 Task: Look for space in Kuta, Indonesia from 26th August, 2023 to 10th September, 2023 for 6 adults, 2 children in price range Rs.10000 to Rs.15000. Place can be entire place or shared room with 6 bedrooms having 6 beds and 6 bathrooms. Property type can be house, flat, guest house. Amenities needed are: wifi, TV, free parkinig on premises, gym, breakfast. Booking option can be shelf check-in. Required host language is English.
Action: Mouse pressed left at (443, 91)
Screenshot: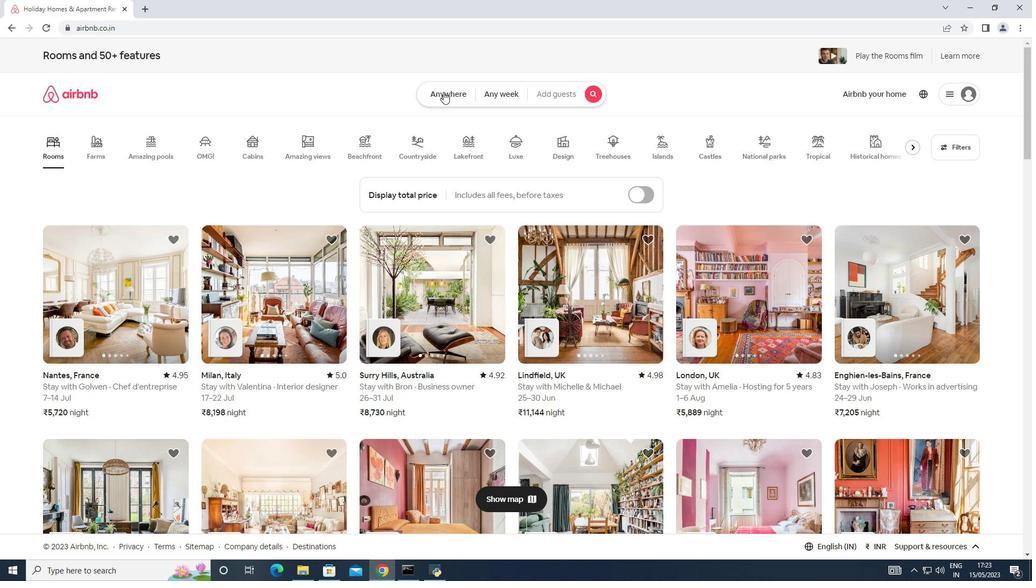 
Action: Mouse moved to (365, 135)
Screenshot: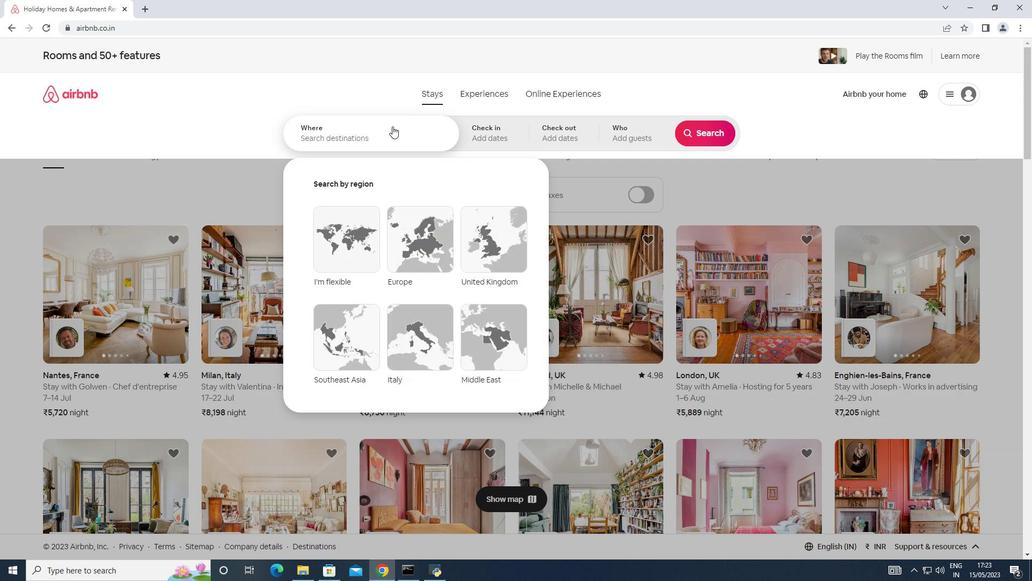 
Action: Mouse pressed left at (365, 135)
Screenshot: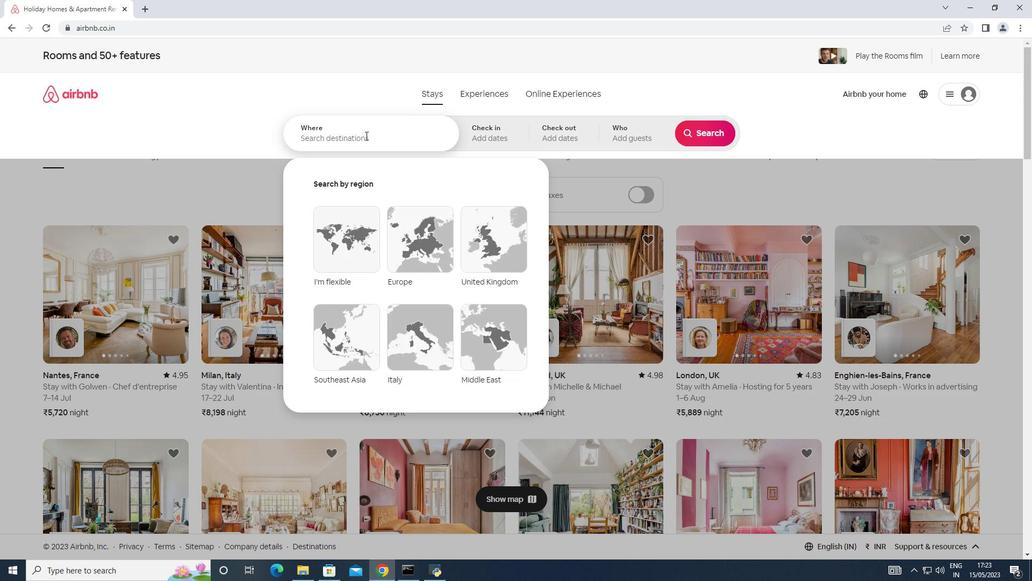 
Action: Mouse moved to (182, 237)
Screenshot: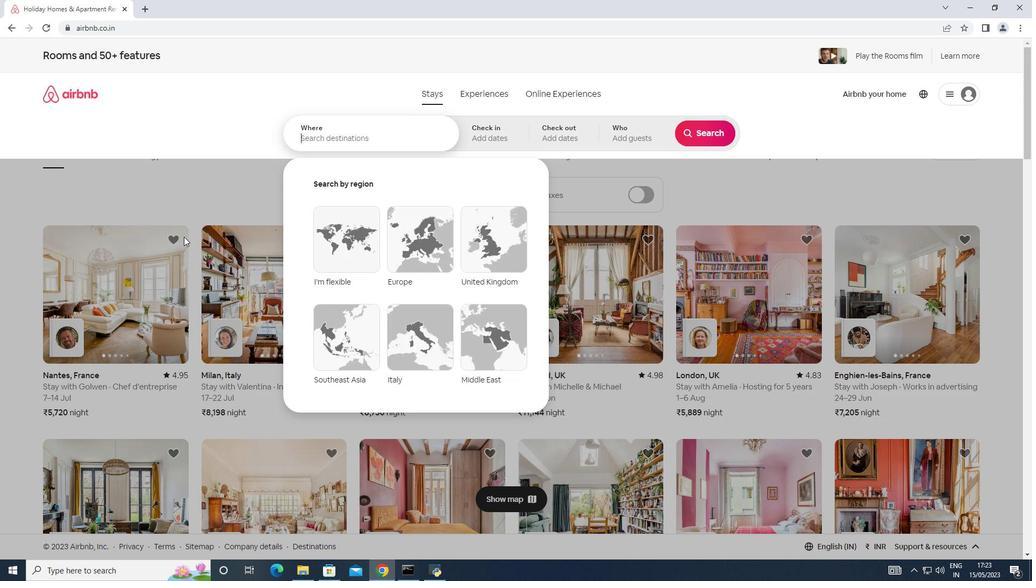 
Action: Key pressed <Key.shift>
Screenshot: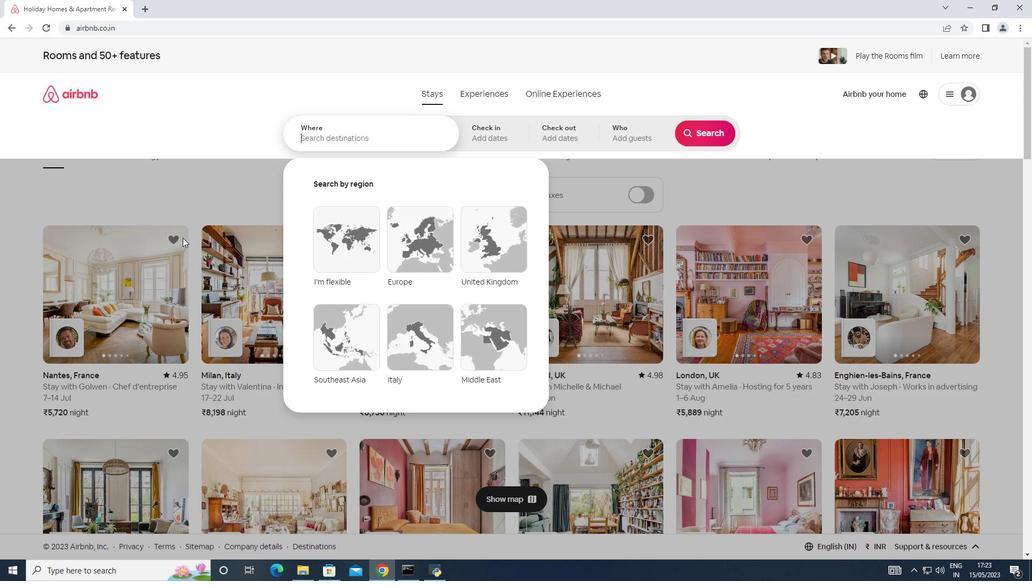 
Action: Mouse moved to (180, 238)
Screenshot: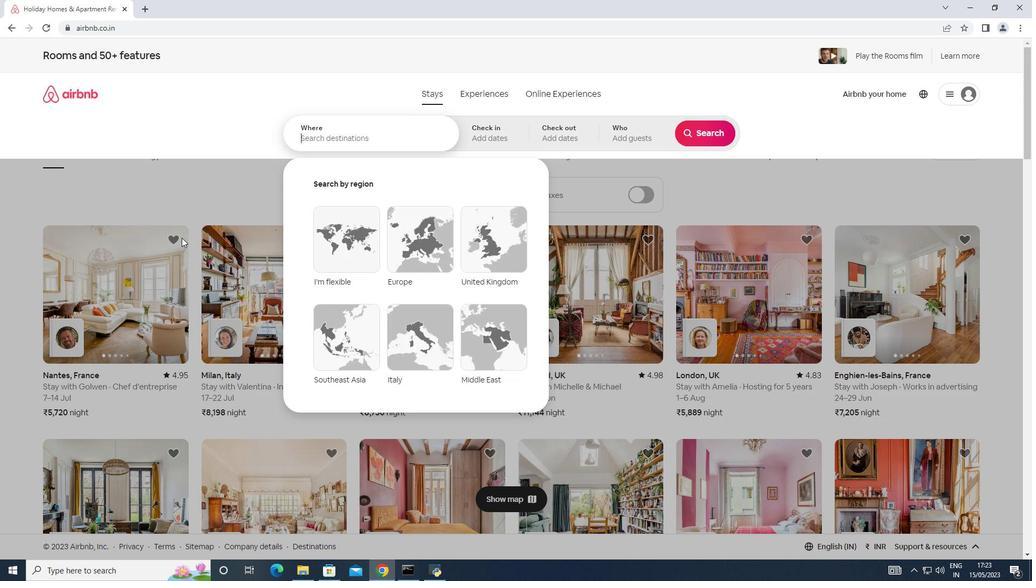
Action: Key pressed Ku
Screenshot: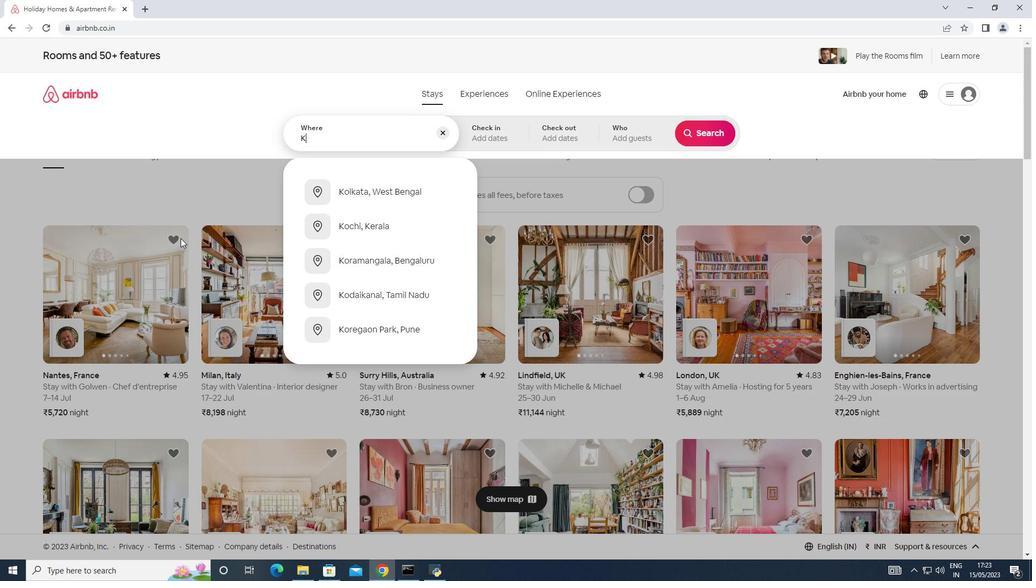 
Action: Mouse moved to (180, 238)
Screenshot: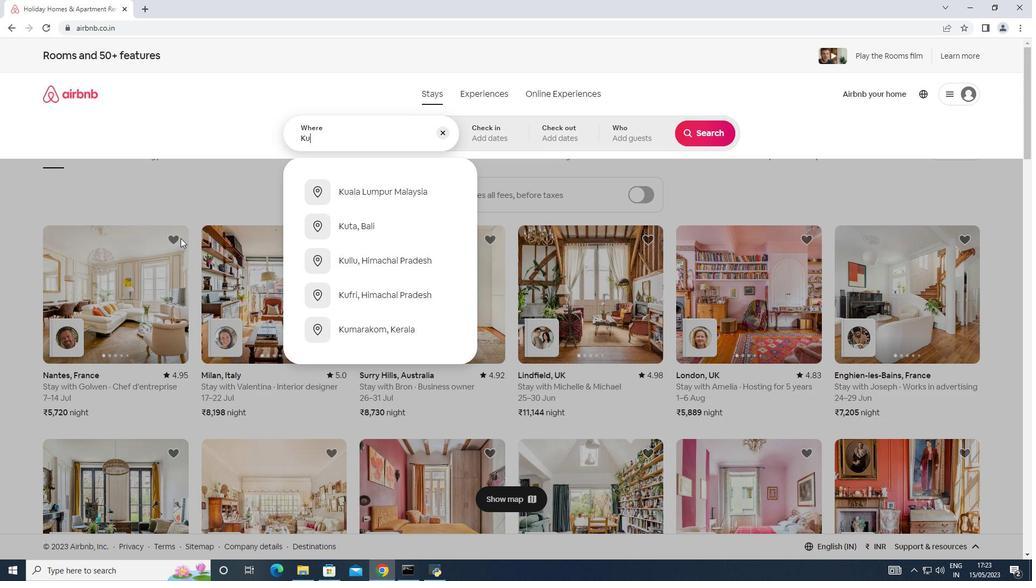 
Action: Key pressed ta,<Key.shift>Indonesia
Screenshot: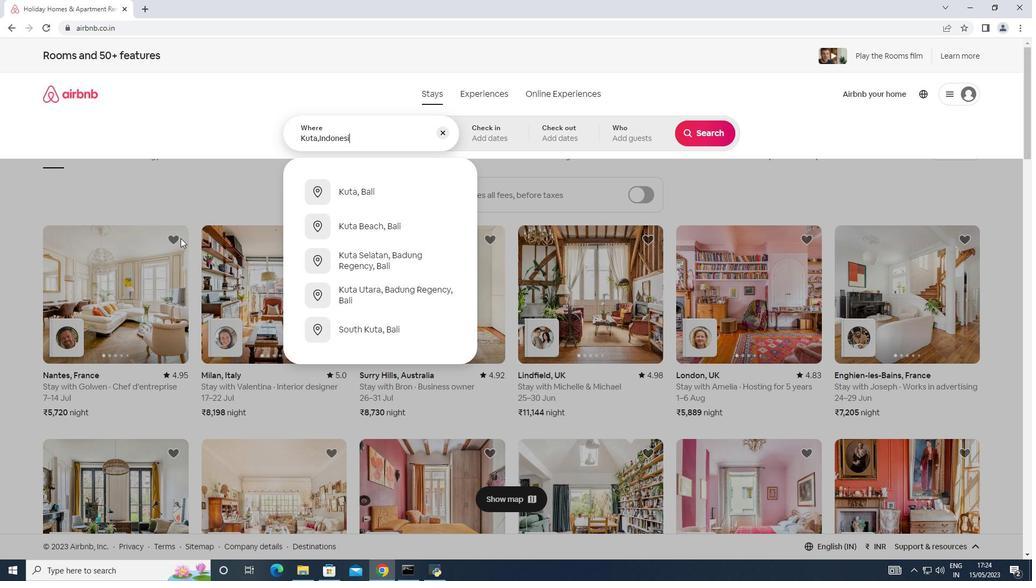
Action: Mouse moved to (491, 137)
Screenshot: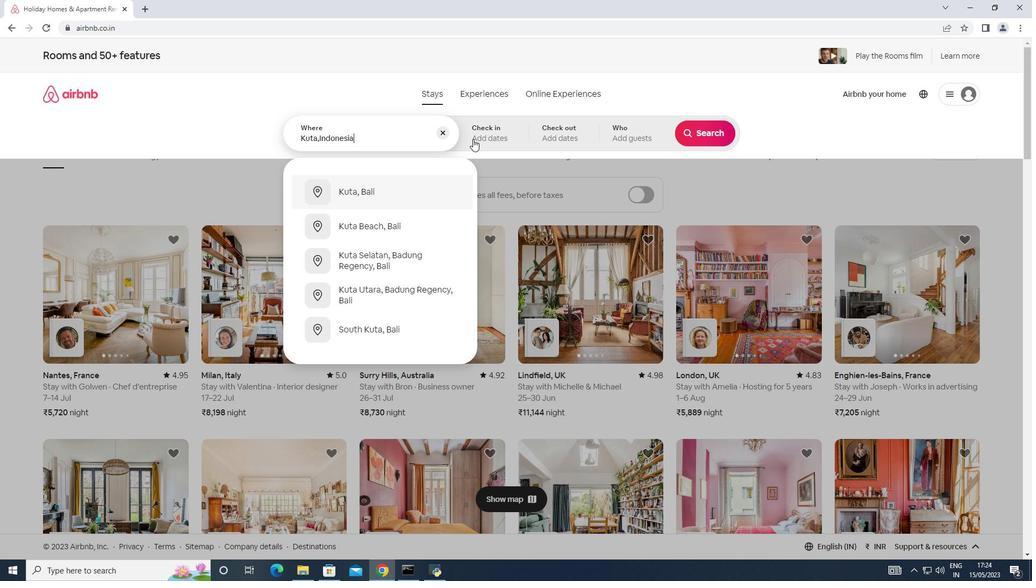 
Action: Mouse pressed left at (491, 137)
Screenshot: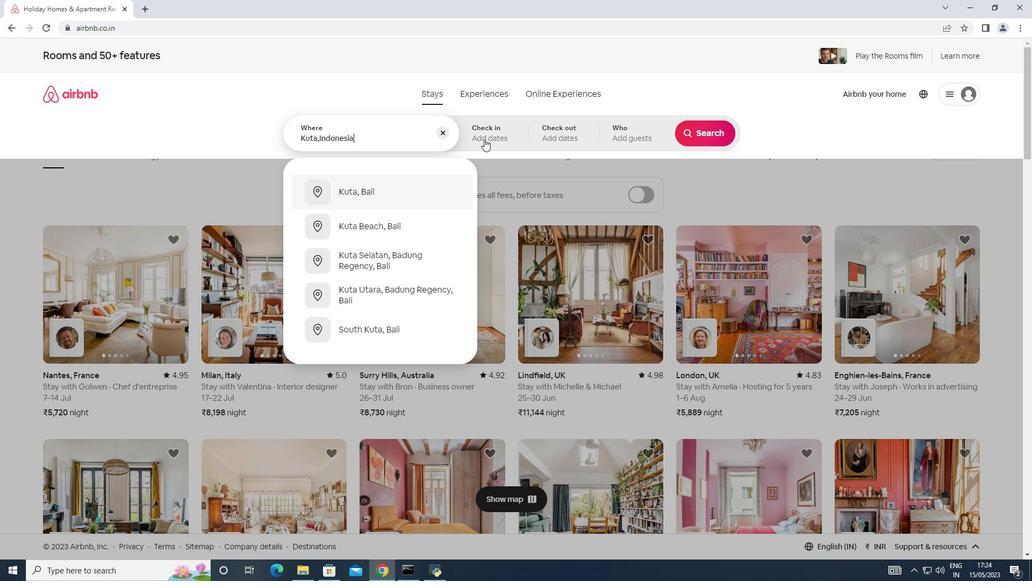 
Action: Mouse moved to (703, 218)
Screenshot: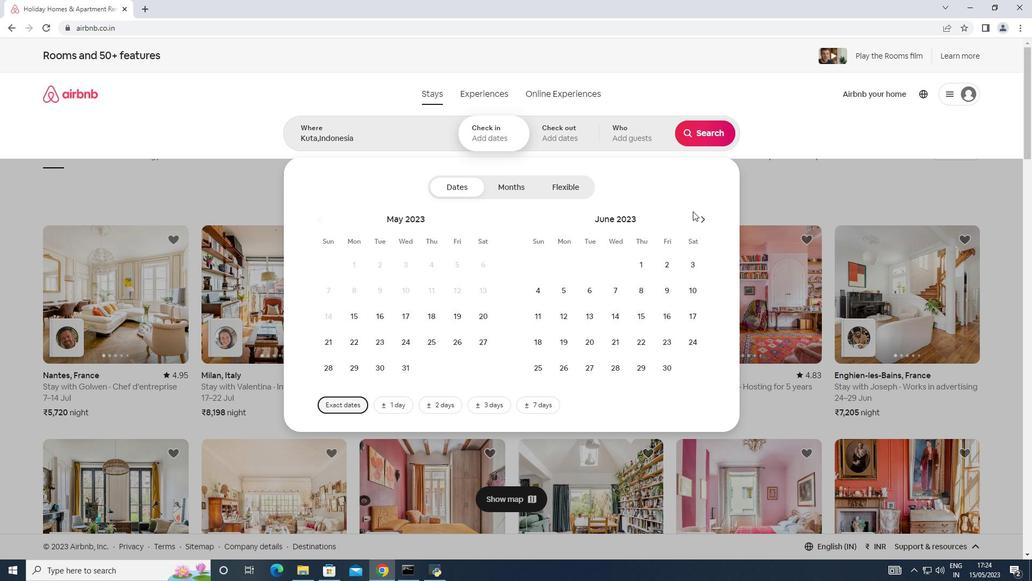 
Action: Mouse pressed left at (703, 218)
Screenshot: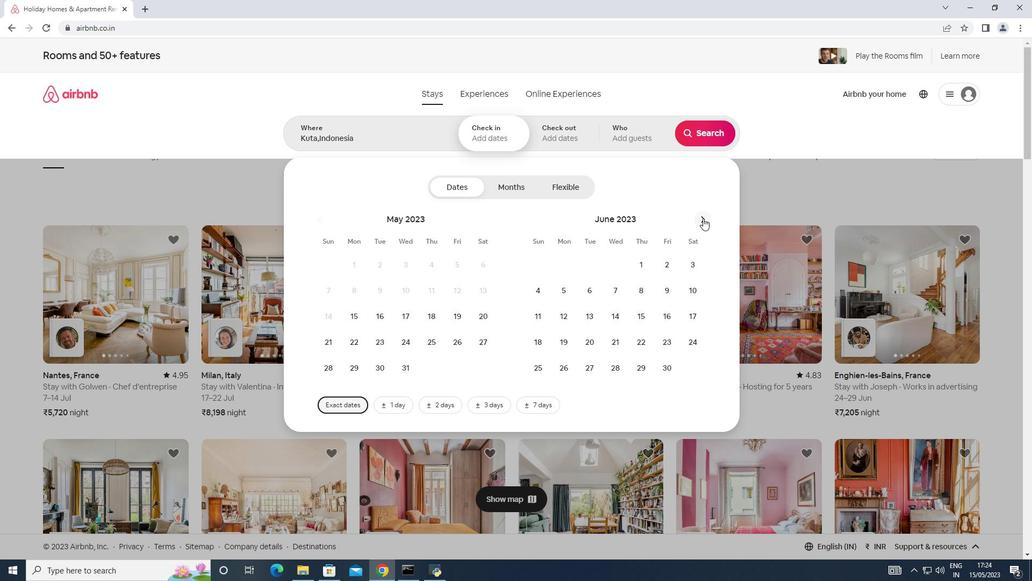 
Action: Mouse pressed left at (703, 218)
Screenshot: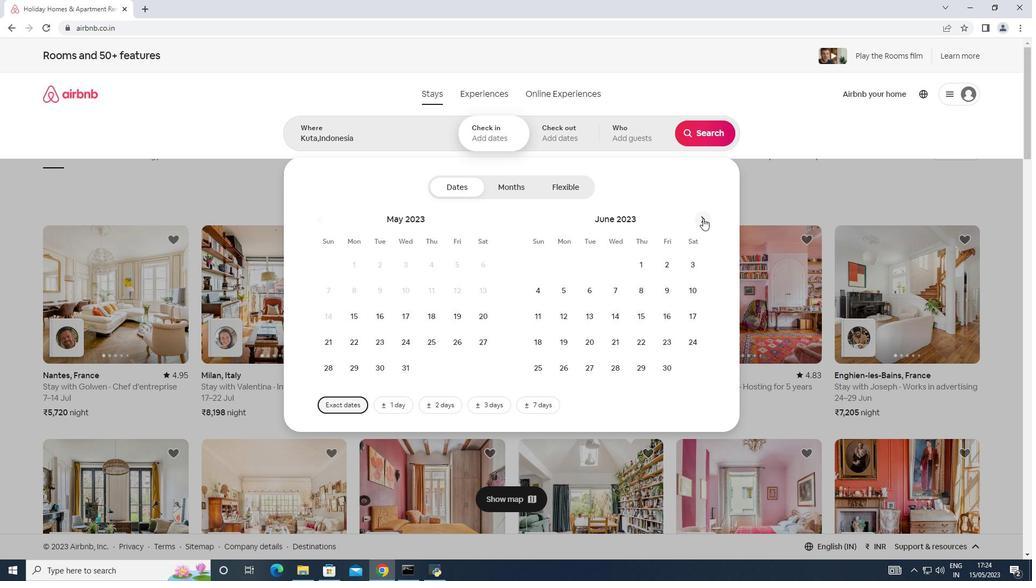 
Action: Mouse moved to (685, 336)
Screenshot: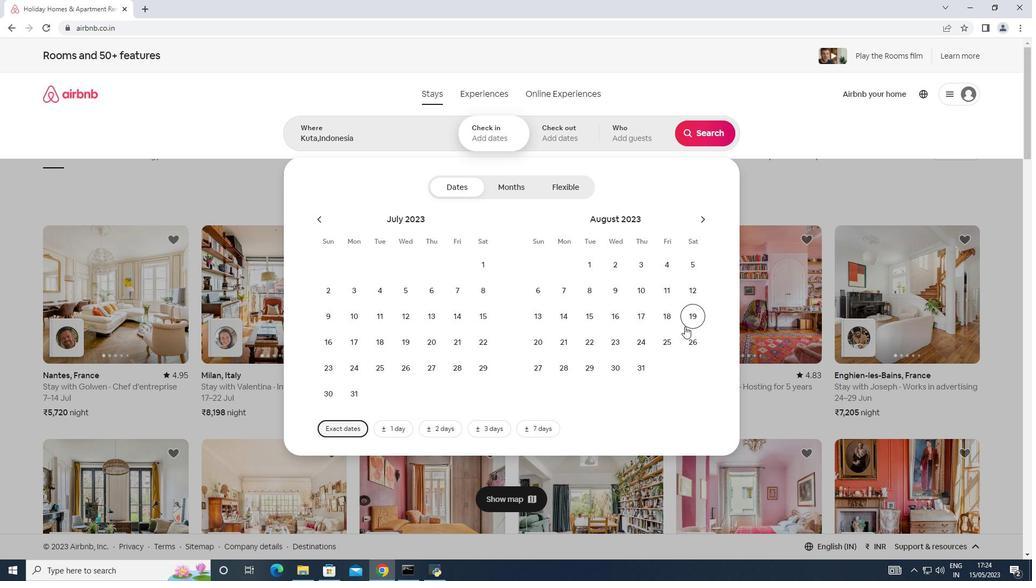 
Action: Mouse pressed left at (685, 336)
Screenshot: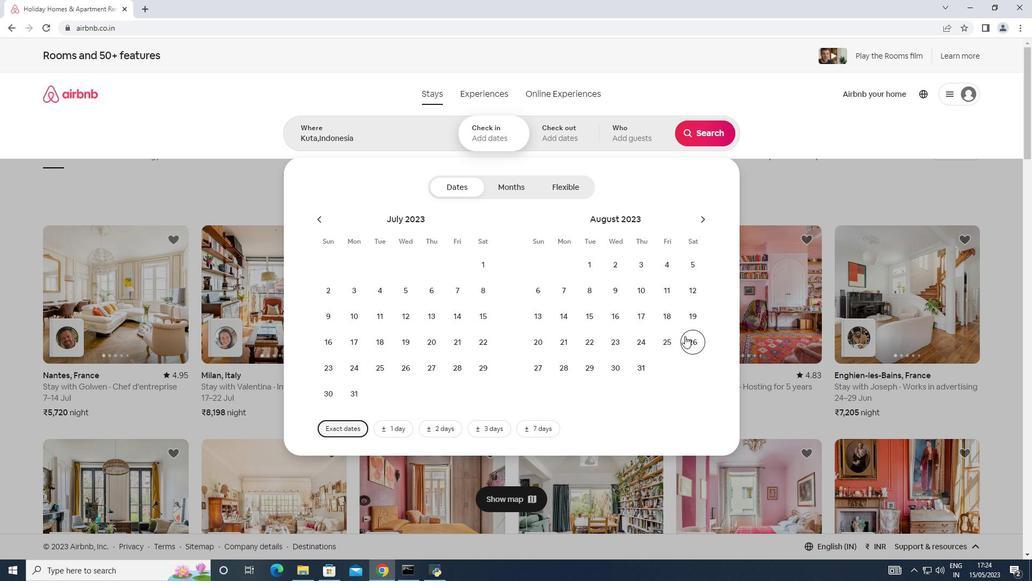 
Action: Mouse moved to (701, 222)
Screenshot: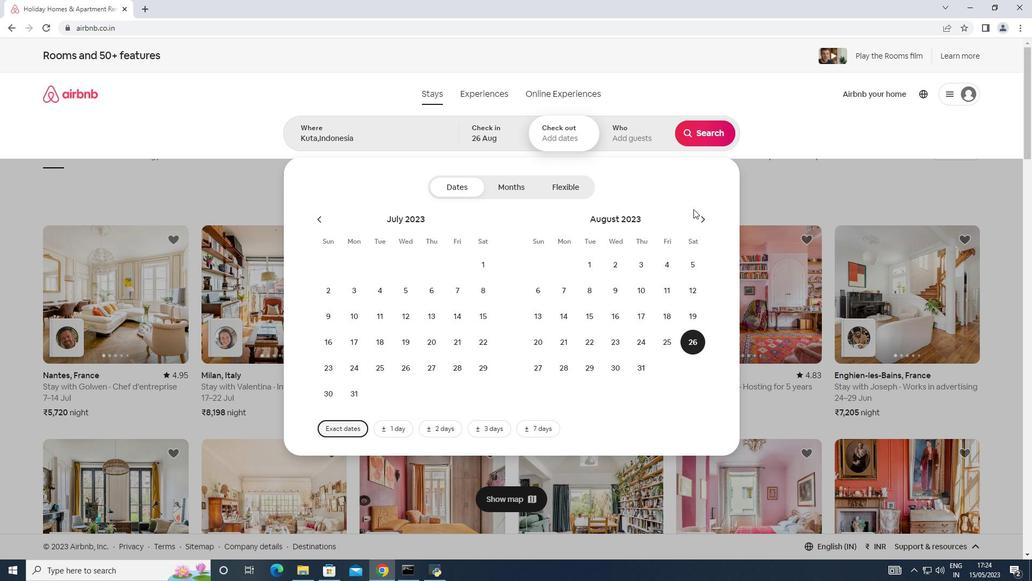 
Action: Mouse pressed left at (701, 222)
Screenshot: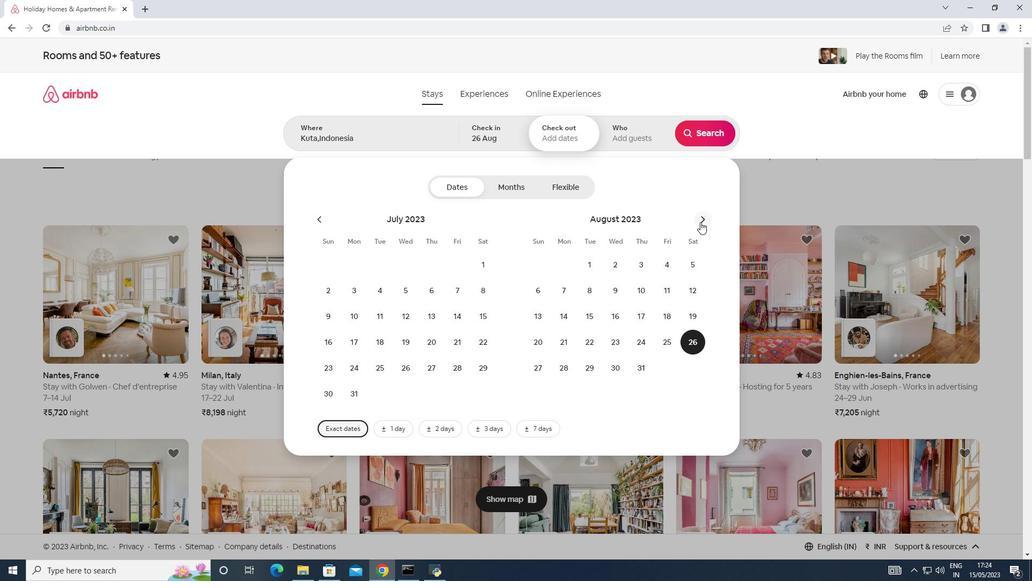 
Action: Mouse moved to (528, 319)
Screenshot: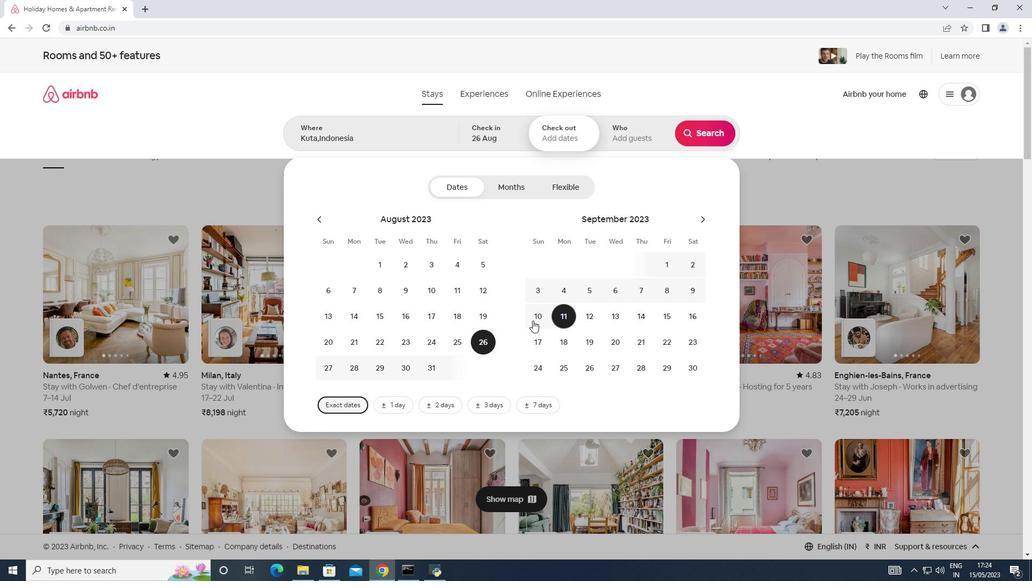 
Action: Mouse pressed left at (528, 319)
Screenshot: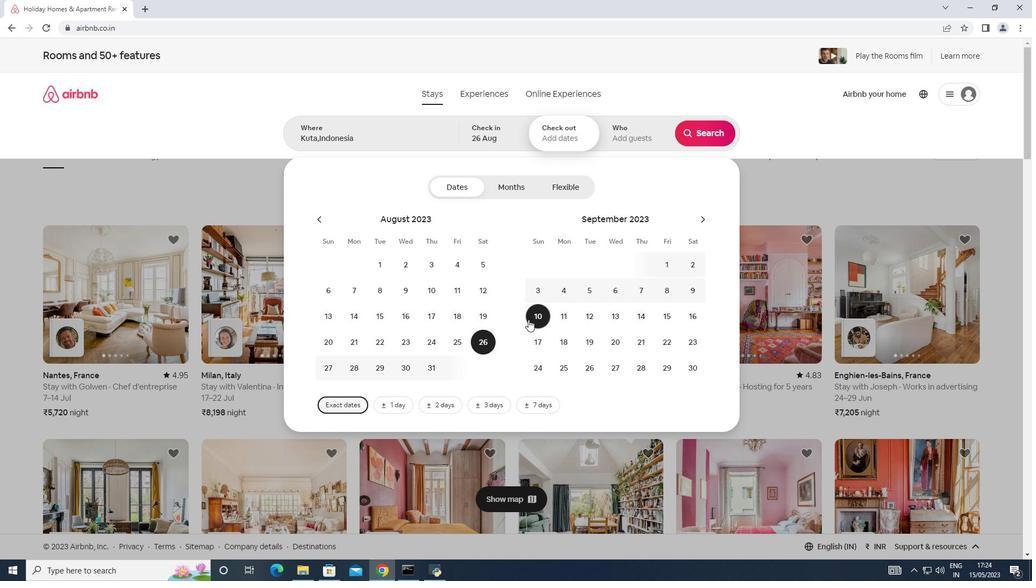 
Action: Mouse moved to (633, 133)
Screenshot: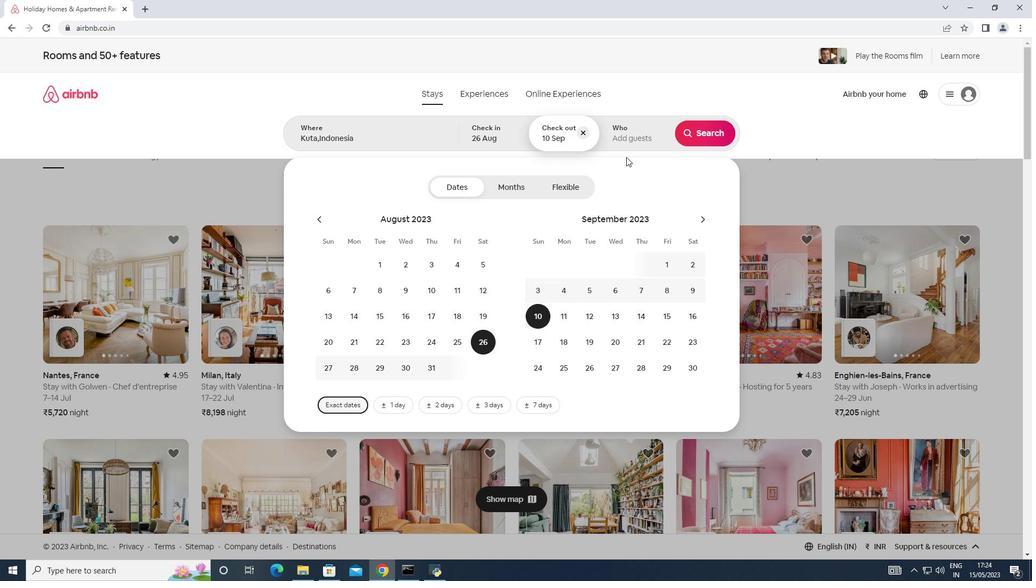 
Action: Mouse pressed left at (633, 133)
Screenshot: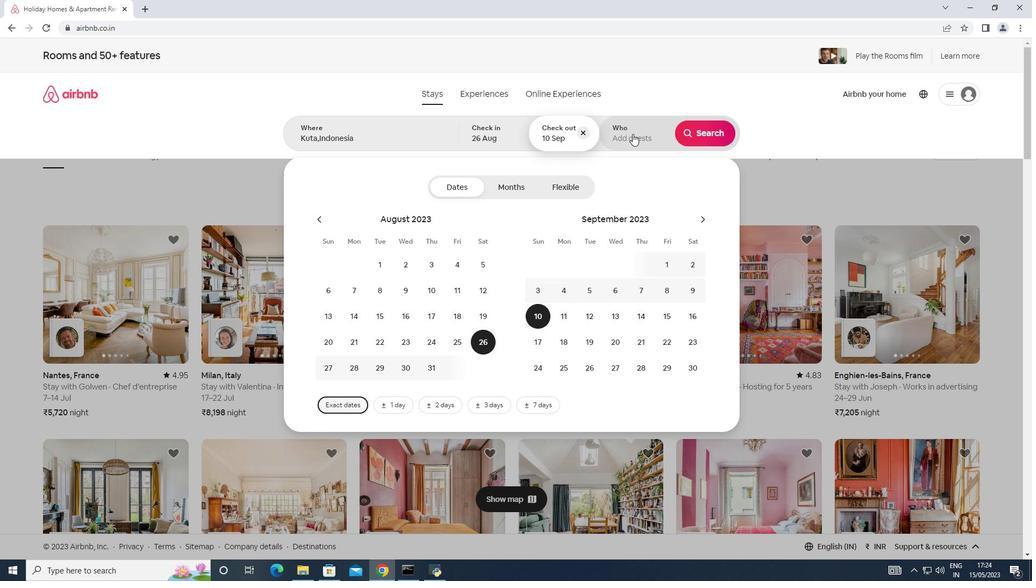 
Action: Mouse moved to (703, 192)
Screenshot: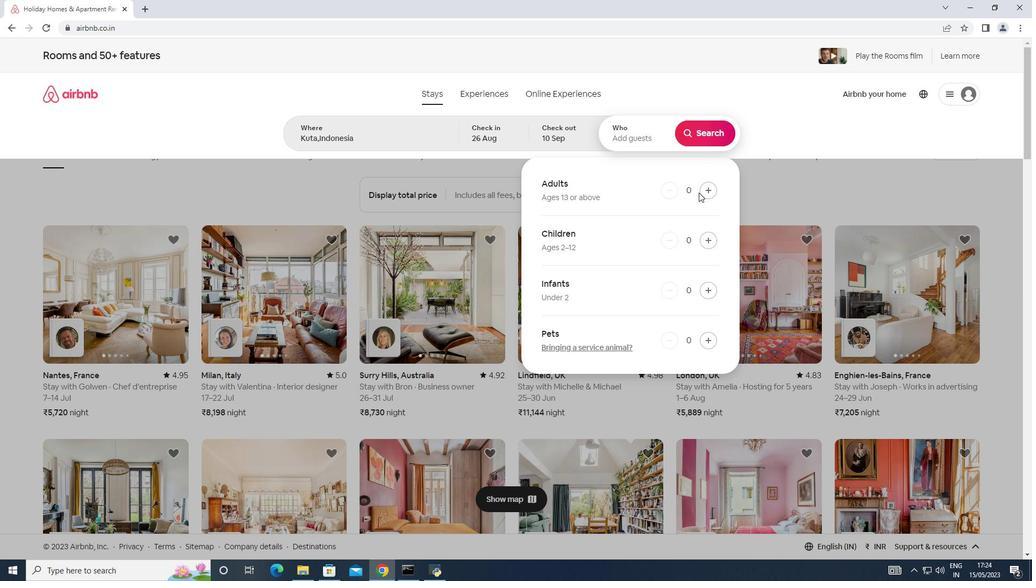 
Action: Mouse pressed left at (703, 192)
Screenshot: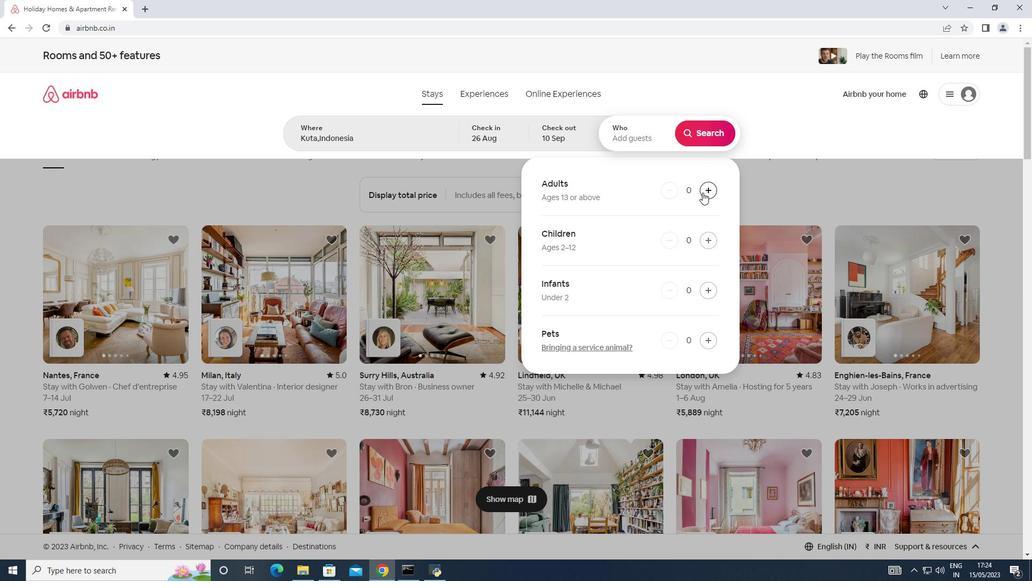 
Action: Mouse pressed left at (703, 192)
Screenshot: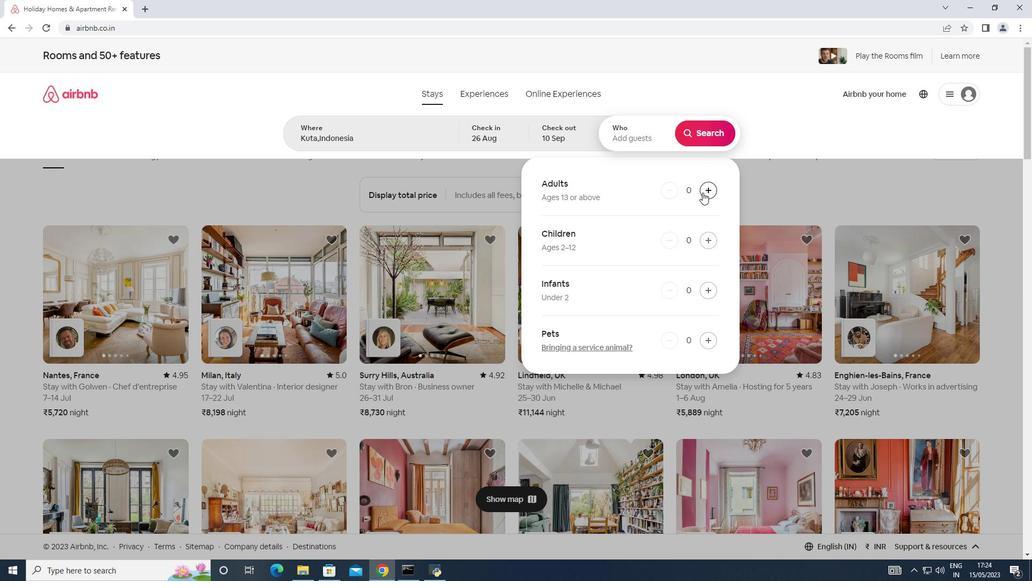 
Action: Mouse pressed left at (703, 192)
Screenshot: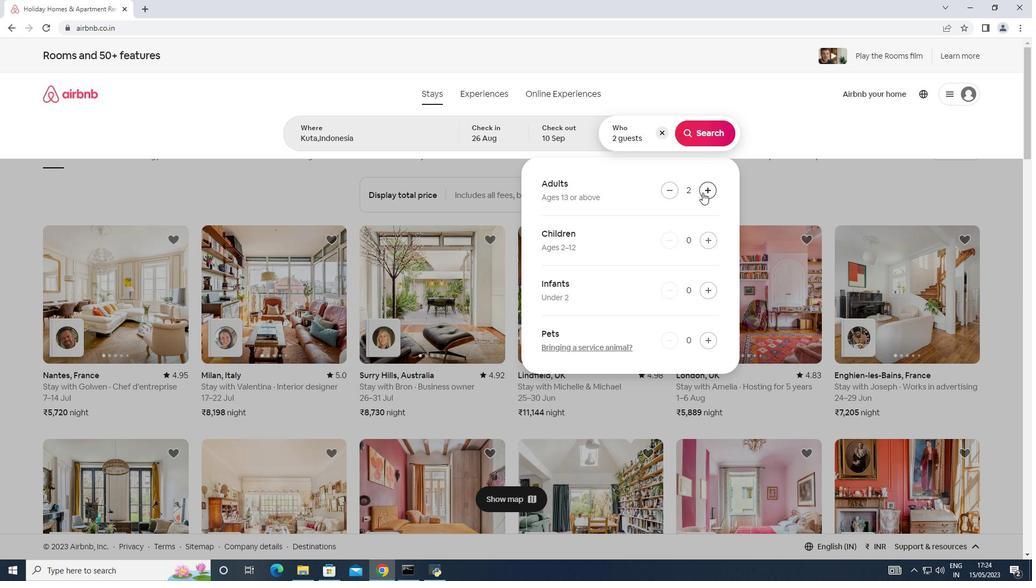 
Action: Mouse pressed left at (703, 192)
Screenshot: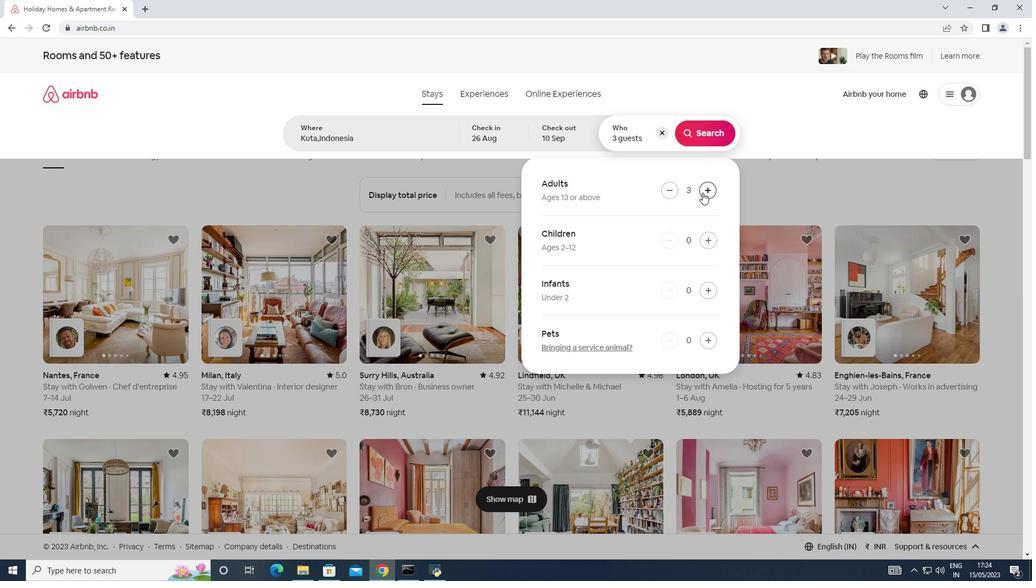
Action: Mouse pressed left at (703, 192)
Screenshot: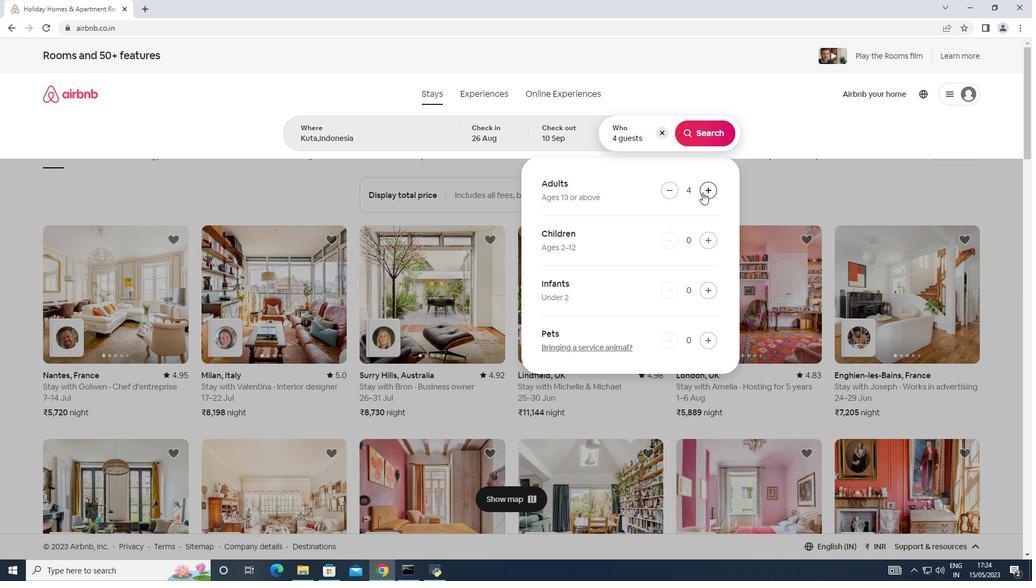 
Action: Mouse pressed left at (703, 192)
Screenshot: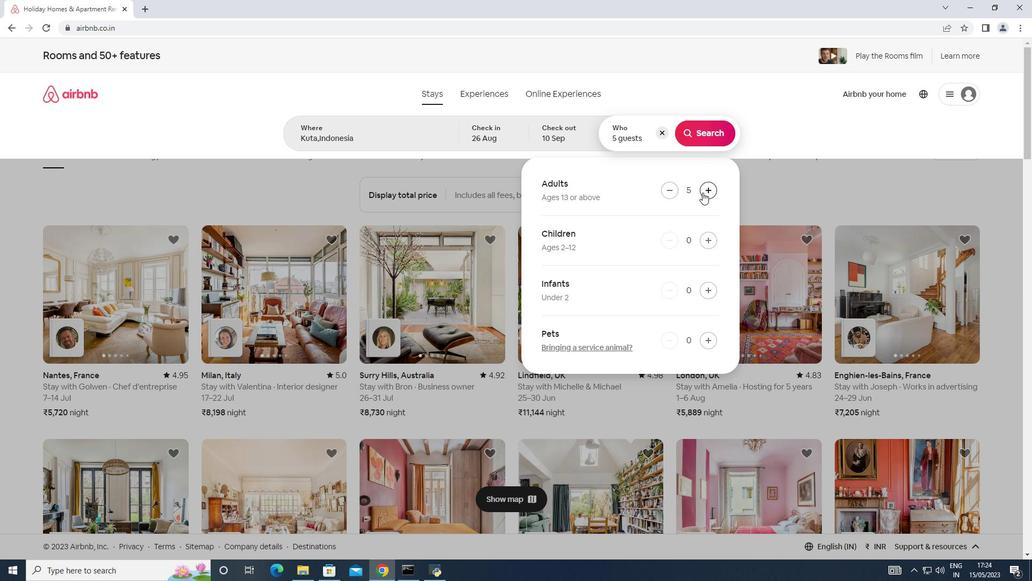 
Action: Mouse moved to (711, 236)
Screenshot: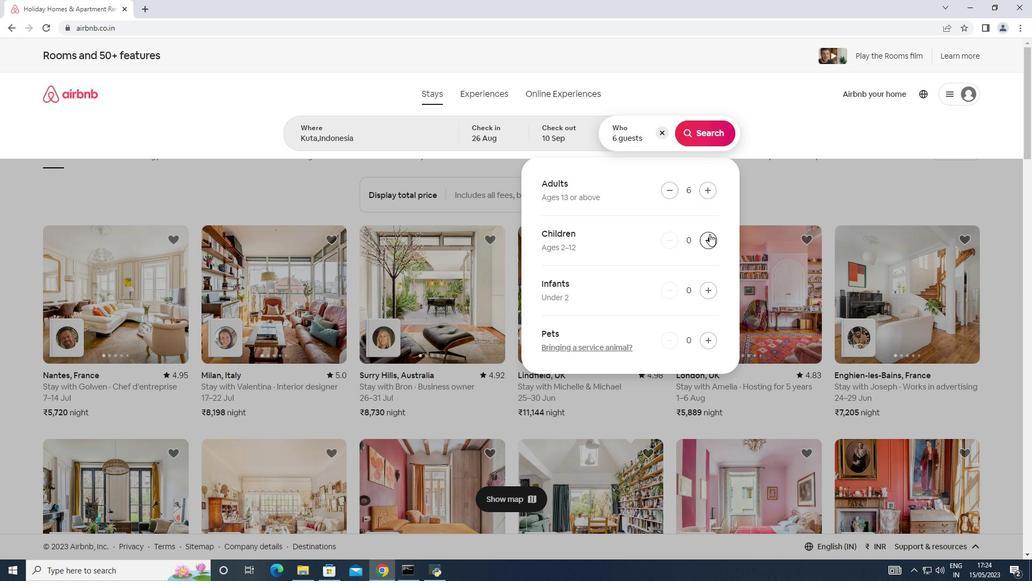 
Action: Mouse pressed left at (711, 236)
Screenshot: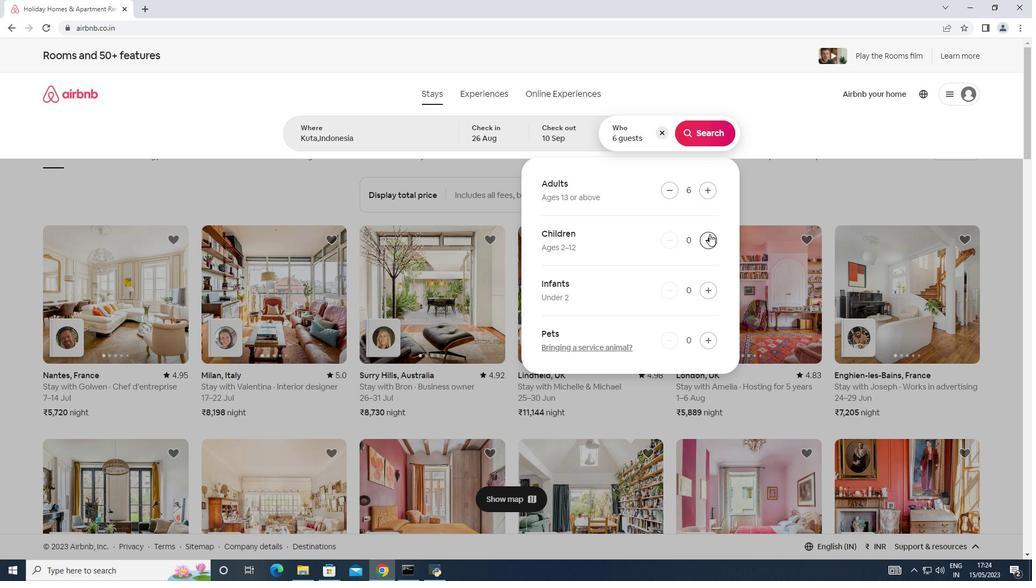 
Action: Mouse pressed left at (711, 236)
Screenshot: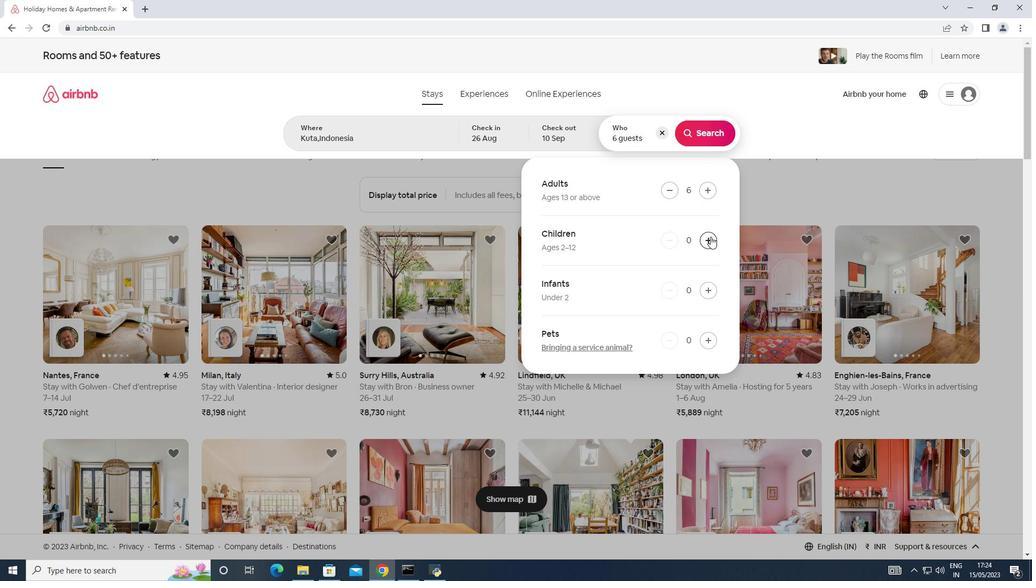 
Action: Mouse moved to (709, 132)
Screenshot: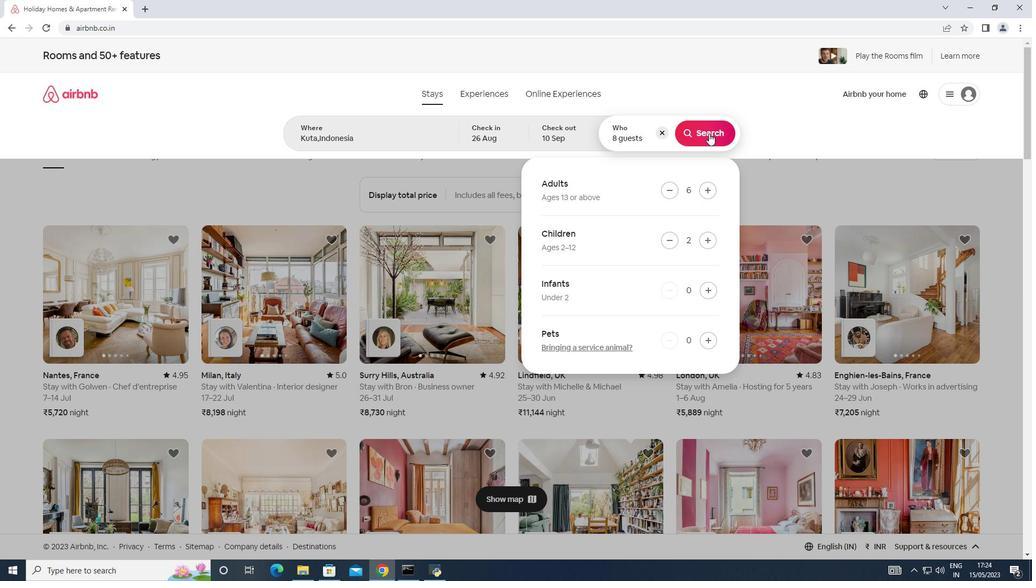 
Action: Mouse pressed left at (709, 132)
Screenshot: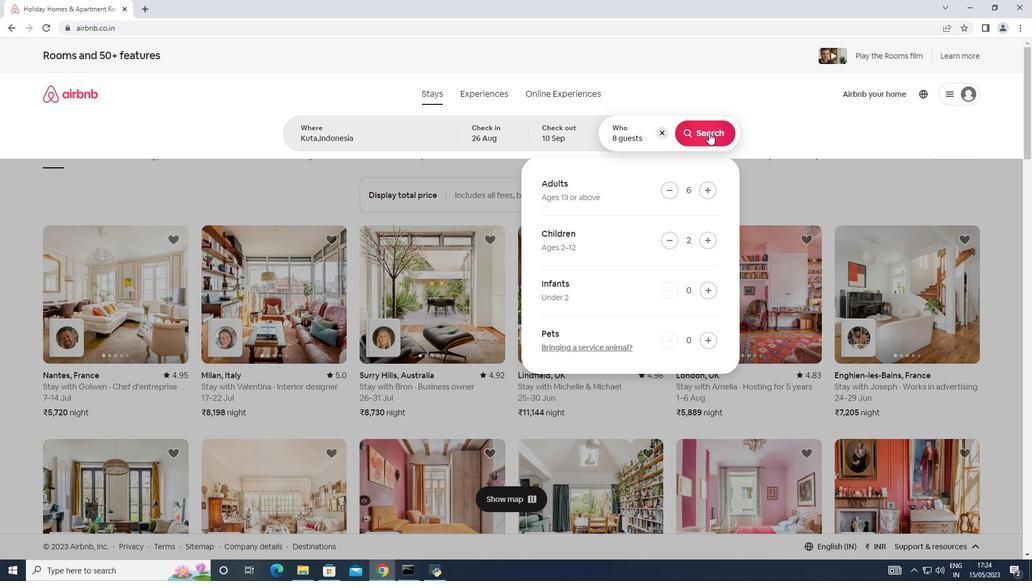 
Action: Mouse moved to (984, 96)
Screenshot: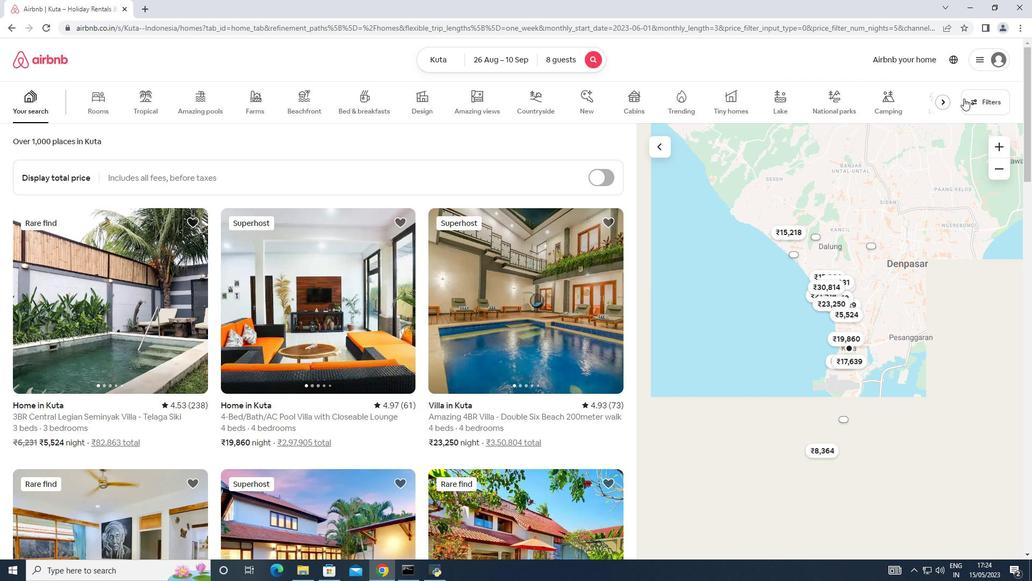 
Action: Mouse pressed left at (984, 96)
Screenshot: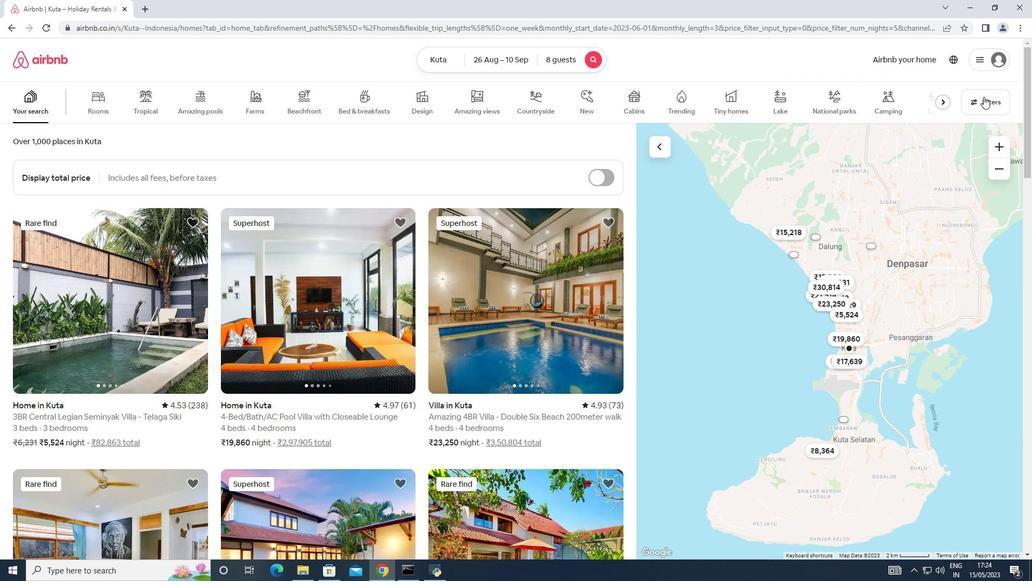 
Action: Mouse moved to (374, 370)
Screenshot: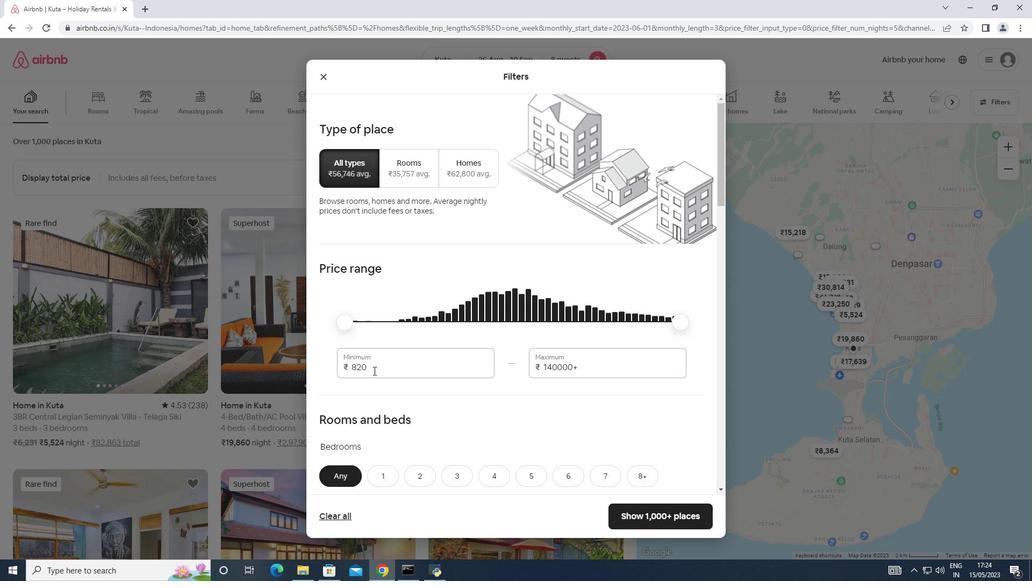 
Action: Mouse pressed left at (374, 370)
Screenshot: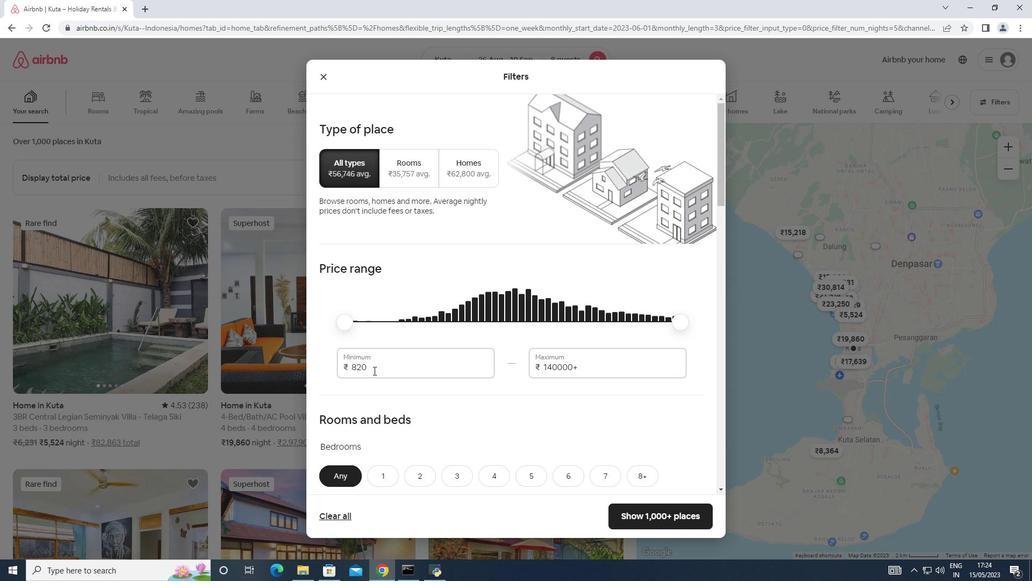 
Action: Mouse moved to (342, 365)
Screenshot: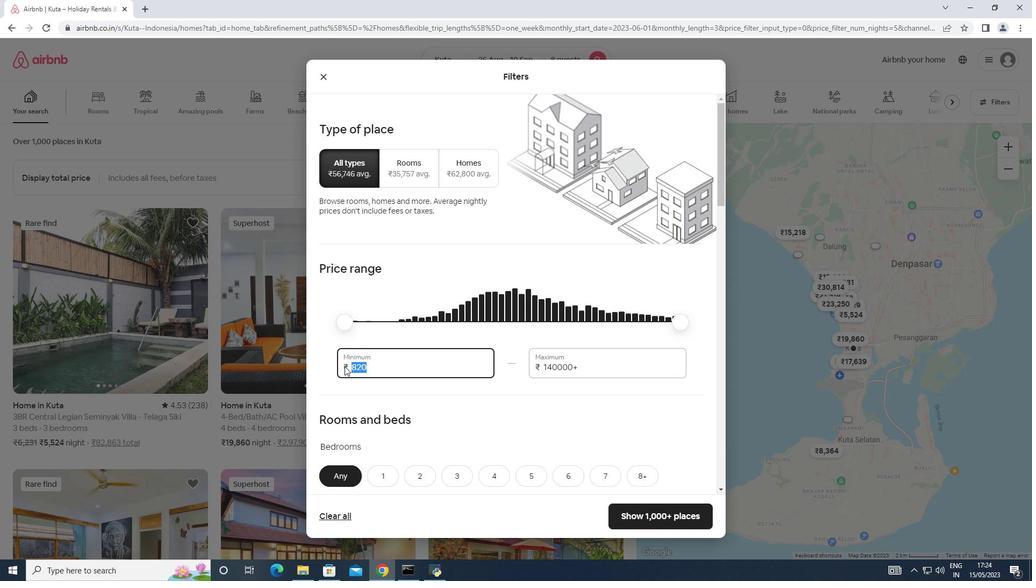 
Action: Key pressed 10000
Screenshot: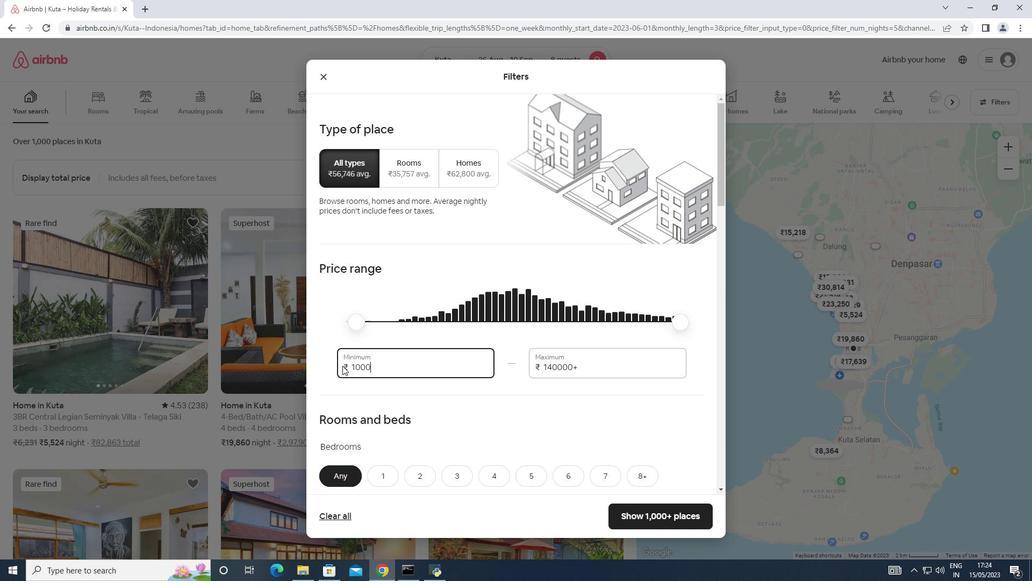 
Action: Mouse moved to (344, 365)
Screenshot: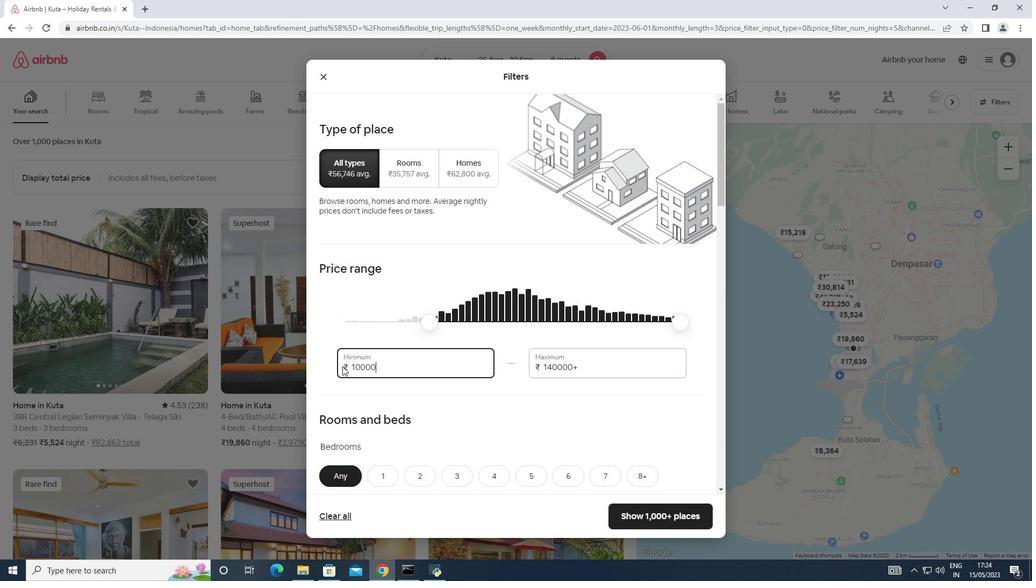 
Action: Key pressed 0
Screenshot: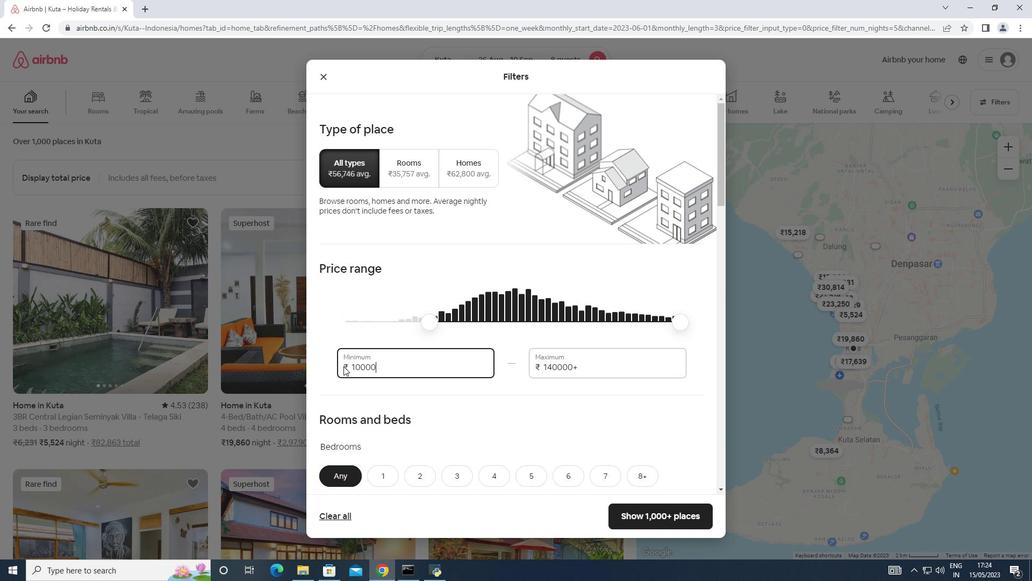 
Action: Mouse moved to (397, 355)
Screenshot: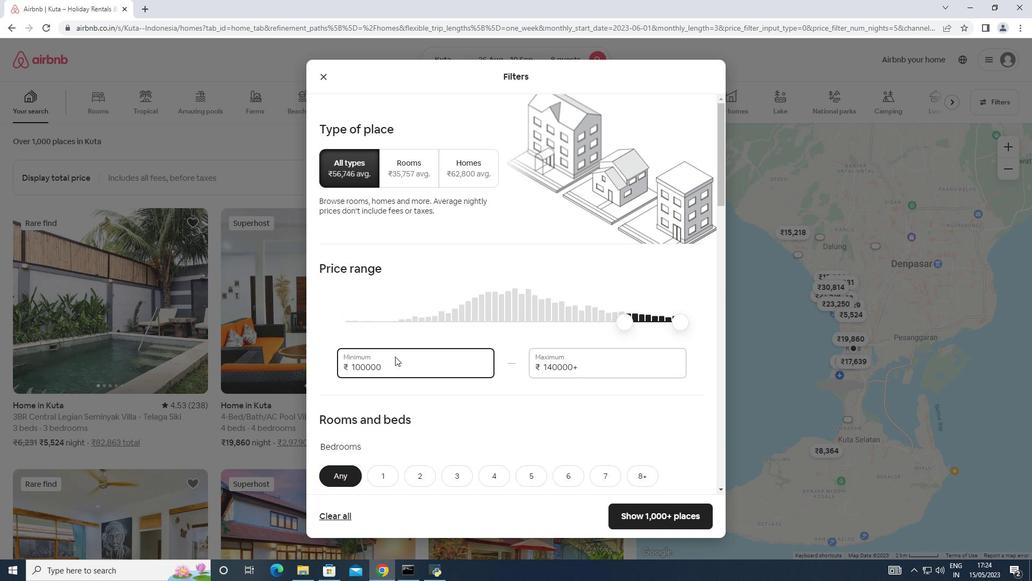 
Action: Key pressed <Key.backspace>
Screenshot: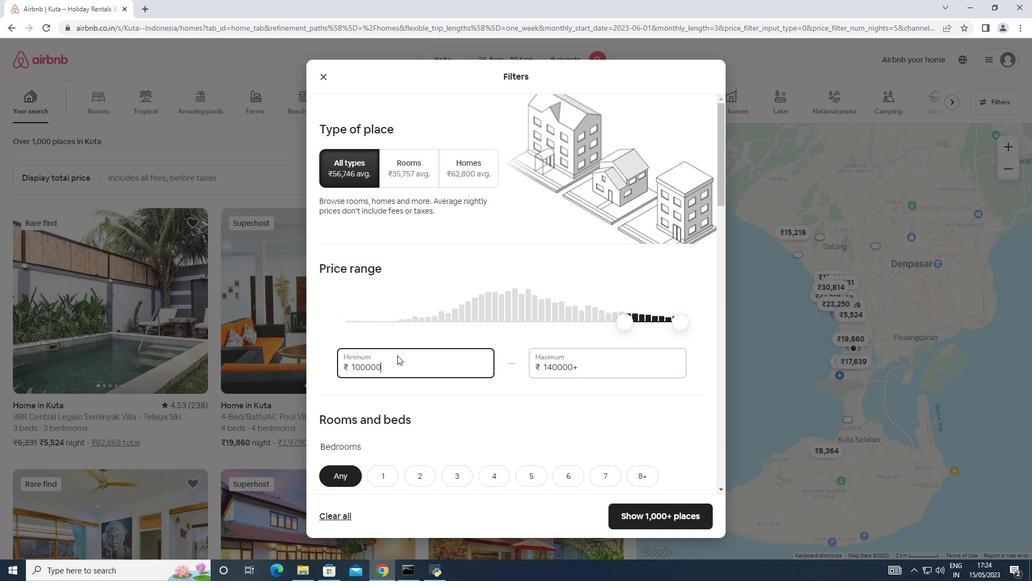 
Action: Mouse moved to (576, 369)
Screenshot: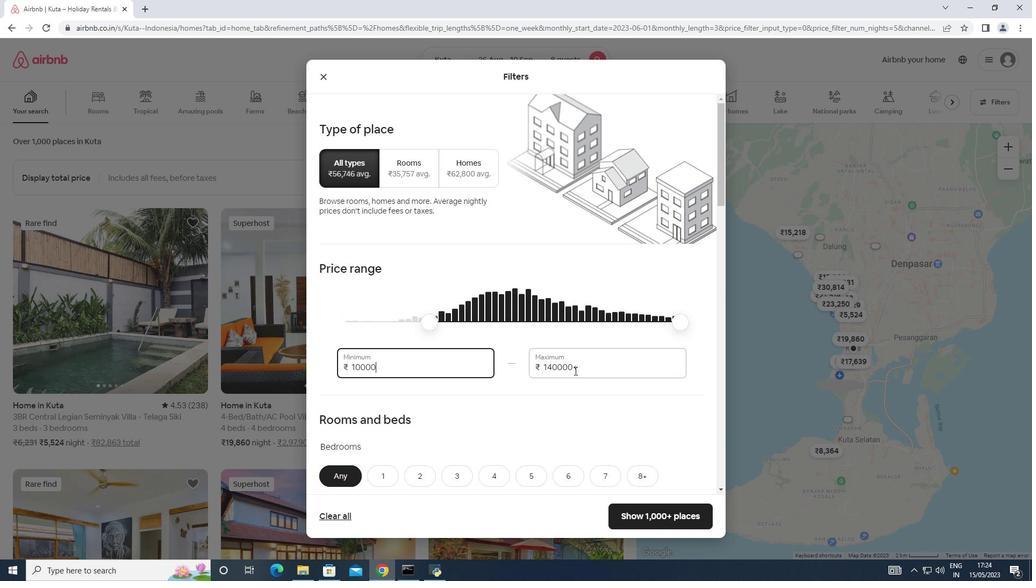 
Action: Mouse pressed left at (576, 369)
Screenshot: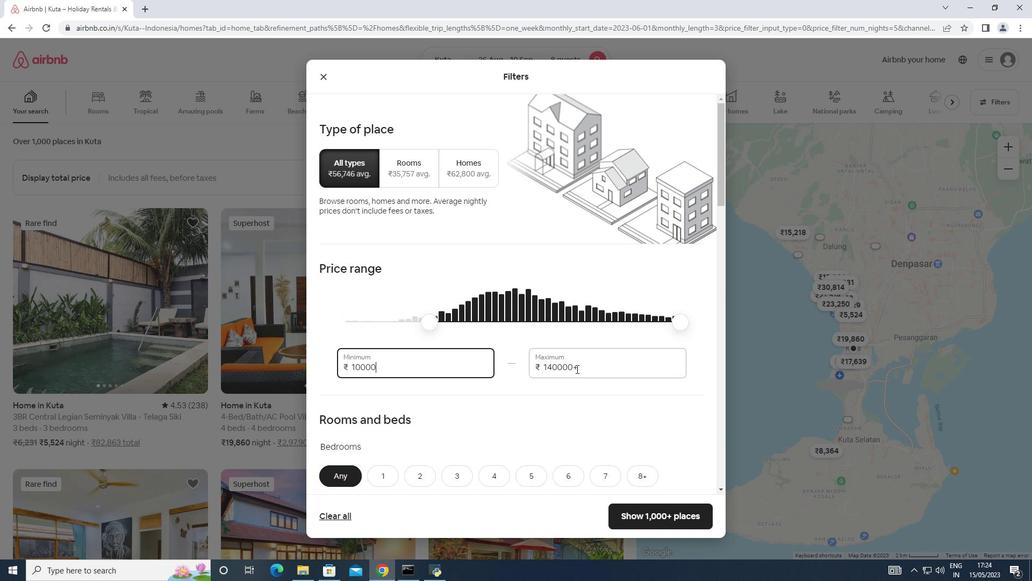 
Action: Mouse moved to (536, 363)
Screenshot: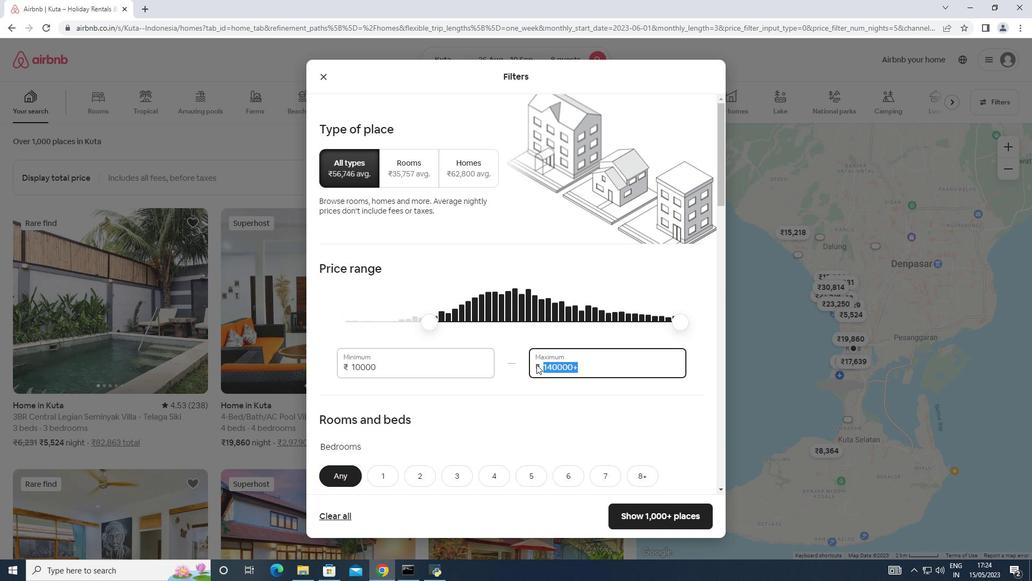 
Action: Key pressed 1
Screenshot: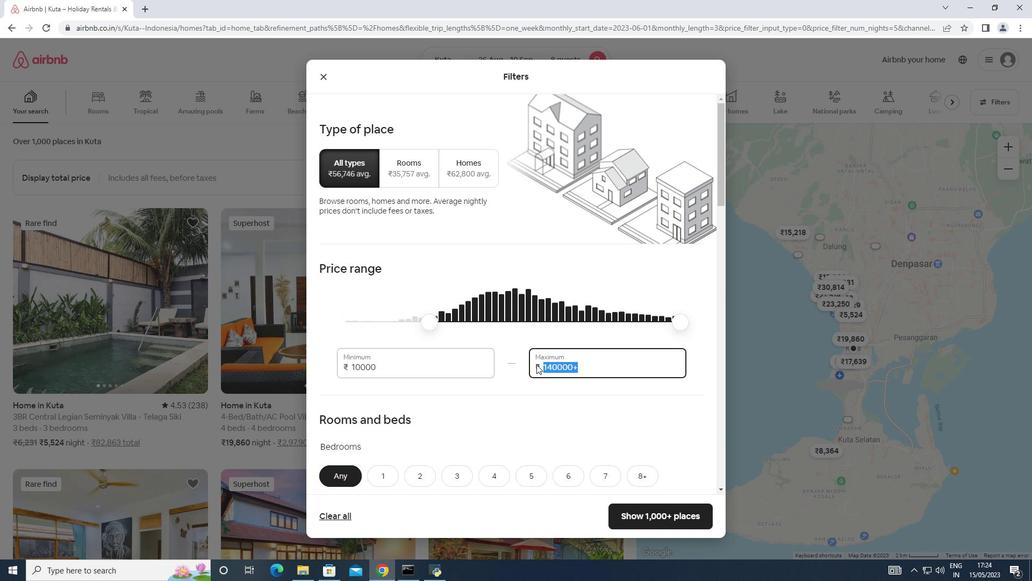 
Action: Mouse moved to (534, 358)
Screenshot: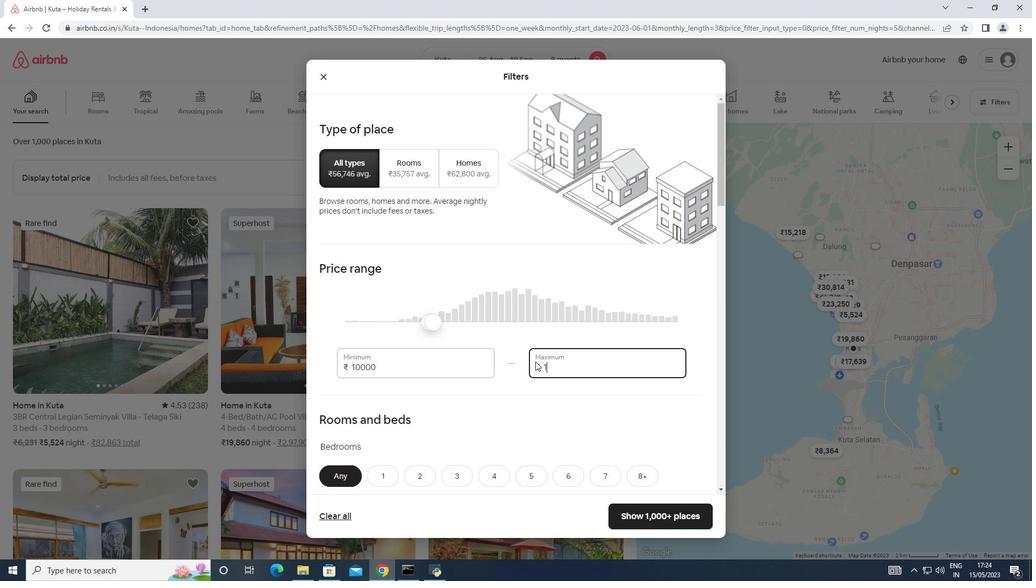 
Action: Key pressed 5
Screenshot: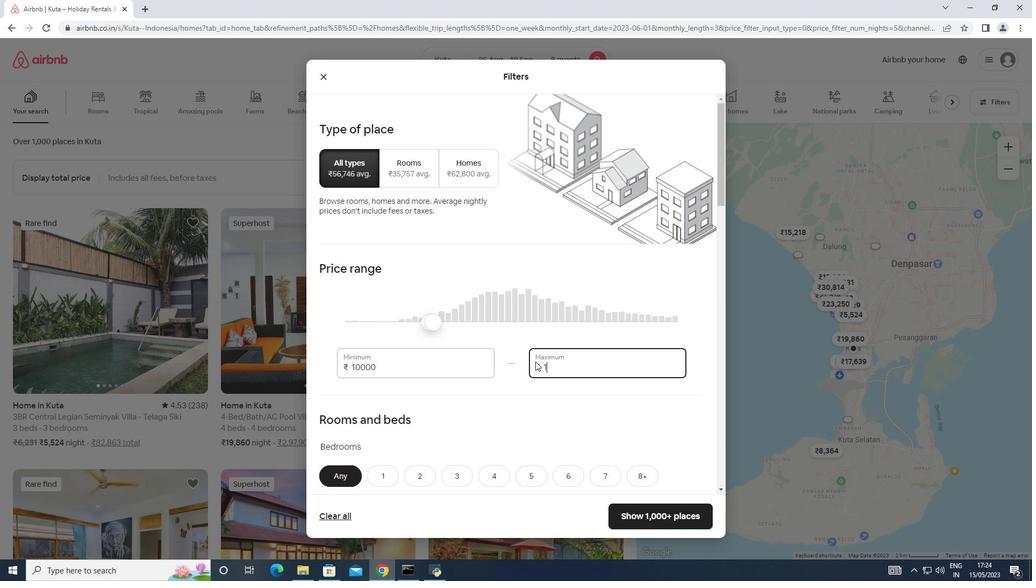 
Action: Mouse moved to (534, 358)
Screenshot: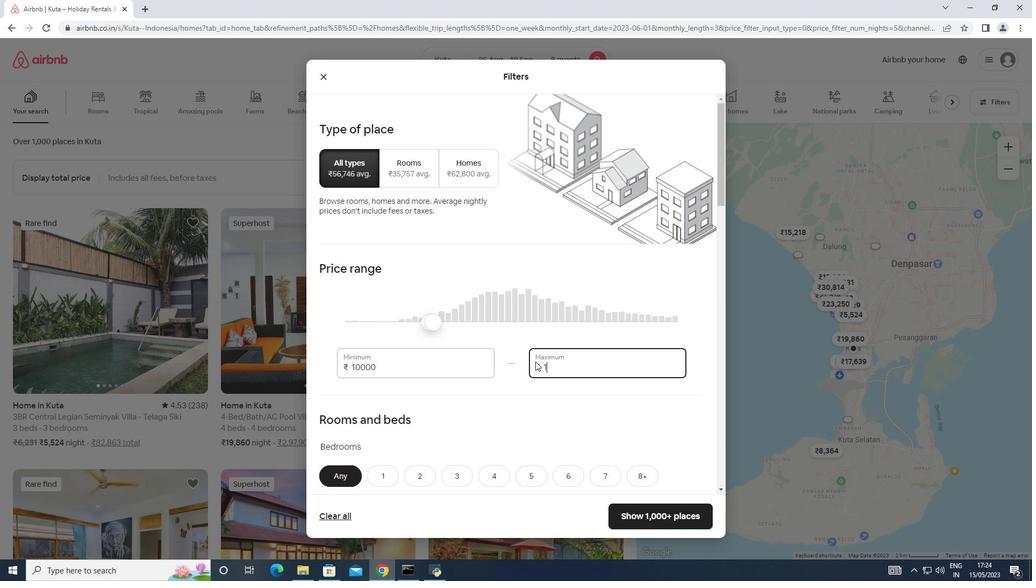 
Action: Key pressed 0
Screenshot: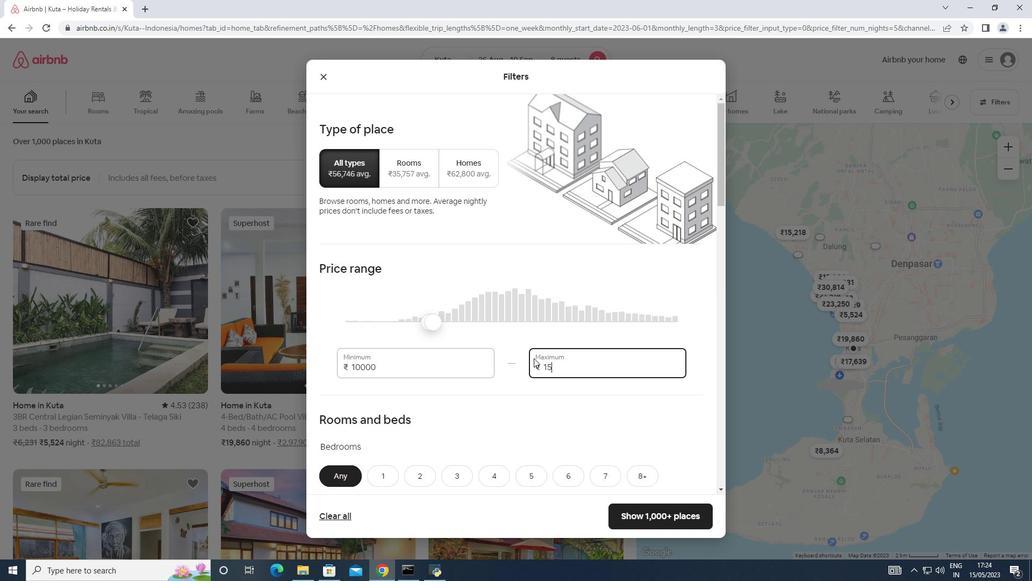 
Action: Mouse moved to (533, 354)
Screenshot: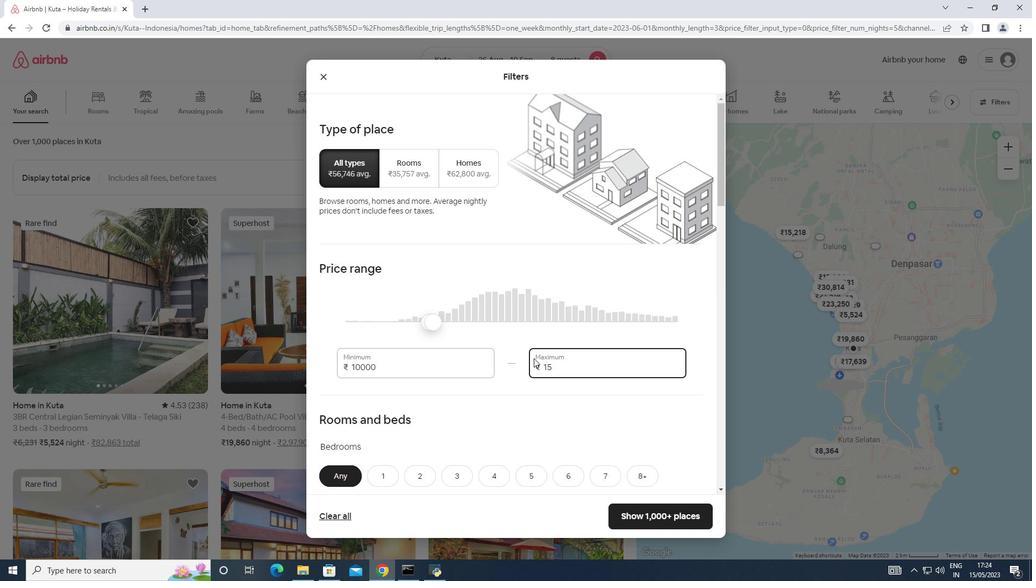 
Action: Key pressed 00
Screenshot: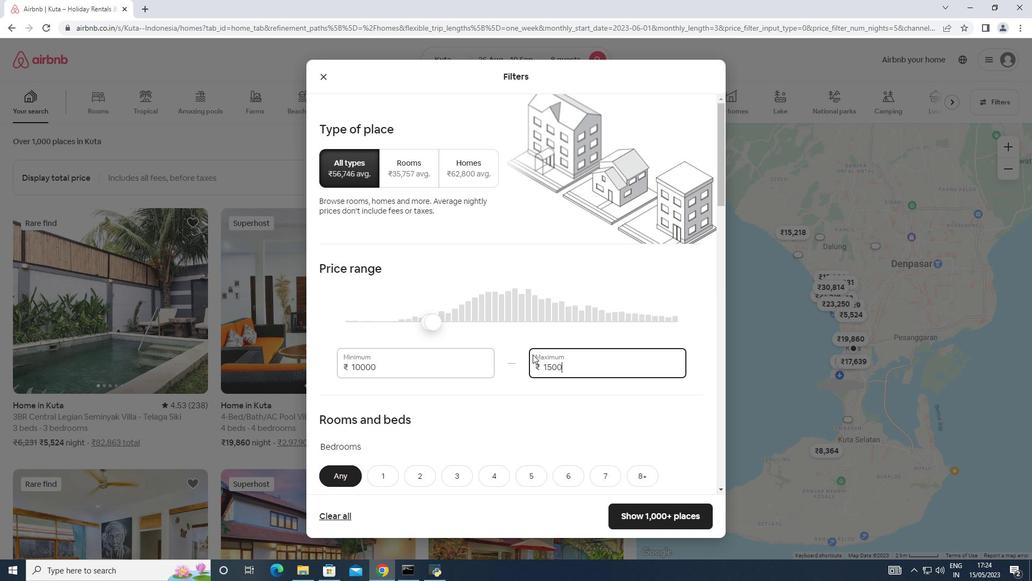 
Action: Mouse moved to (553, 338)
Screenshot: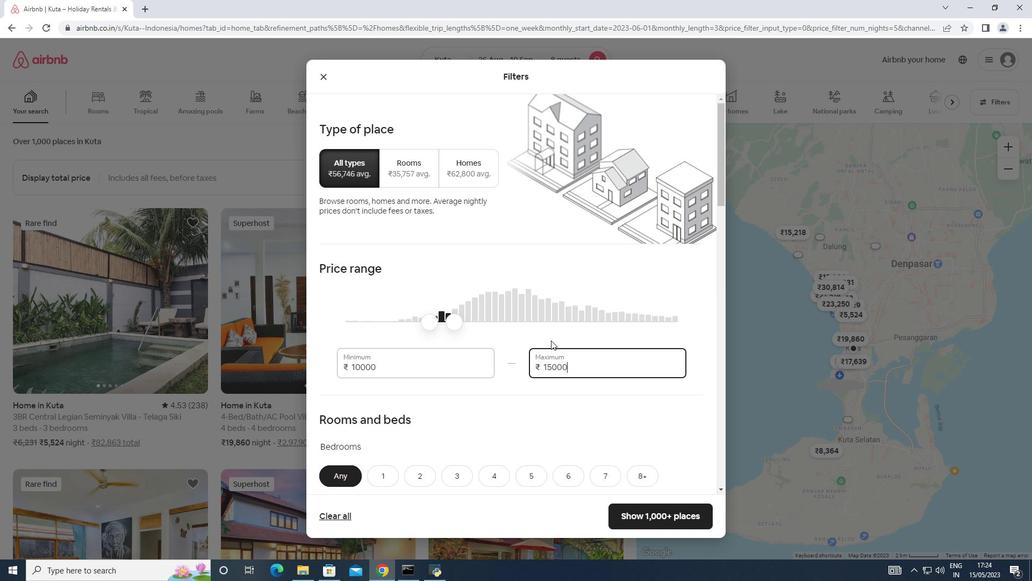 
Action: Mouse scrolled (553, 338) with delta (0, 0)
Screenshot: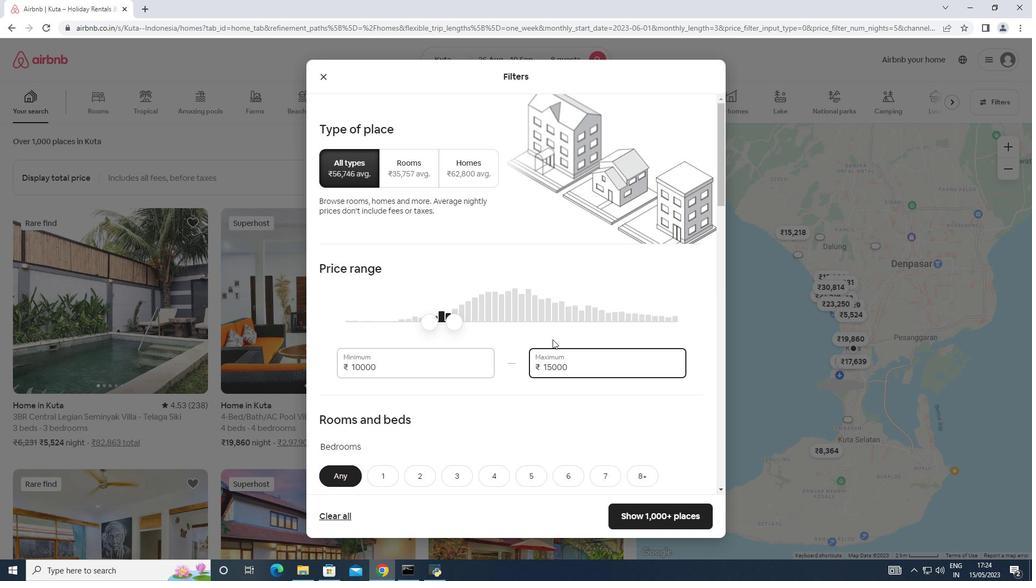 
Action: Mouse scrolled (553, 338) with delta (0, 0)
Screenshot: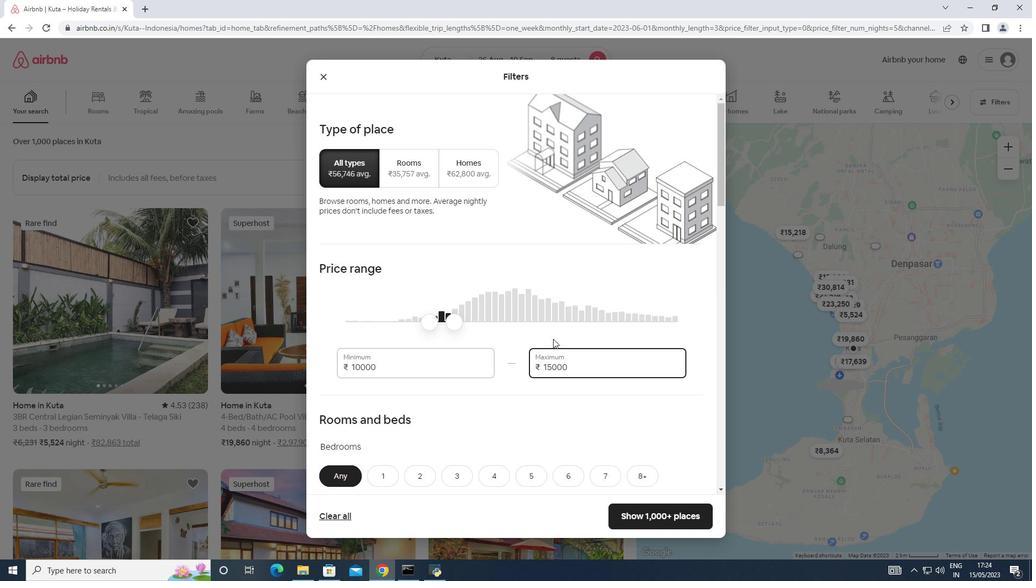 
Action: Mouse moved to (556, 334)
Screenshot: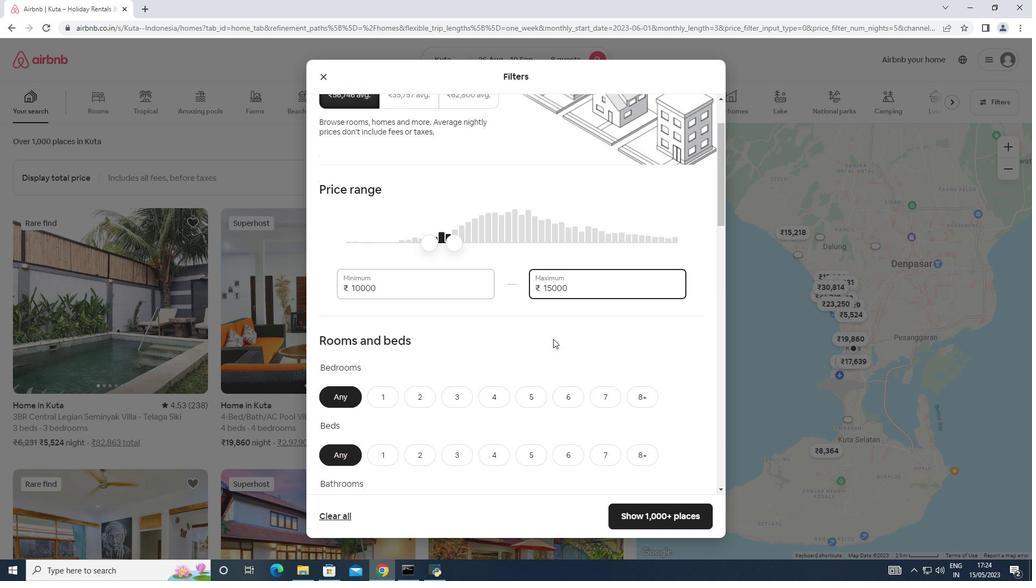 
Action: Mouse scrolled (556, 334) with delta (0, 0)
Screenshot: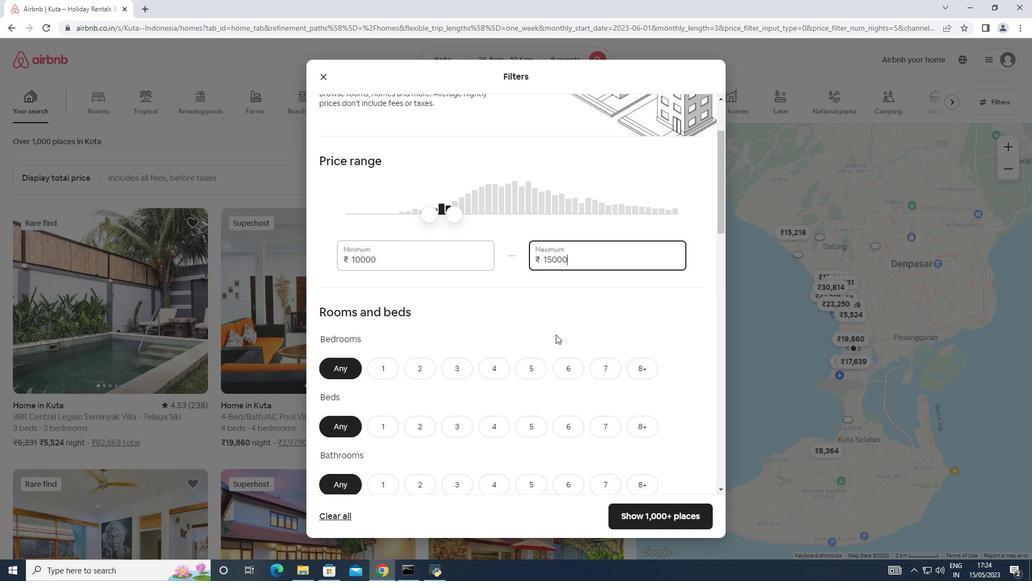 
Action: Mouse moved to (557, 329)
Screenshot: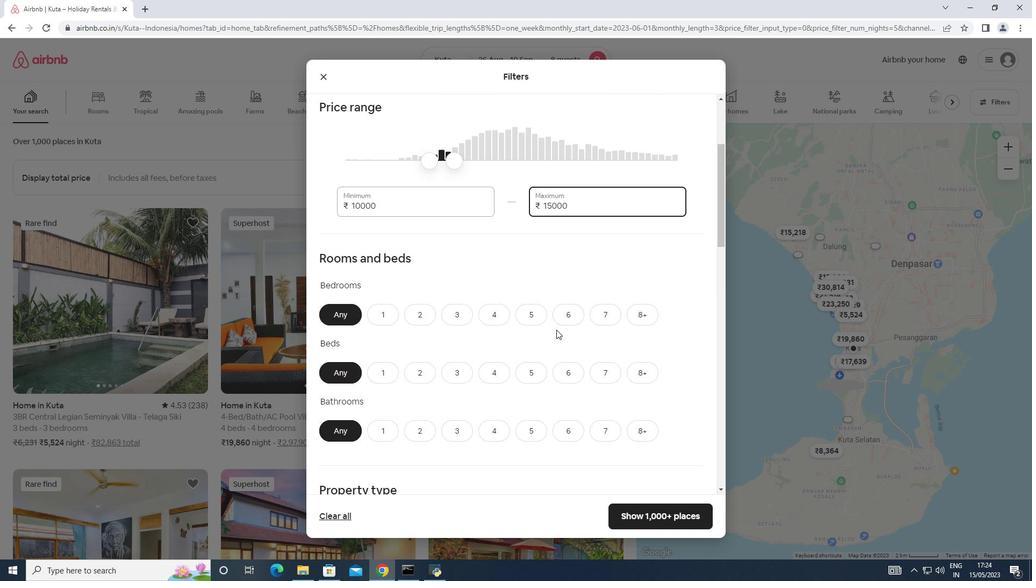 
Action: Mouse scrolled (557, 329) with delta (0, 0)
Screenshot: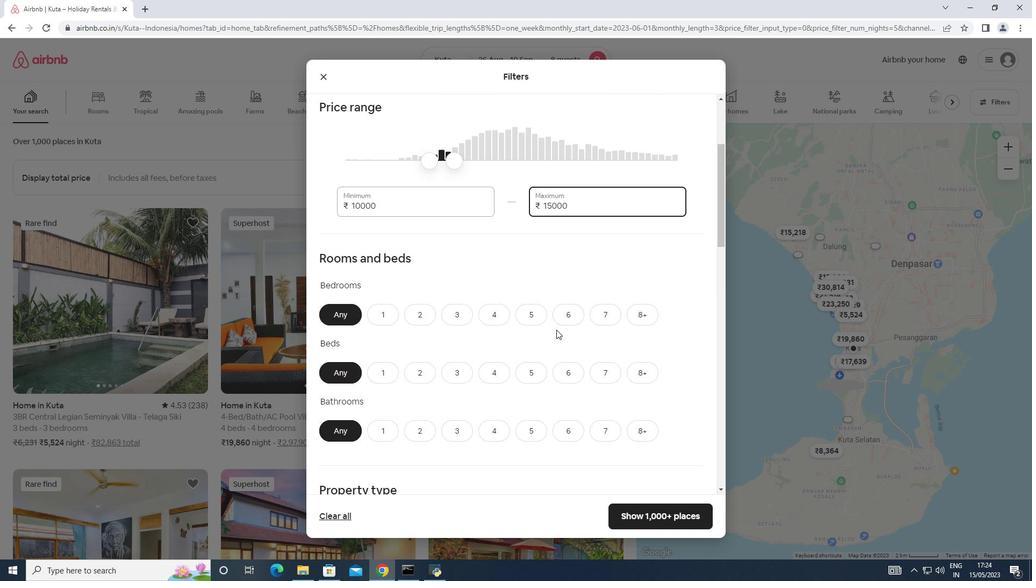 
Action: Mouse moved to (559, 328)
Screenshot: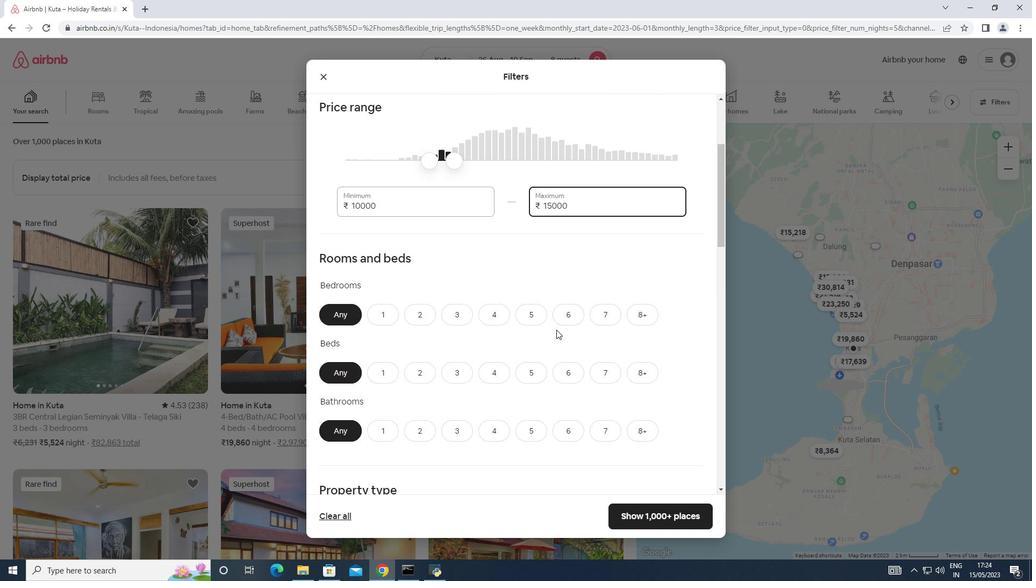 
Action: Mouse scrolled (559, 328) with delta (0, 0)
Screenshot: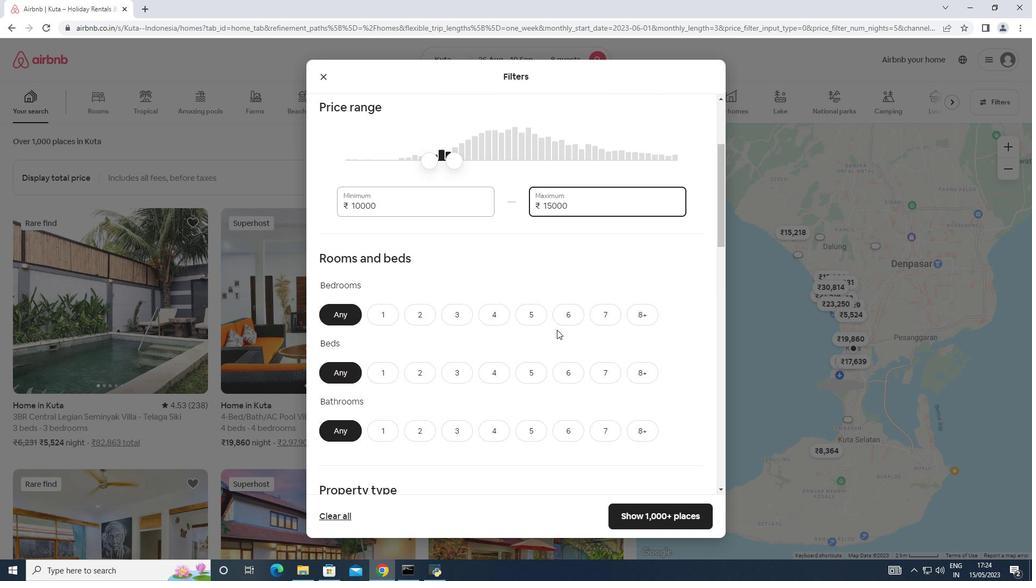 
Action: Mouse moved to (572, 322)
Screenshot: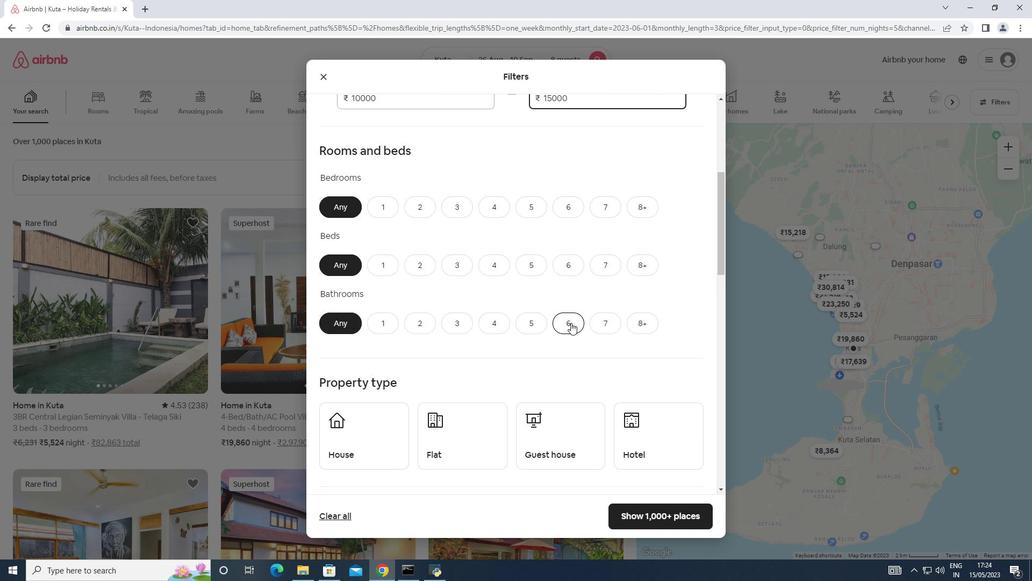 
Action: Mouse scrolled (572, 322) with delta (0, 0)
Screenshot: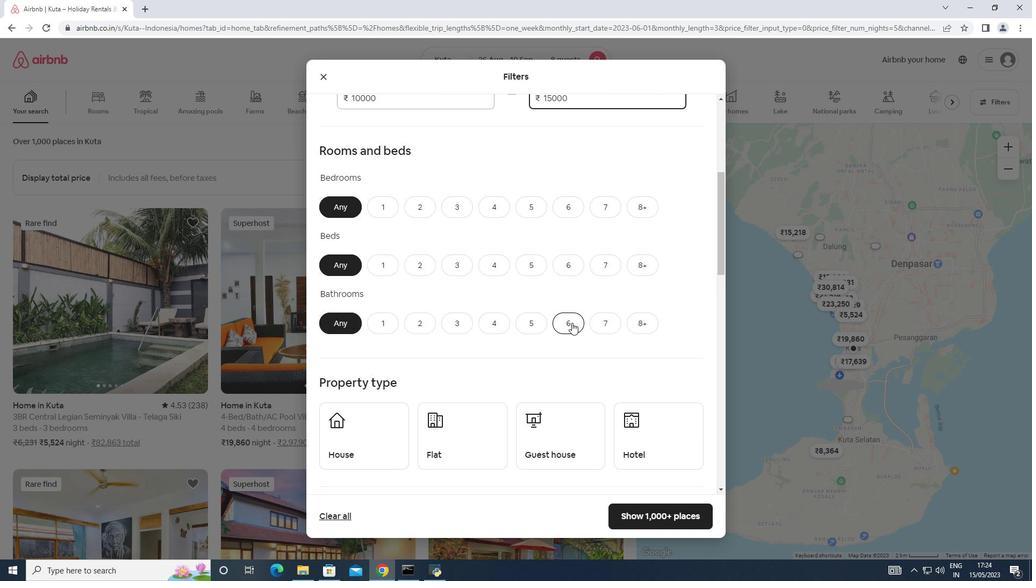 
Action: Mouse moved to (563, 160)
Screenshot: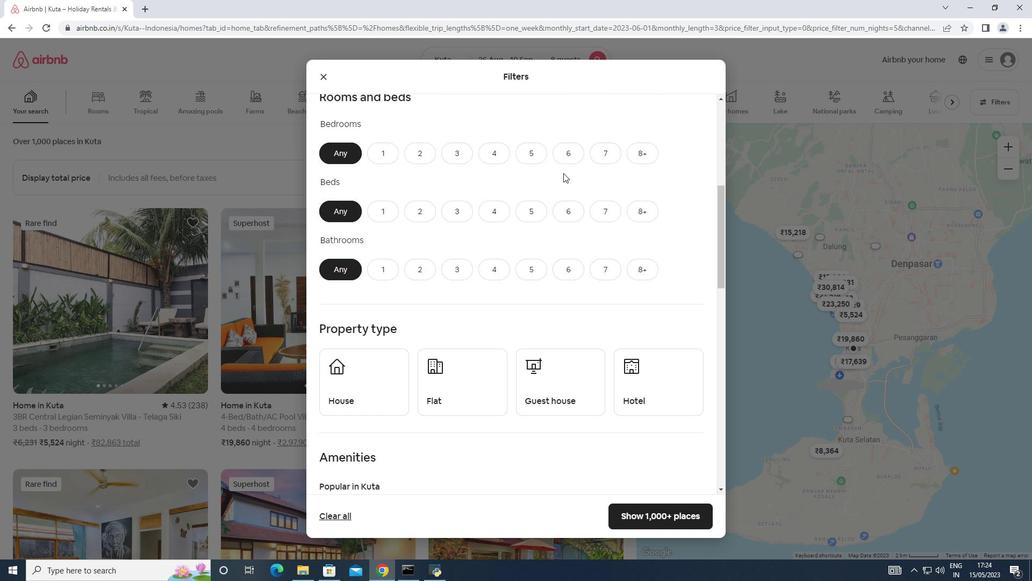 
Action: Mouse pressed left at (563, 160)
Screenshot: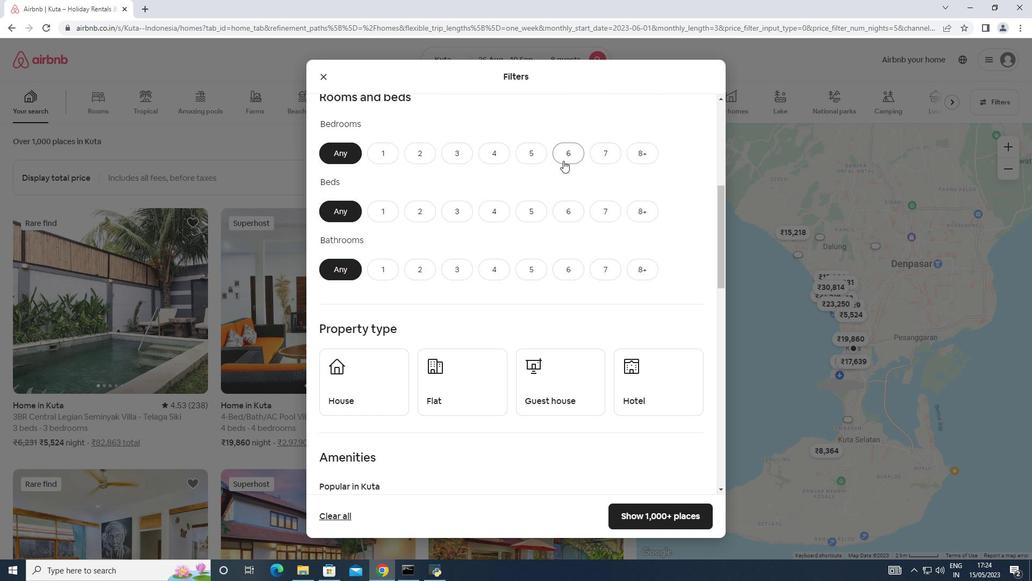 
Action: Mouse moved to (573, 203)
Screenshot: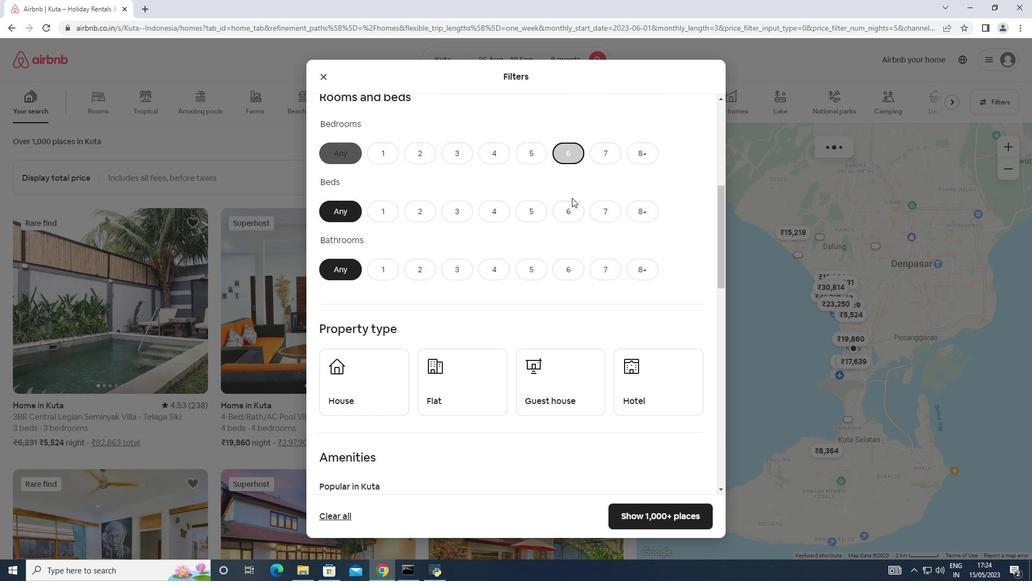 
Action: Mouse pressed left at (573, 203)
Screenshot: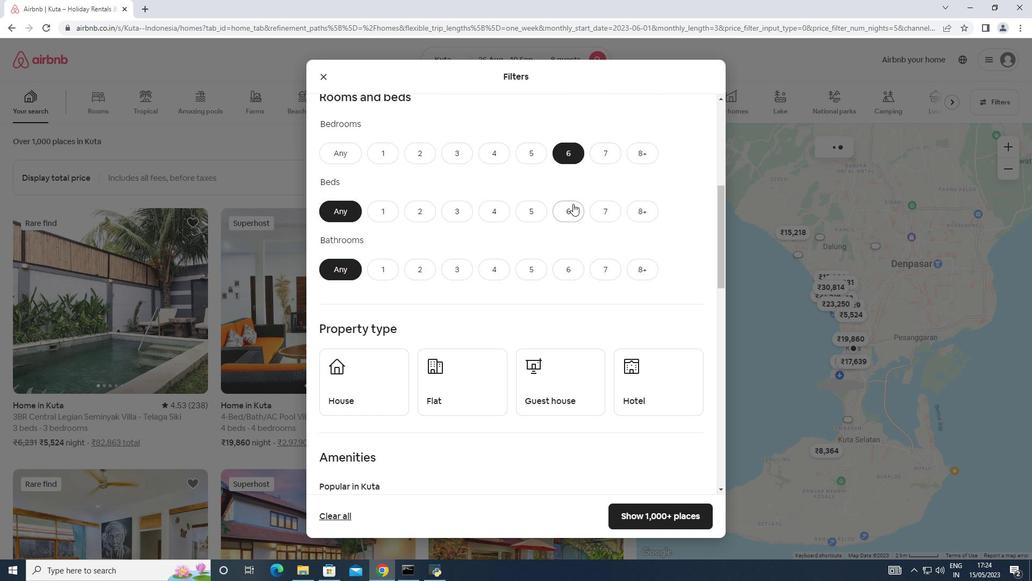 
Action: Mouse moved to (572, 265)
Screenshot: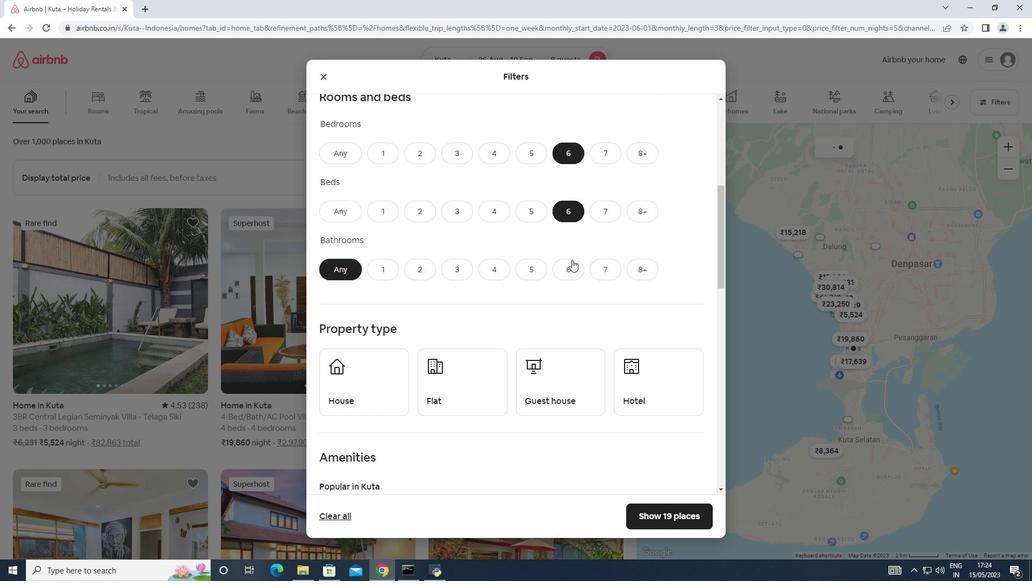 
Action: Mouse pressed left at (572, 265)
Screenshot: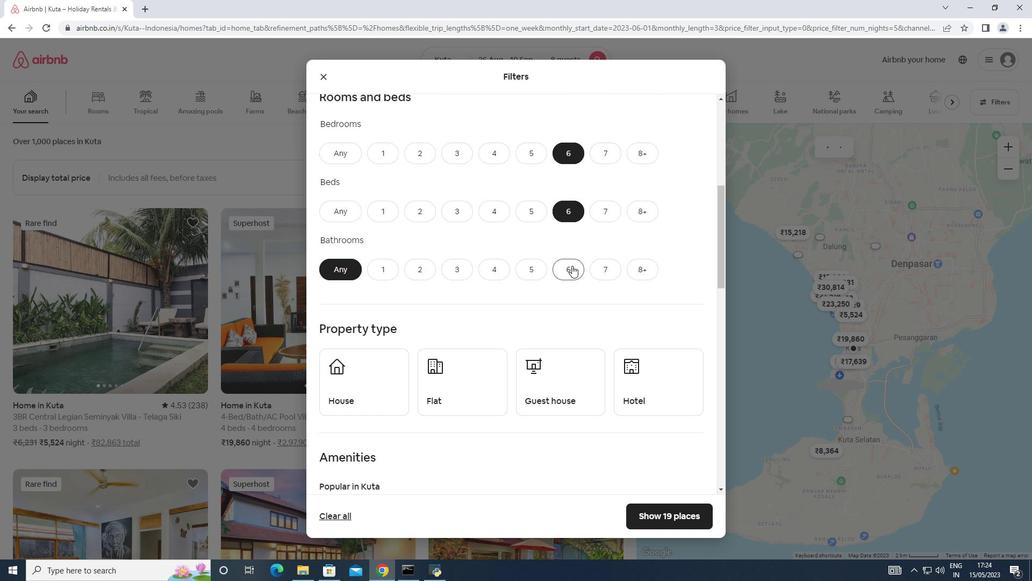 
Action: Mouse moved to (566, 267)
Screenshot: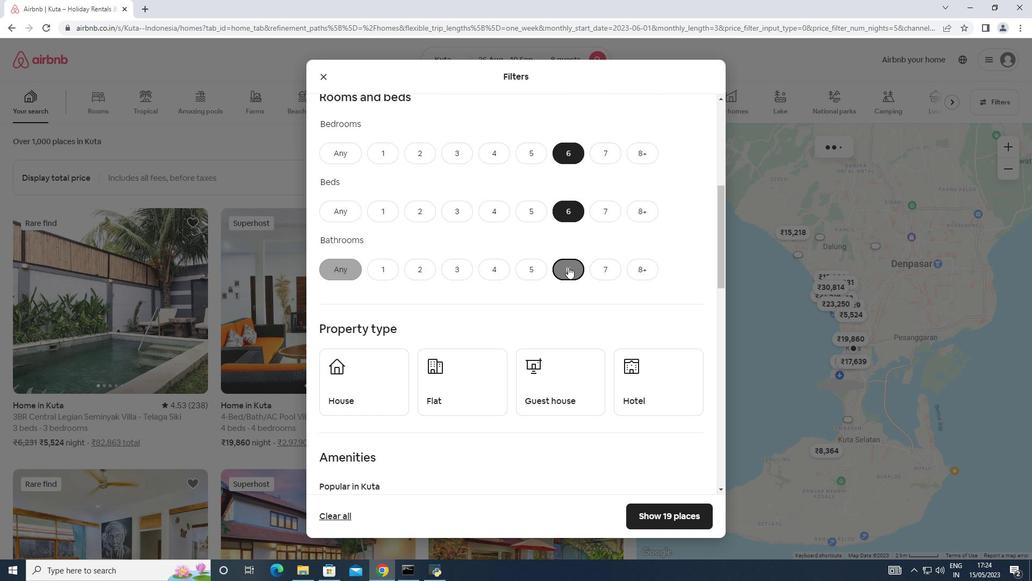 
Action: Mouse scrolled (566, 266) with delta (0, 0)
Screenshot: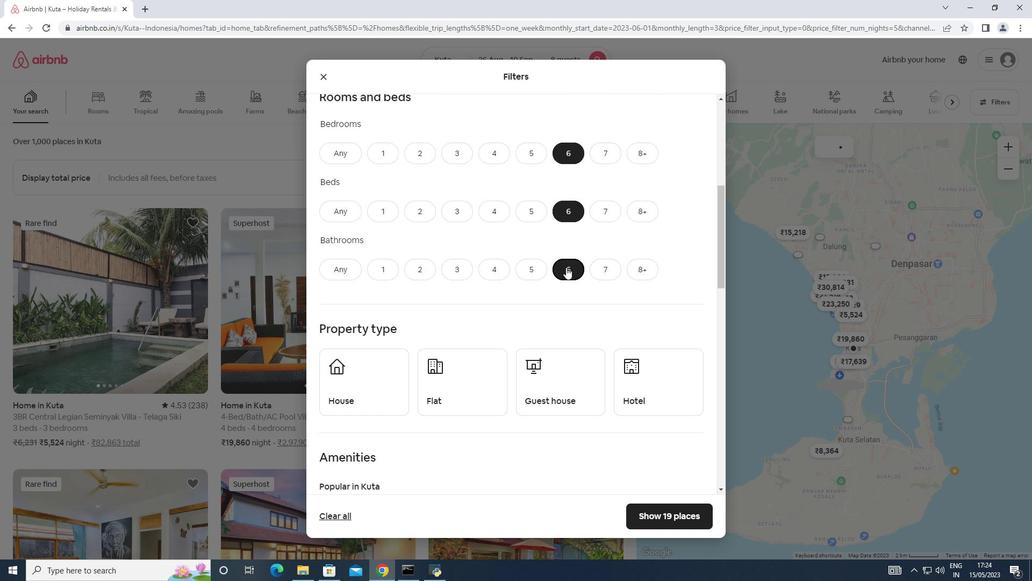 
Action: Mouse scrolled (566, 266) with delta (0, 0)
Screenshot: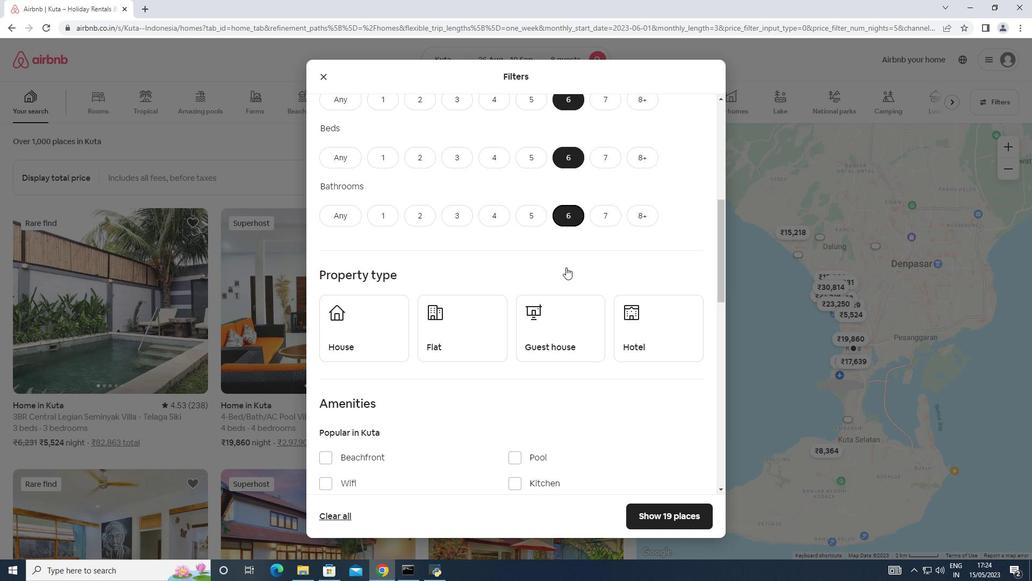 
Action: Mouse moved to (384, 273)
Screenshot: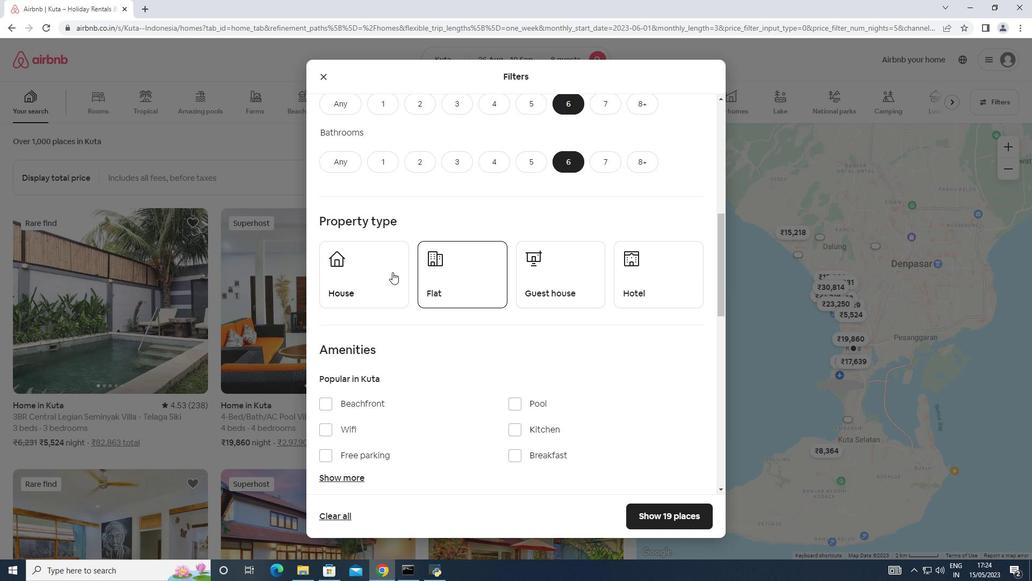 
Action: Mouse pressed left at (384, 273)
Screenshot: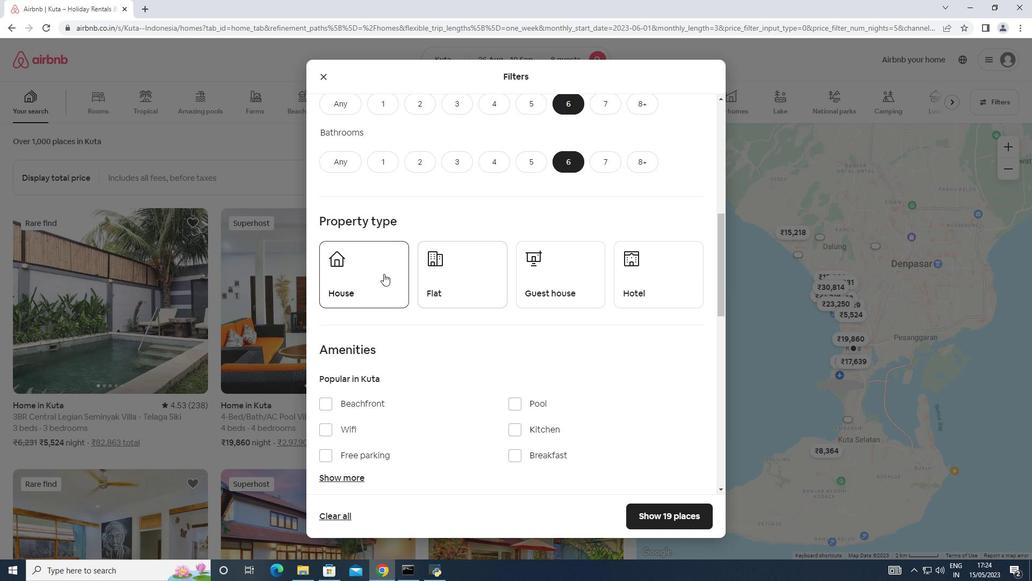 
Action: Mouse moved to (450, 271)
Screenshot: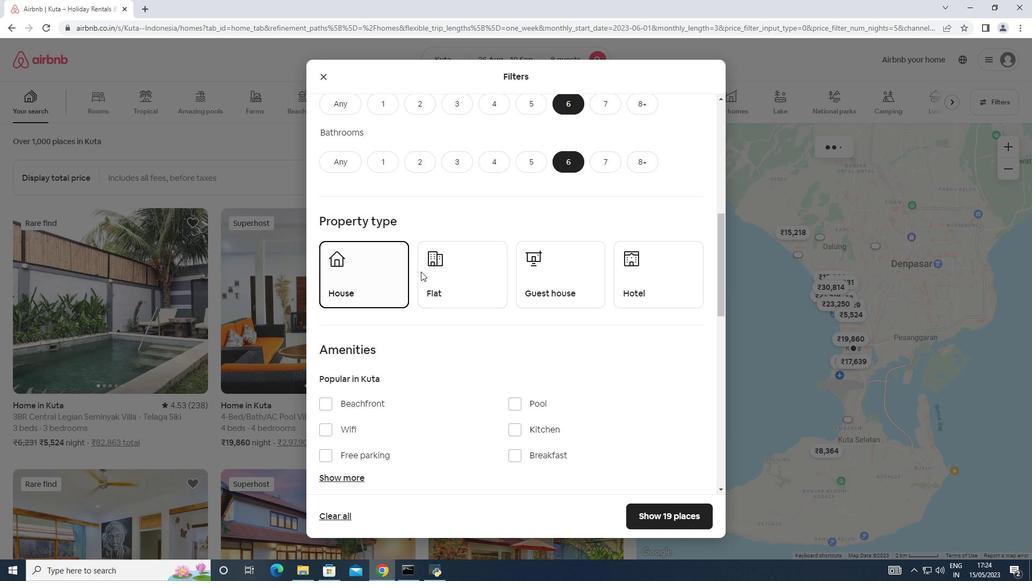 
Action: Mouse pressed left at (450, 271)
Screenshot: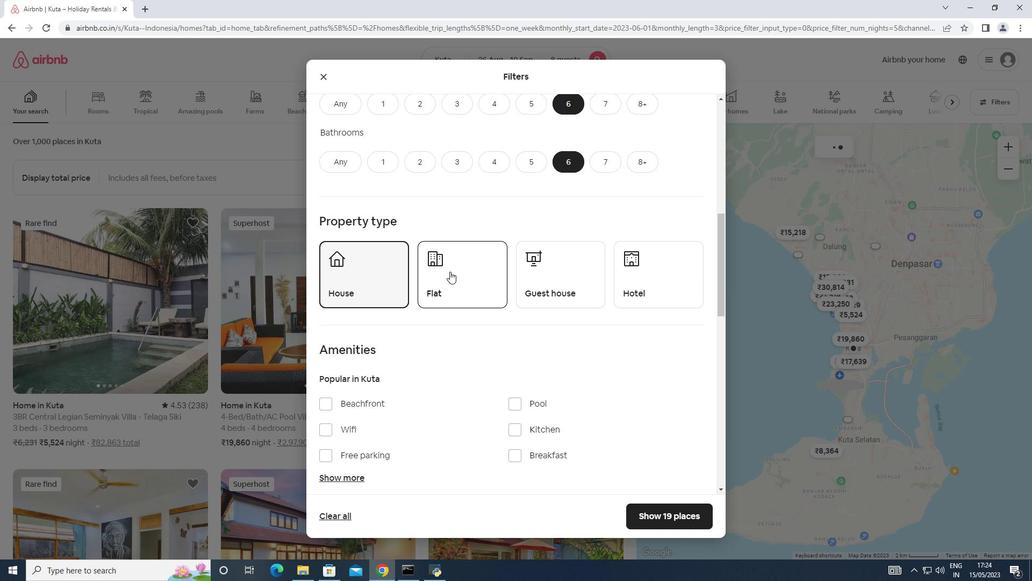 
Action: Mouse moved to (537, 274)
Screenshot: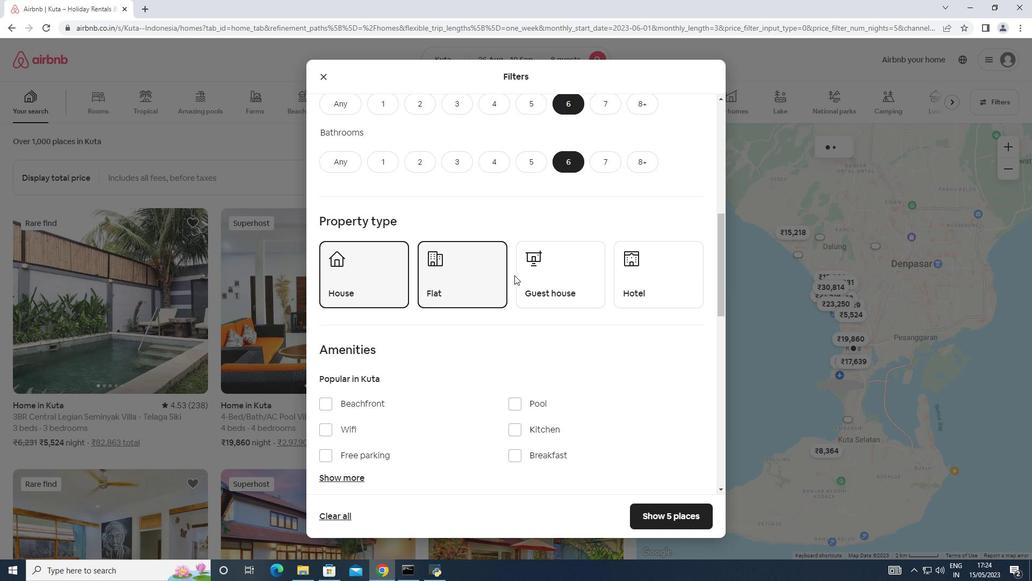
Action: Mouse pressed left at (537, 274)
Screenshot: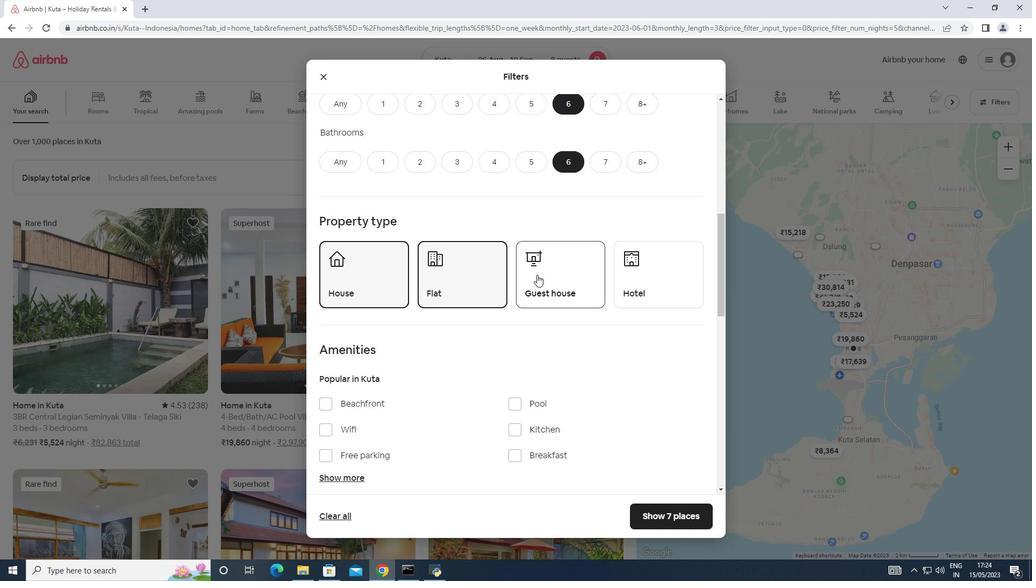 
Action: Mouse moved to (474, 287)
Screenshot: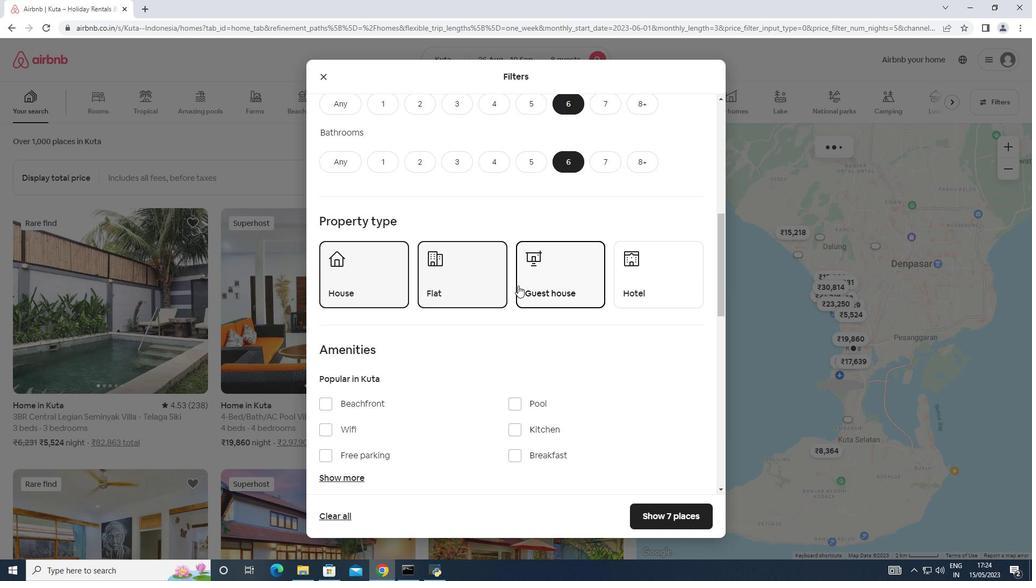 
Action: Mouse scrolled (474, 286) with delta (0, 0)
Screenshot: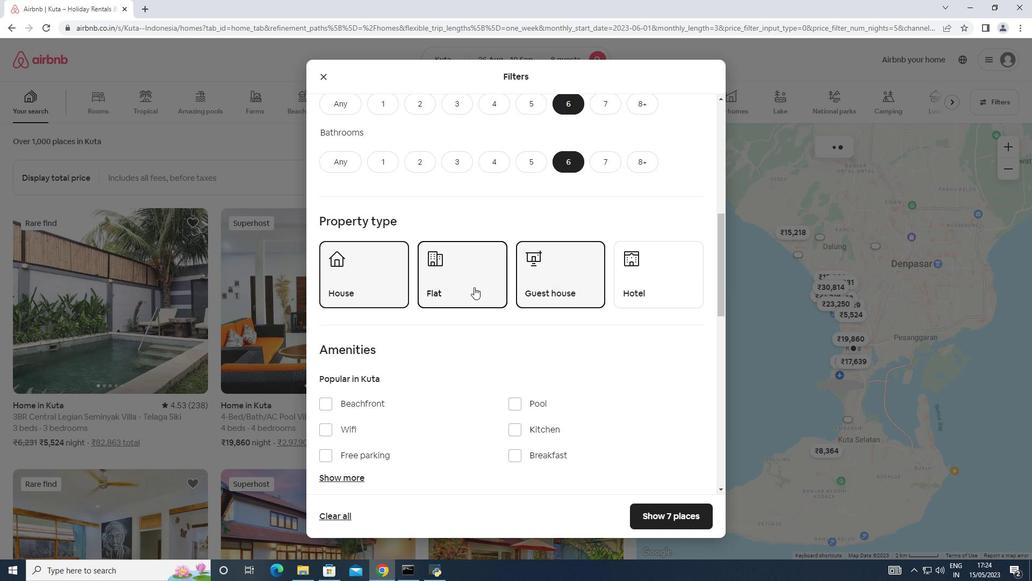 
Action: Mouse moved to (474, 286)
Screenshot: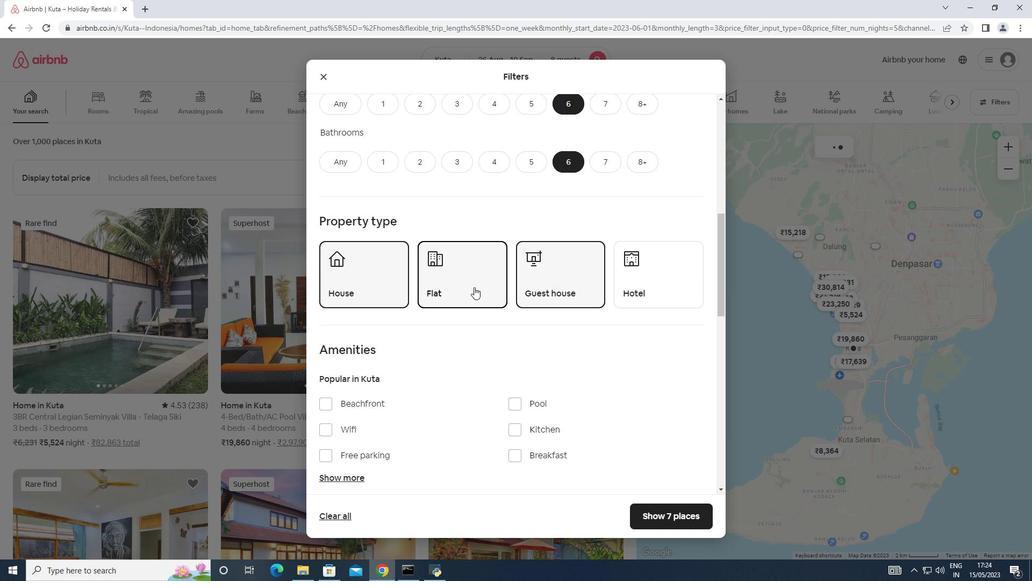 
Action: Mouse scrolled (474, 285) with delta (0, 0)
Screenshot: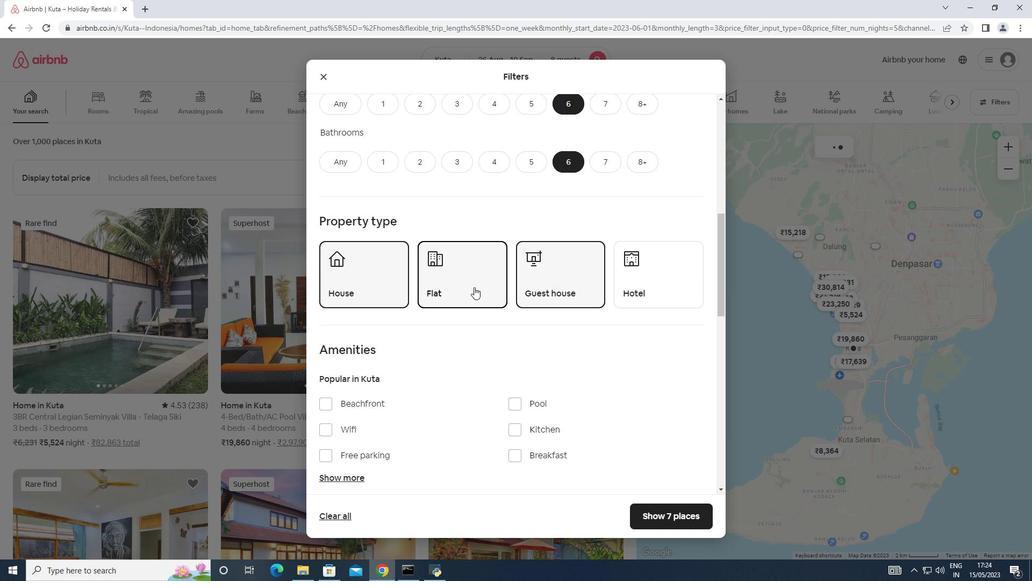 
Action: Mouse moved to (328, 318)
Screenshot: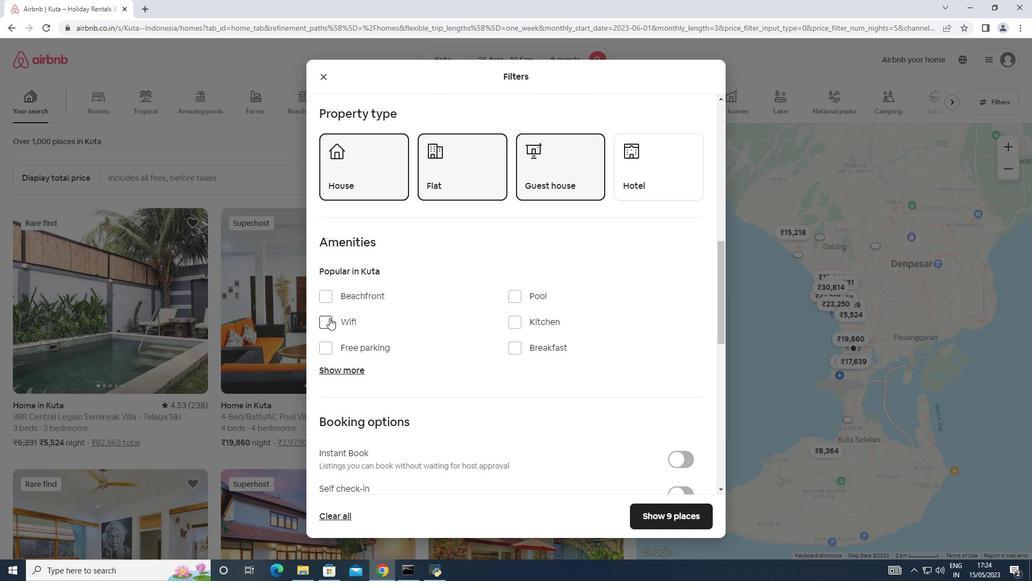 
Action: Mouse pressed left at (328, 318)
Screenshot: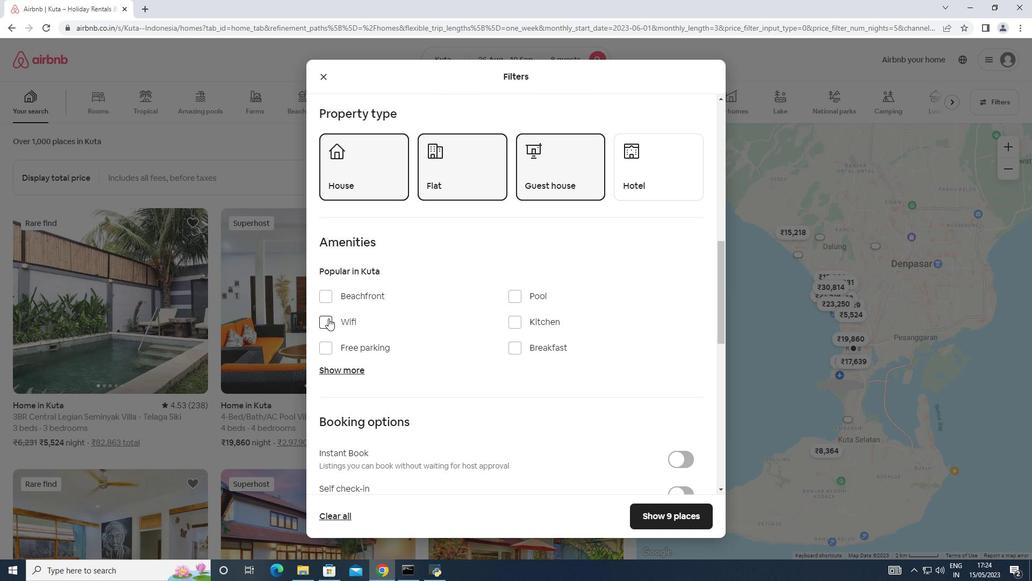 
Action: Mouse moved to (340, 366)
Screenshot: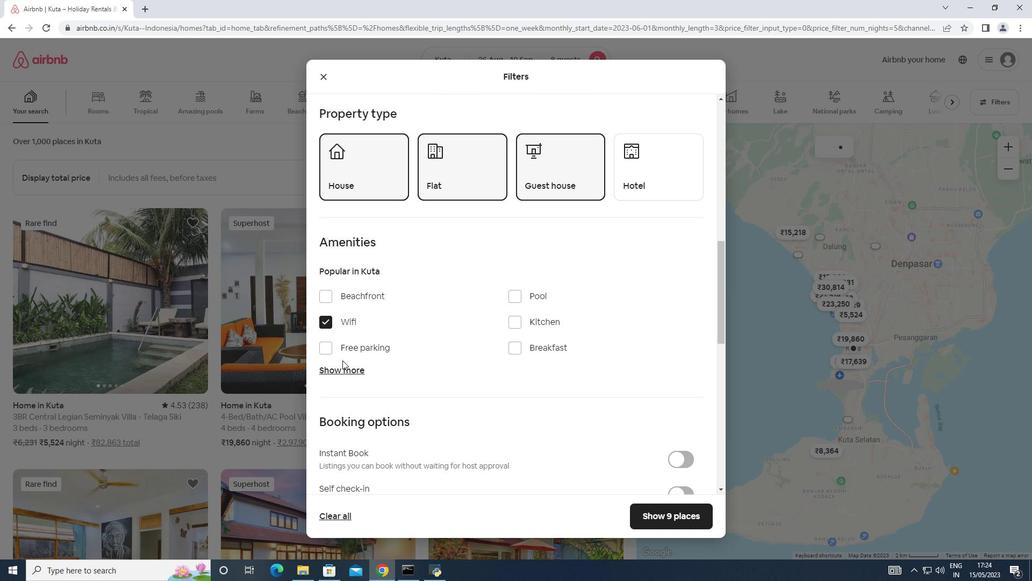 
Action: Mouse pressed left at (340, 366)
Screenshot: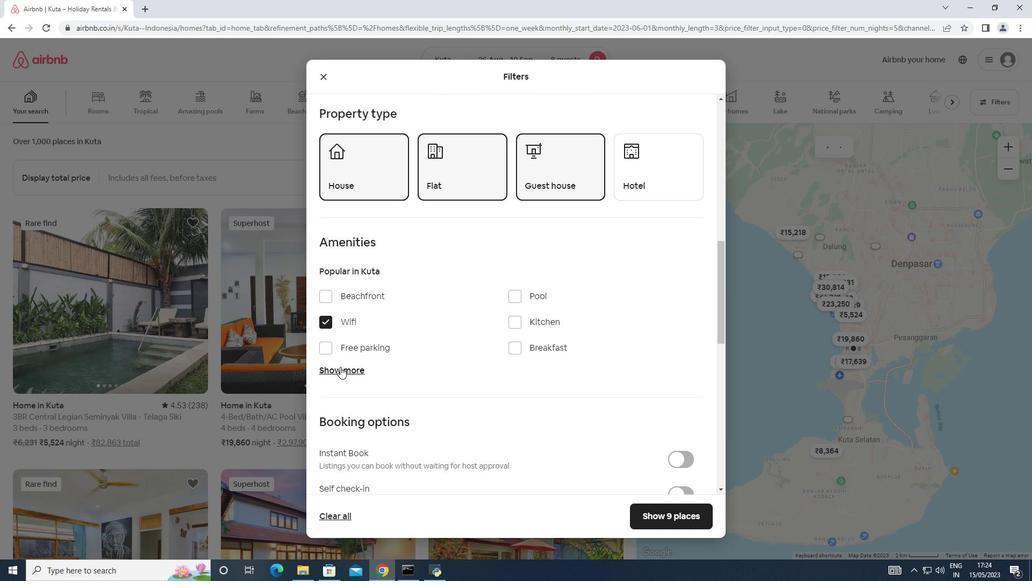 
Action: Mouse moved to (512, 457)
Screenshot: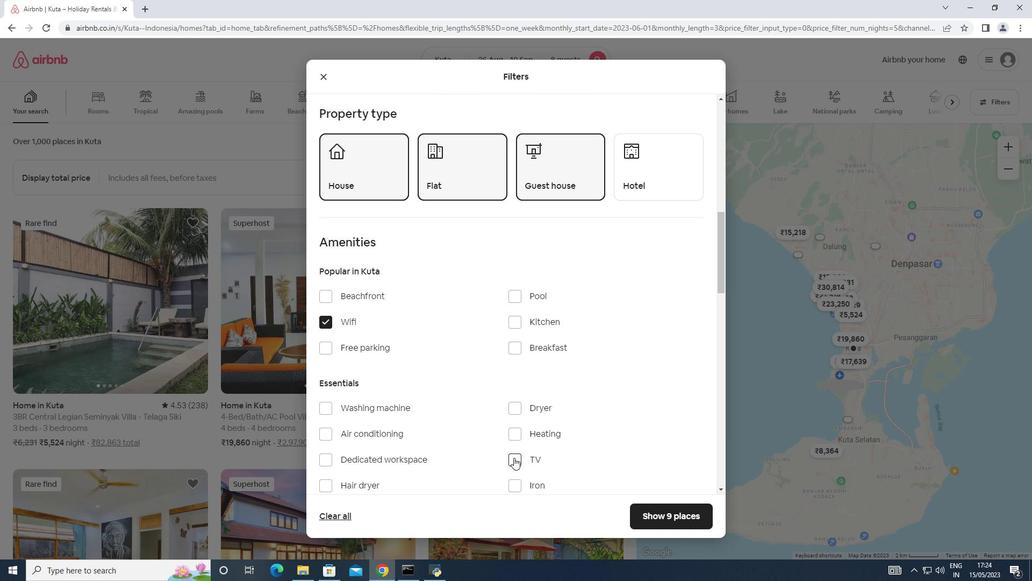 
Action: Mouse pressed left at (512, 457)
Screenshot: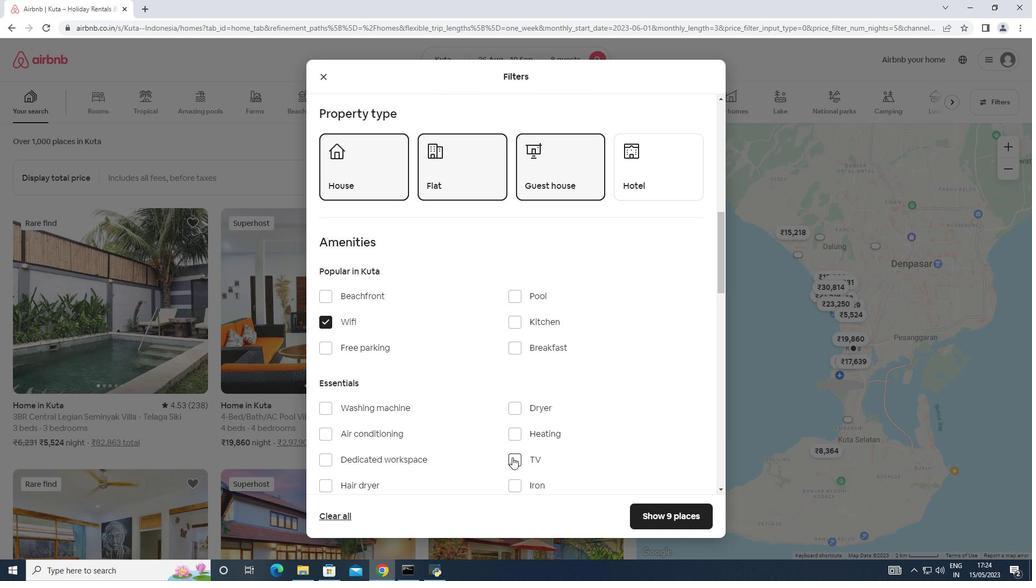 
Action: Mouse moved to (328, 346)
Screenshot: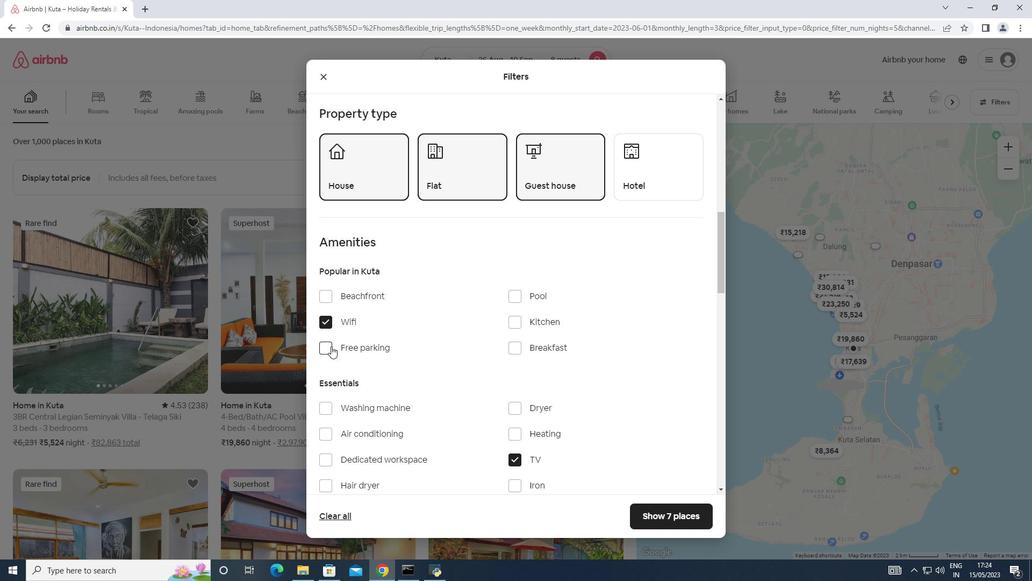 
Action: Mouse pressed left at (328, 346)
Screenshot: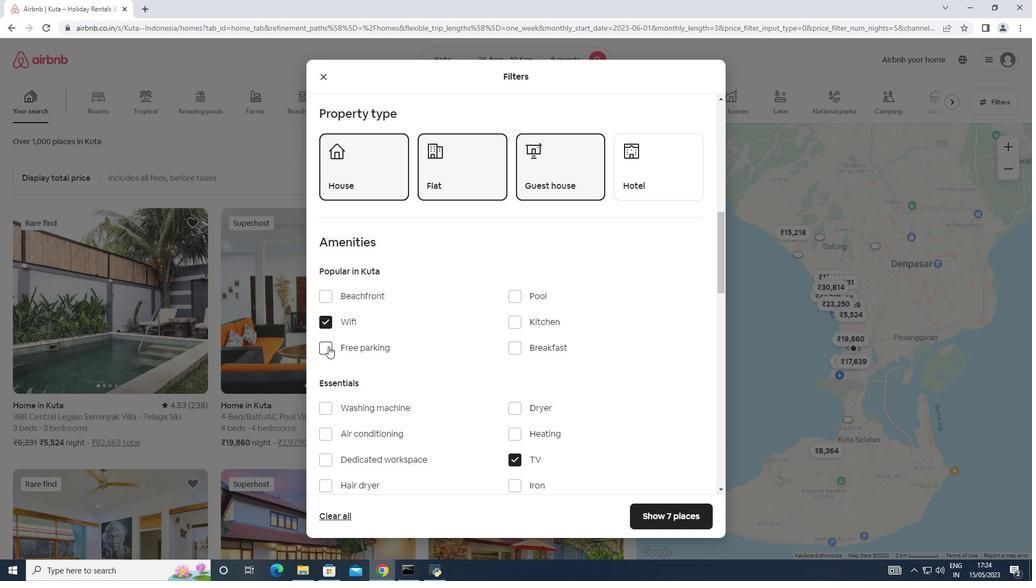 
Action: Mouse moved to (430, 335)
Screenshot: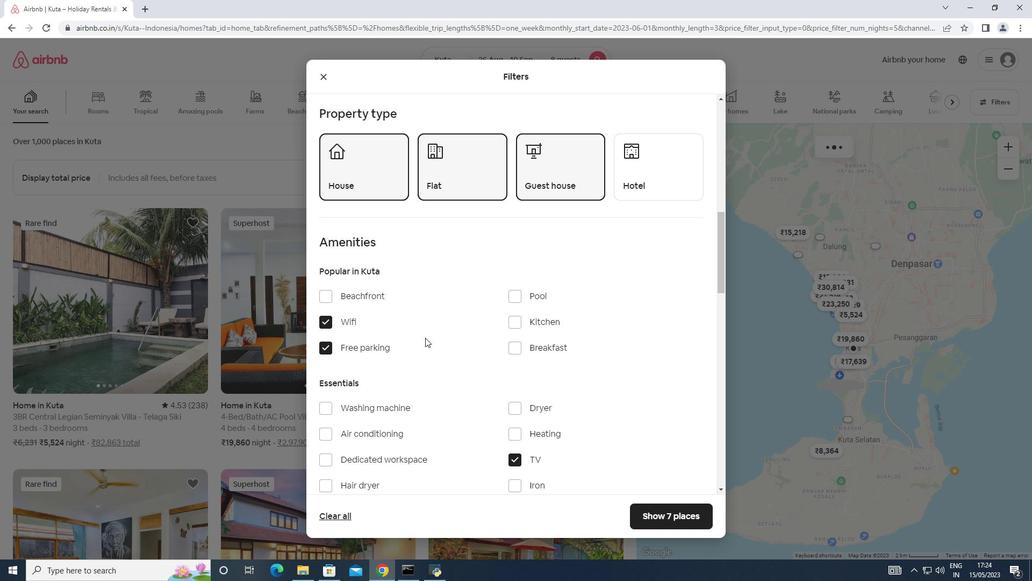 
Action: Mouse scrolled (430, 335) with delta (0, 0)
Screenshot: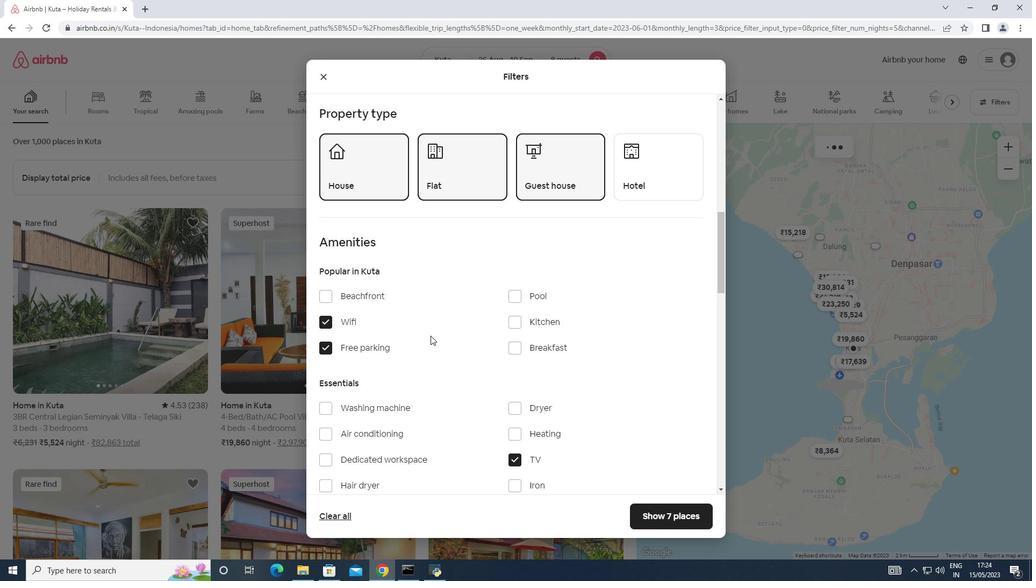
Action: Mouse scrolled (430, 335) with delta (0, 0)
Screenshot: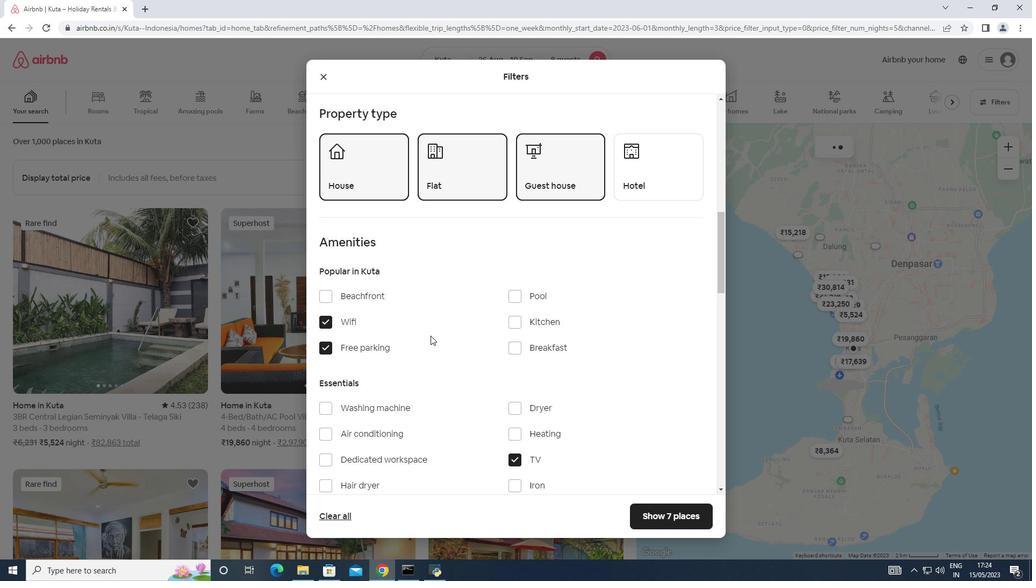 
Action: Mouse moved to (436, 330)
Screenshot: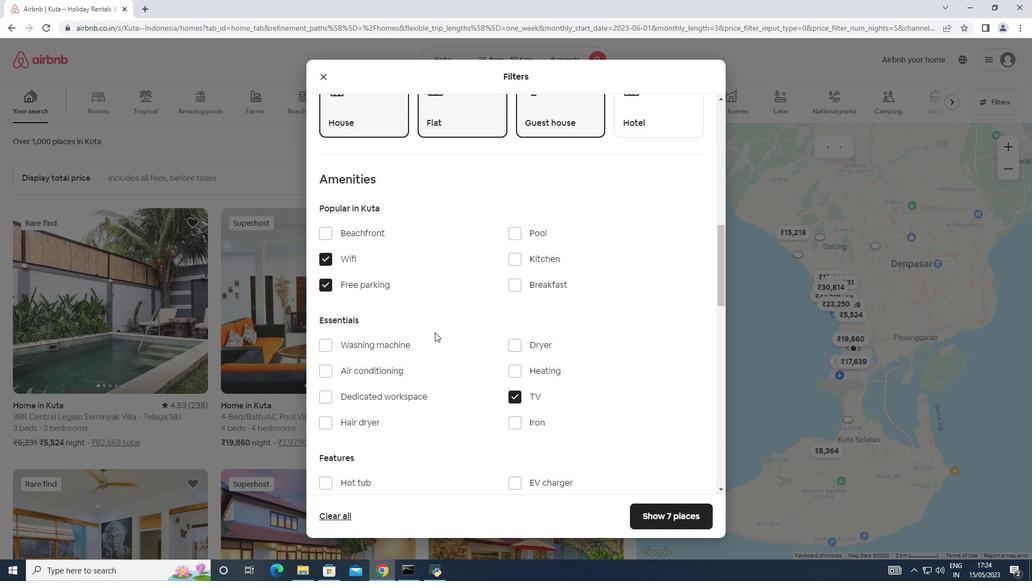 
Action: Mouse scrolled (436, 329) with delta (0, 0)
Screenshot: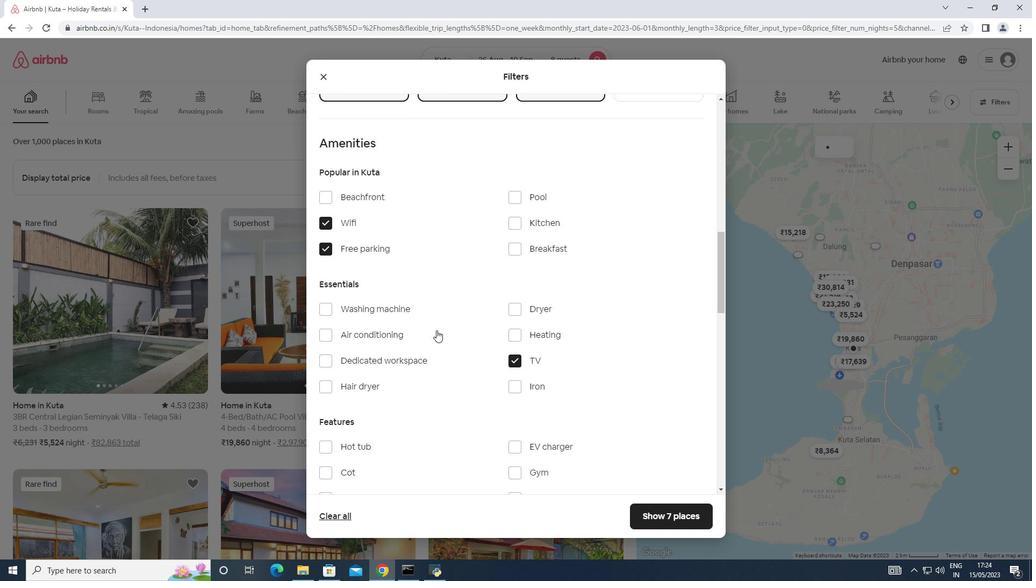 
Action: Mouse moved to (432, 330)
Screenshot: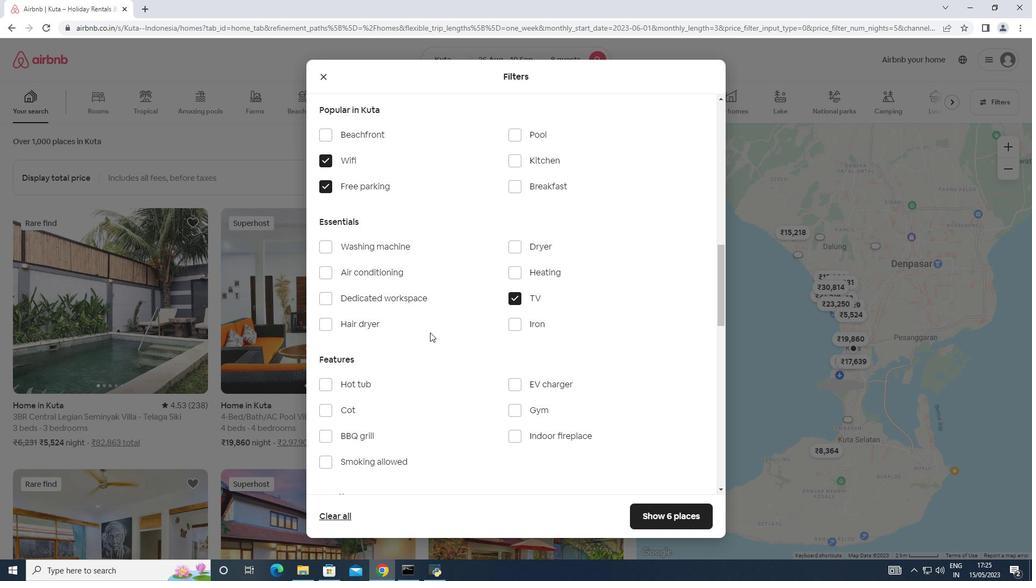 
Action: Mouse scrolled (432, 330) with delta (0, 0)
Screenshot: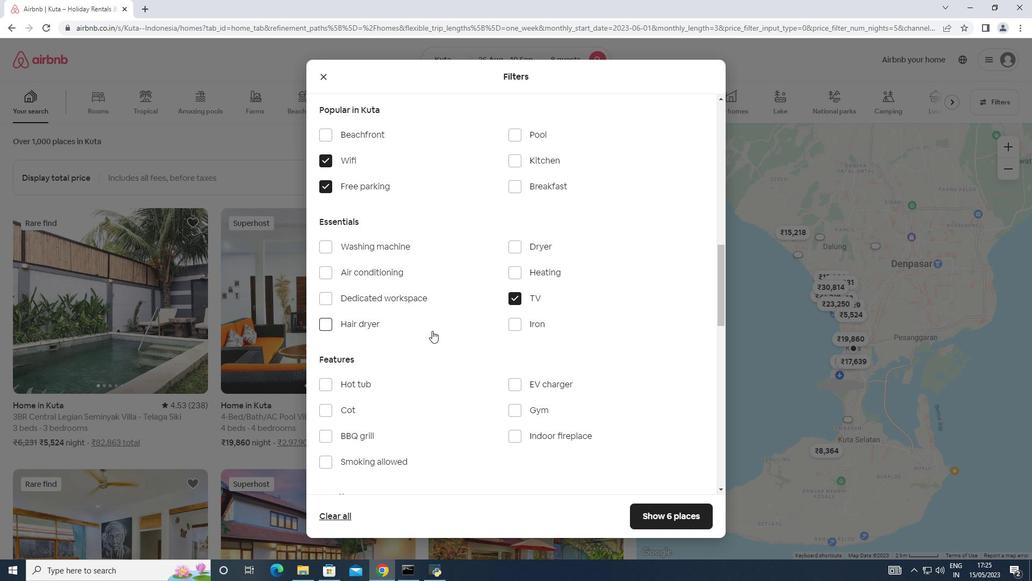 
Action: Mouse moved to (510, 354)
Screenshot: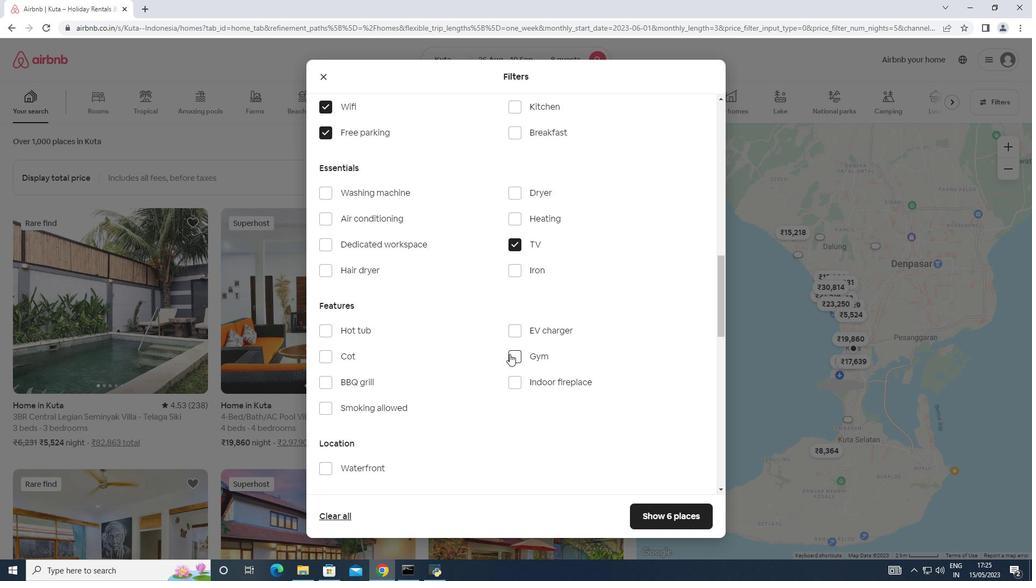 
Action: Mouse pressed left at (510, 354)
Screenshot: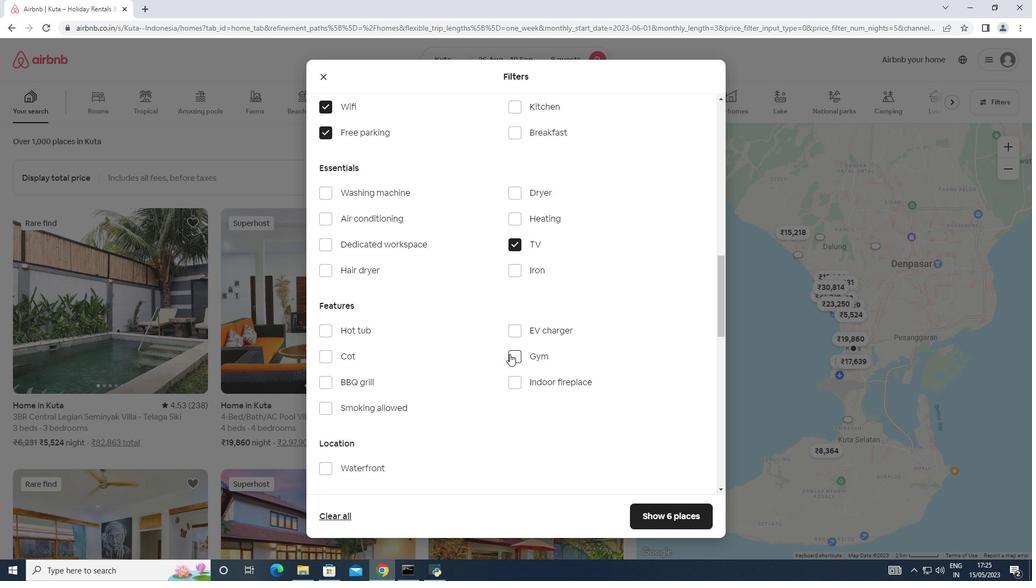 
Action: Mouse moved to (510, 354)
Screenshot: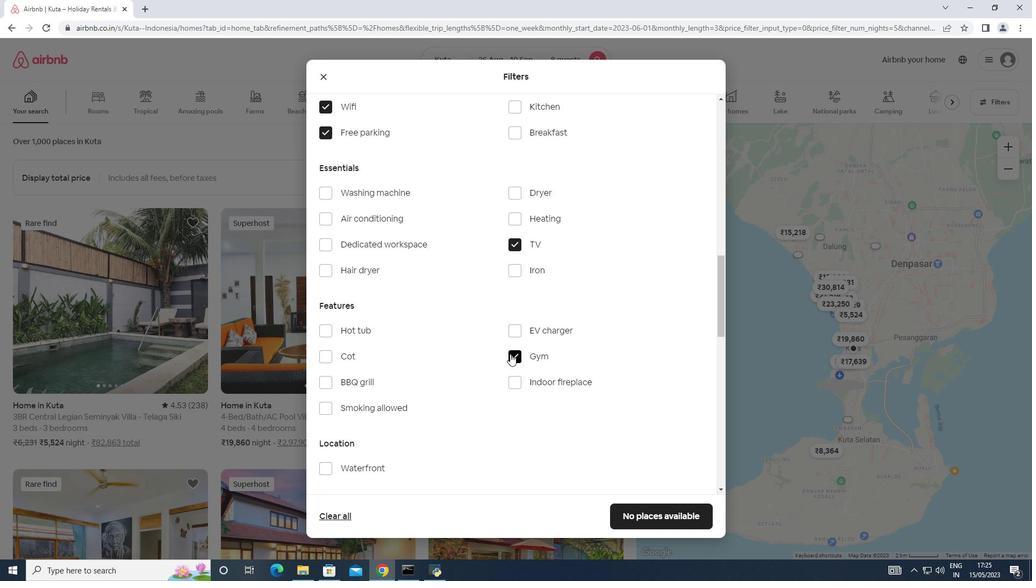 
Action: Mouse scrolled (510, 354) with delta (0, 0)
Screenshot: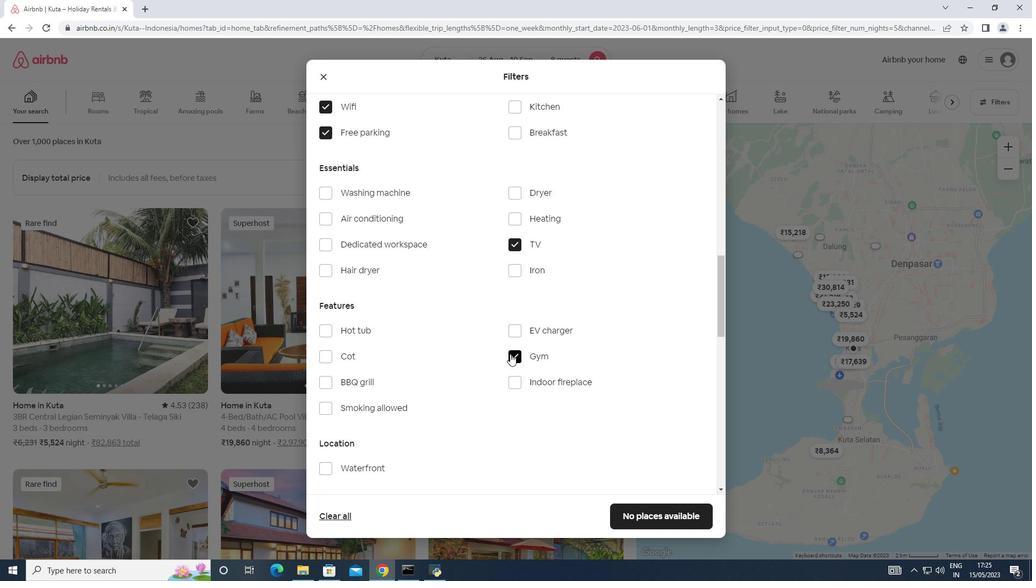 
Action: Mouse moved to (515, 185)
Screenshot: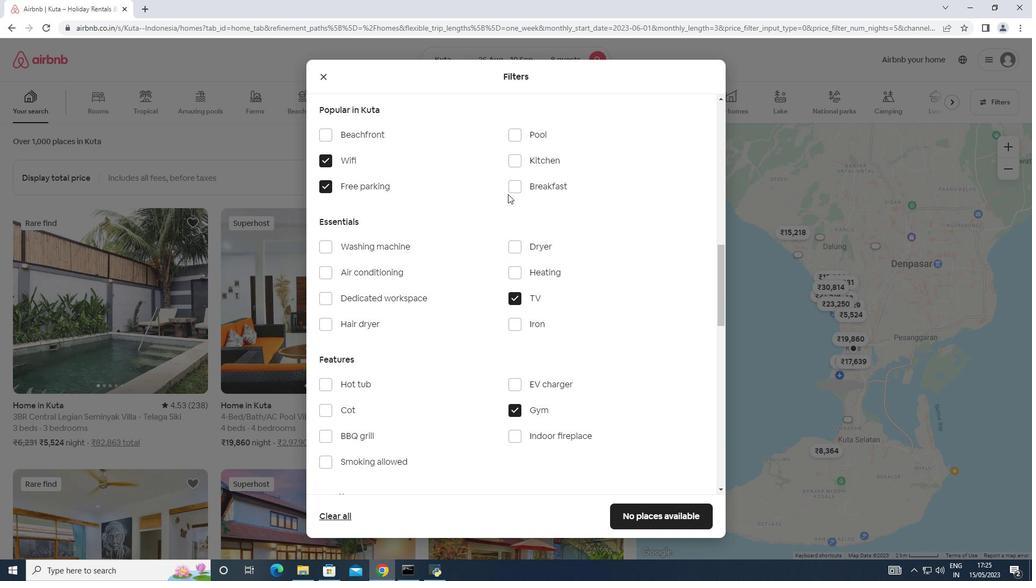 
Action: Mouse pressed left at (515, 185)
Screenshot: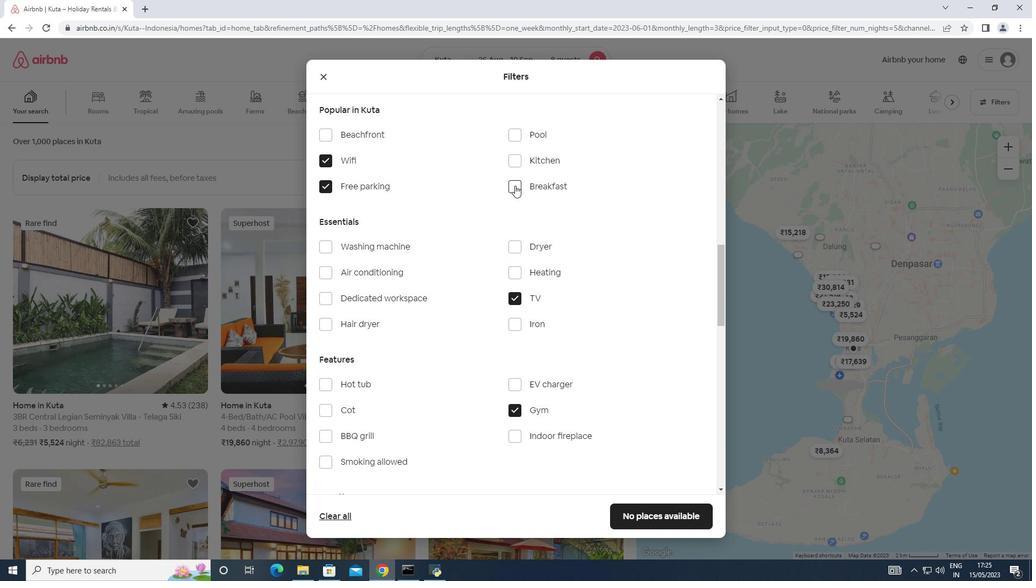 
Action: Mouse moved to (472, 277)
Screenshot: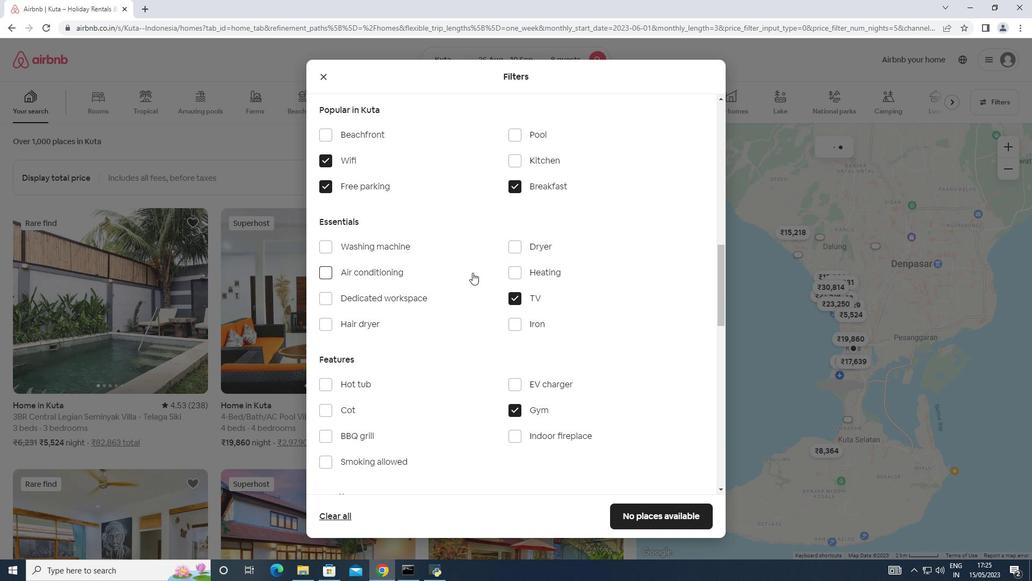 
Action: Mouse scrolled (472, 277) with delta (0, 0)
Screenshot: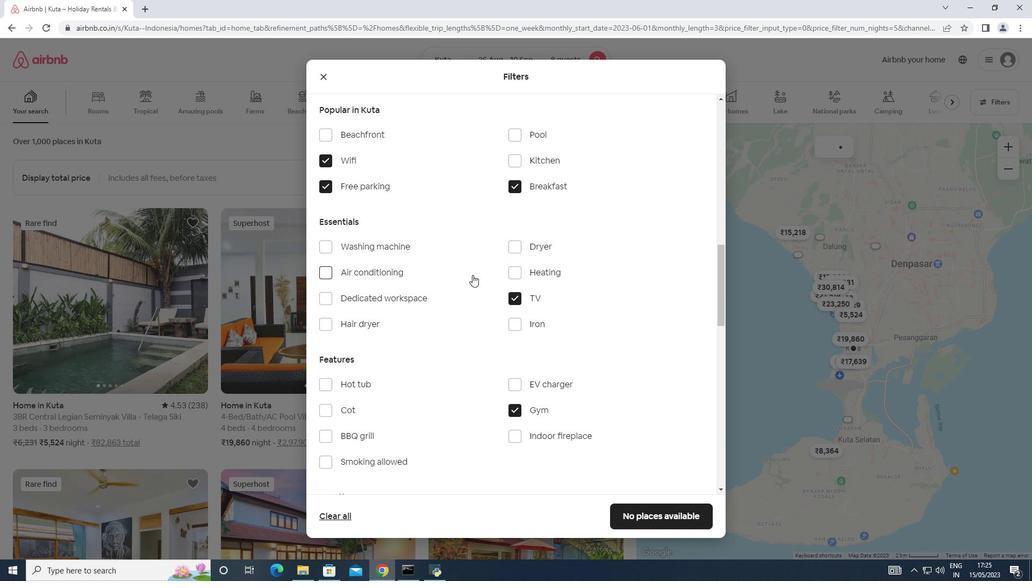 
Action: Mouse scrolled (472, 277) with delta (0, 0)
Screenshot: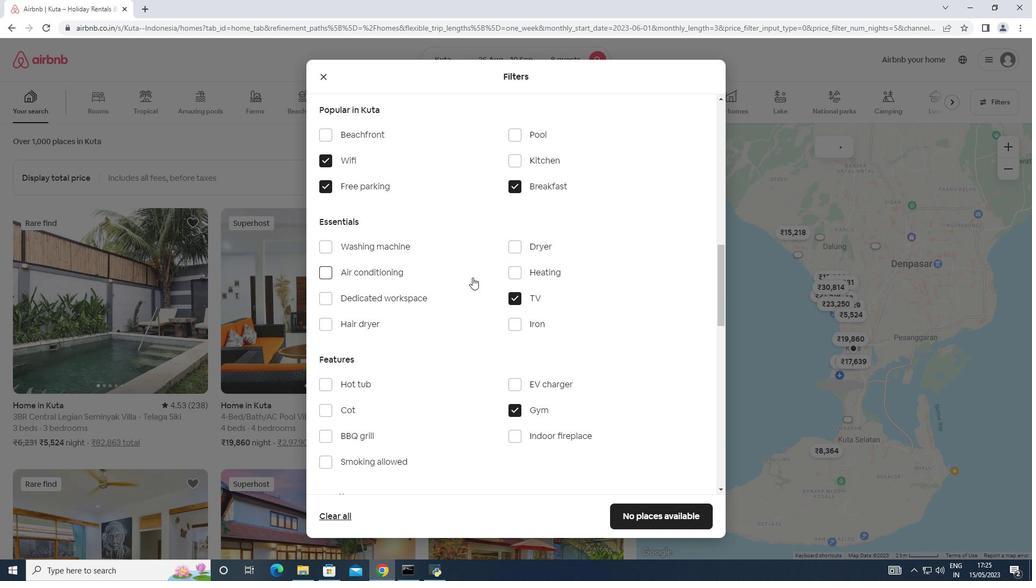 
Action: Mouse moved to (472, 278)
Screenshot: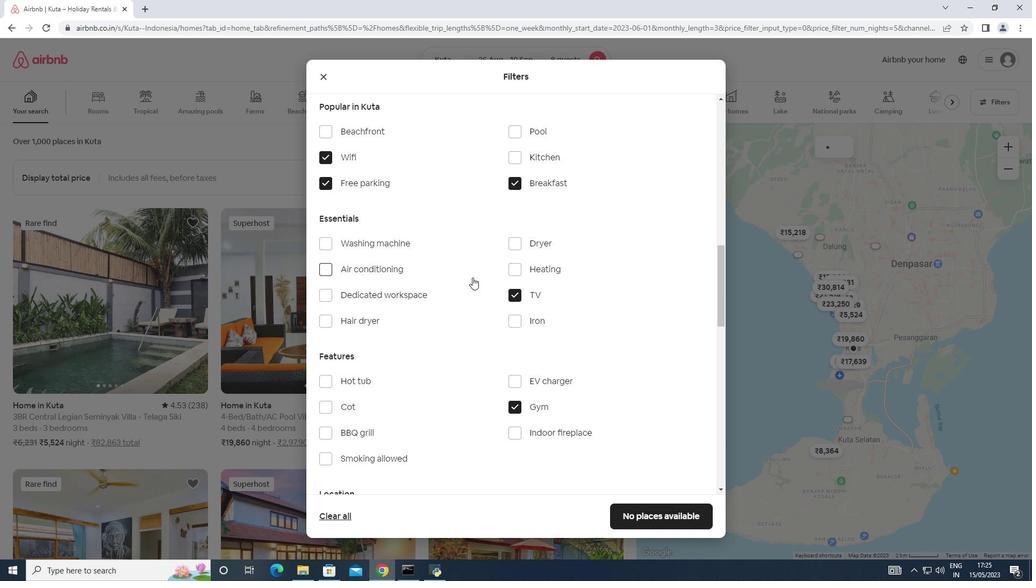 
Action: Mouse scrolled (472, 277) with delta (0, 0)
Screenshot: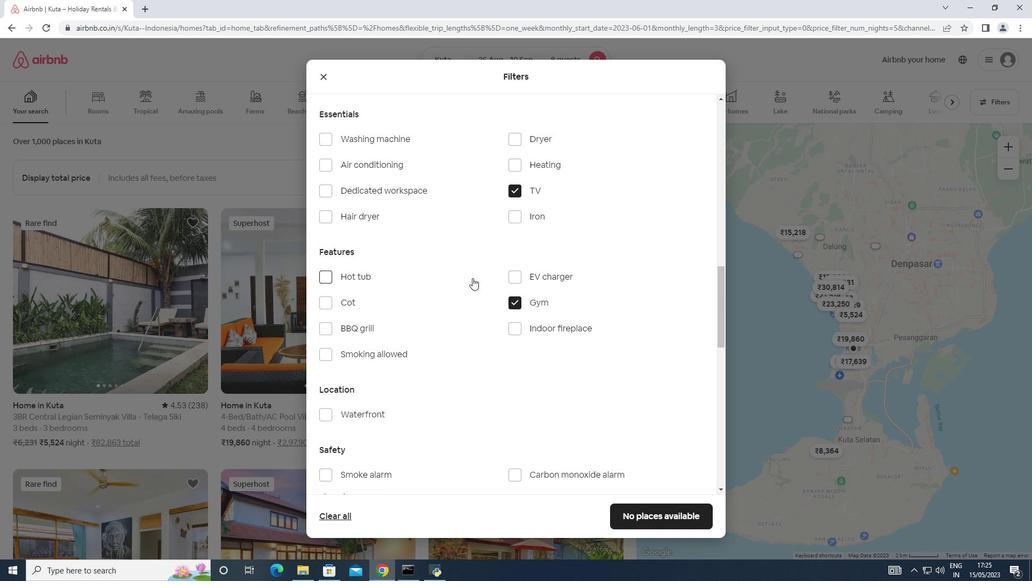 
Action: Mouse scrolled (472, 277) with delta (0, 0)
Screenshot: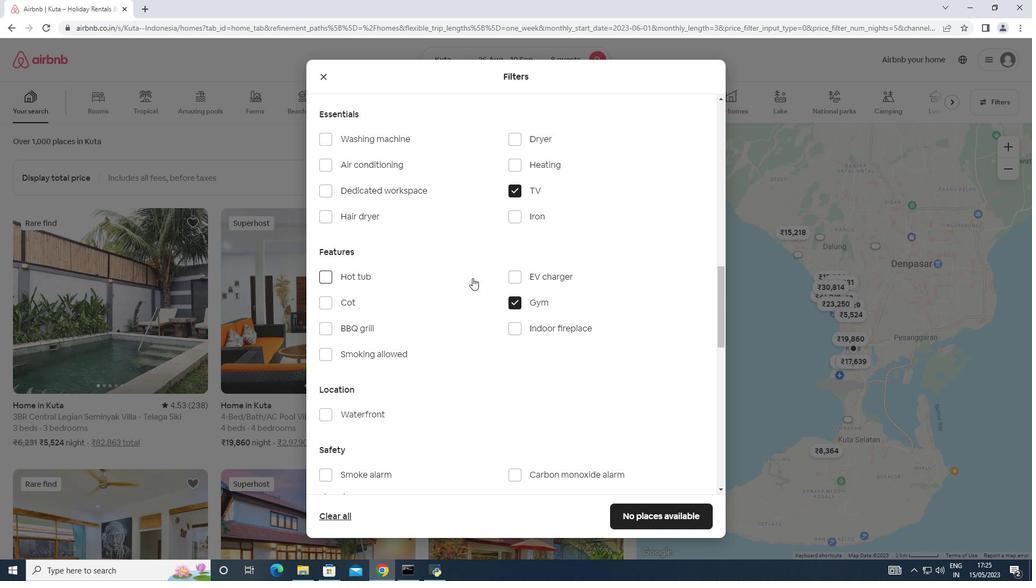 
Action: Mouse moved to (473, 278)
Screenshot: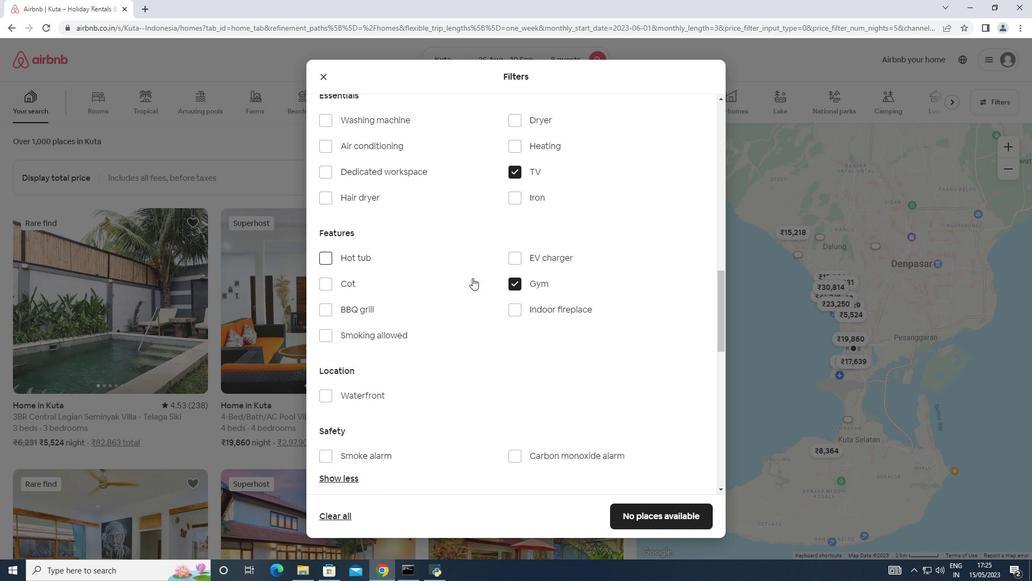 
Action: Mouse scrolled (473, 277) with delta (0, 0)
Screenshot: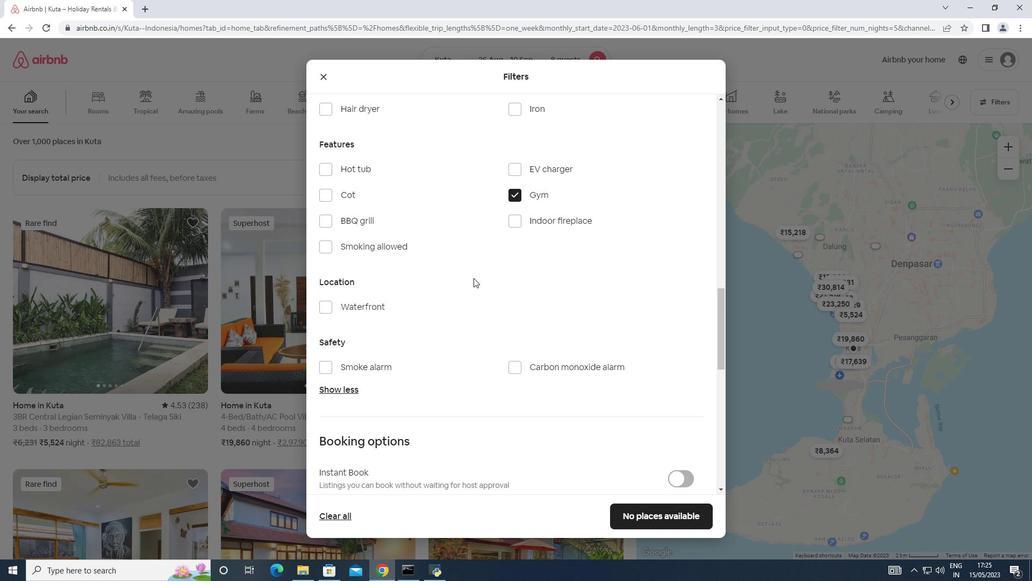 
Action: Mouse scrolled (473, 277) with delta (0, 0)
Screenshot: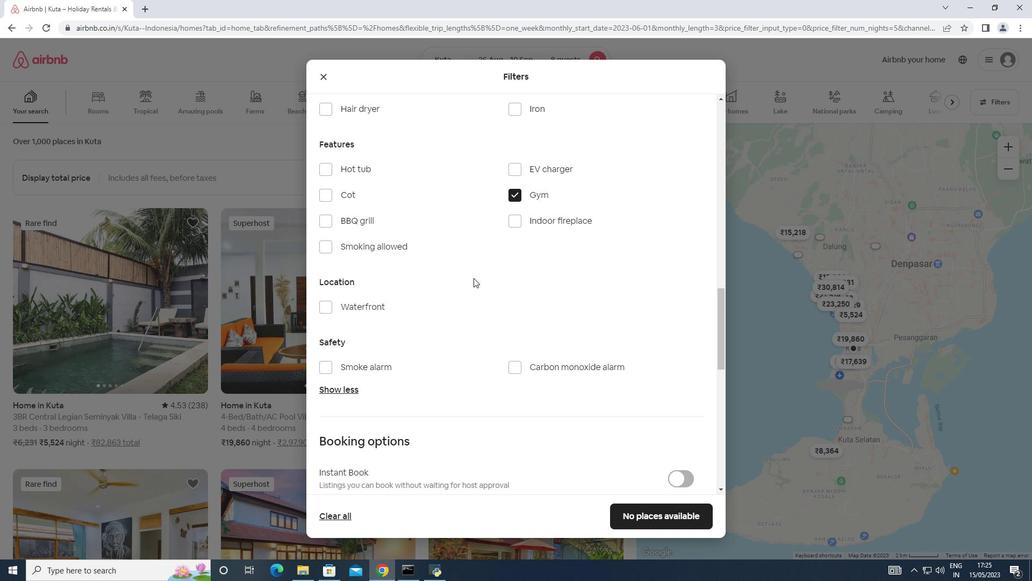 
Action: Mouse moved to (671, 411)
Screenshot: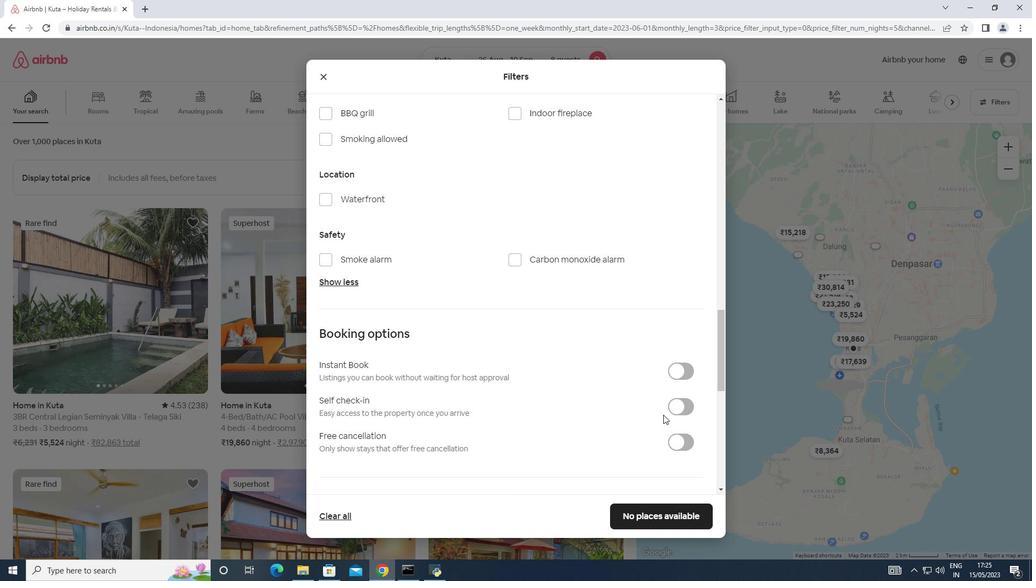 
Action: Mouse pressed left at (671, 411)
Screenshot: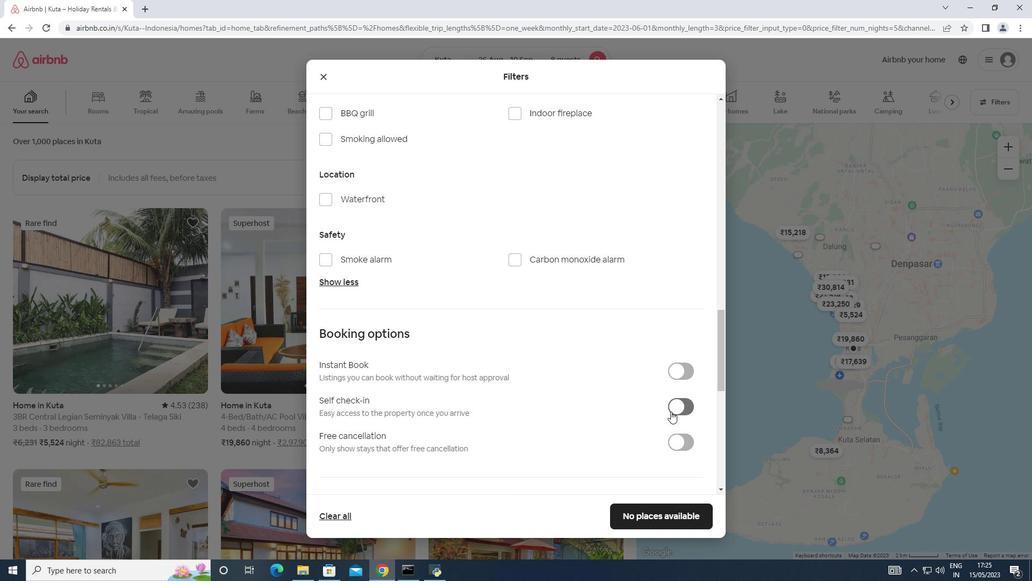 
Action: Mouse moved to (383, 376)
Screenshot: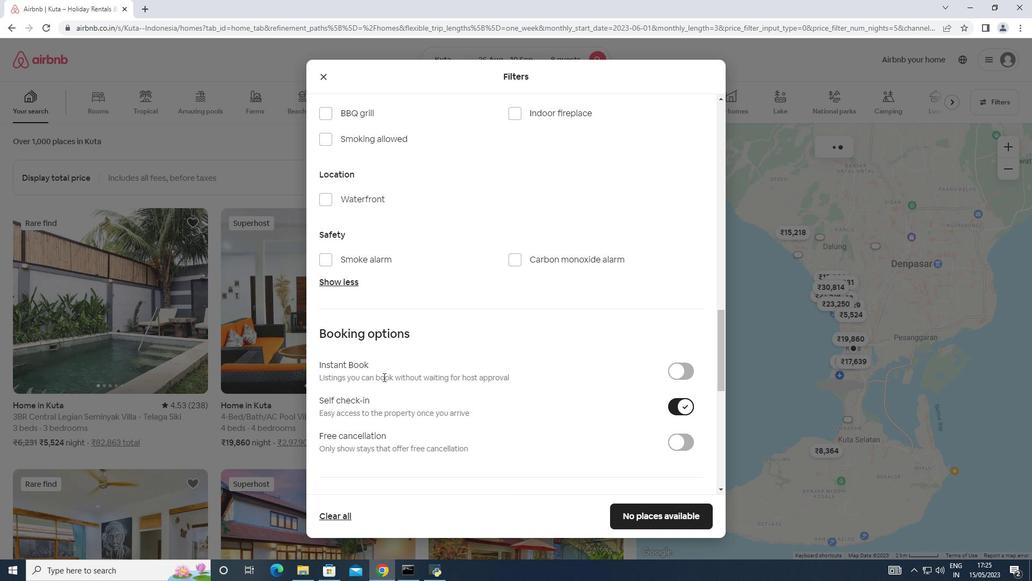 
Action: Mouse scrolled (383, 376) with delta (0, 0)
Screenshot: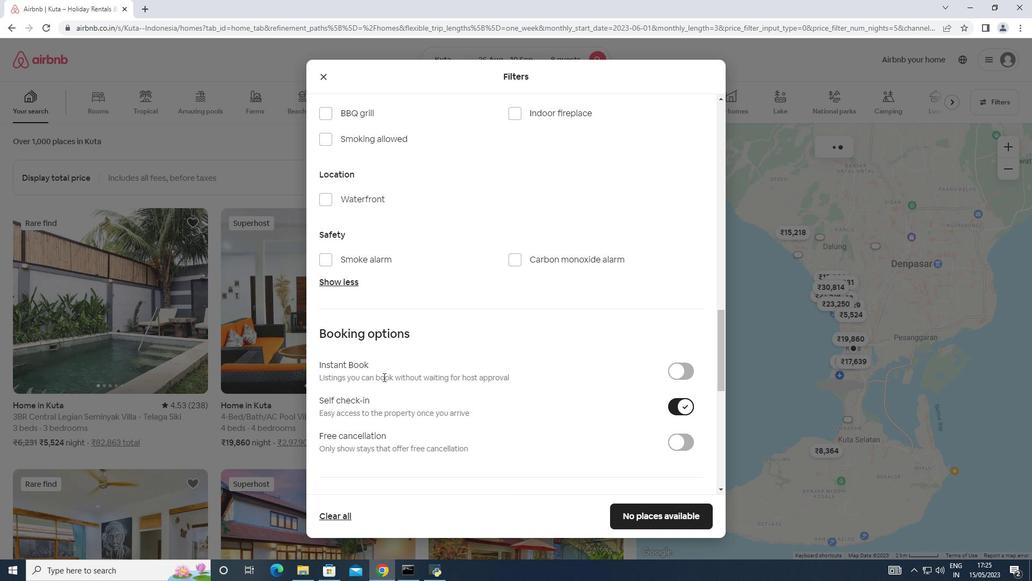 
Action: Mouse moved to (383, 376)
Screenshot: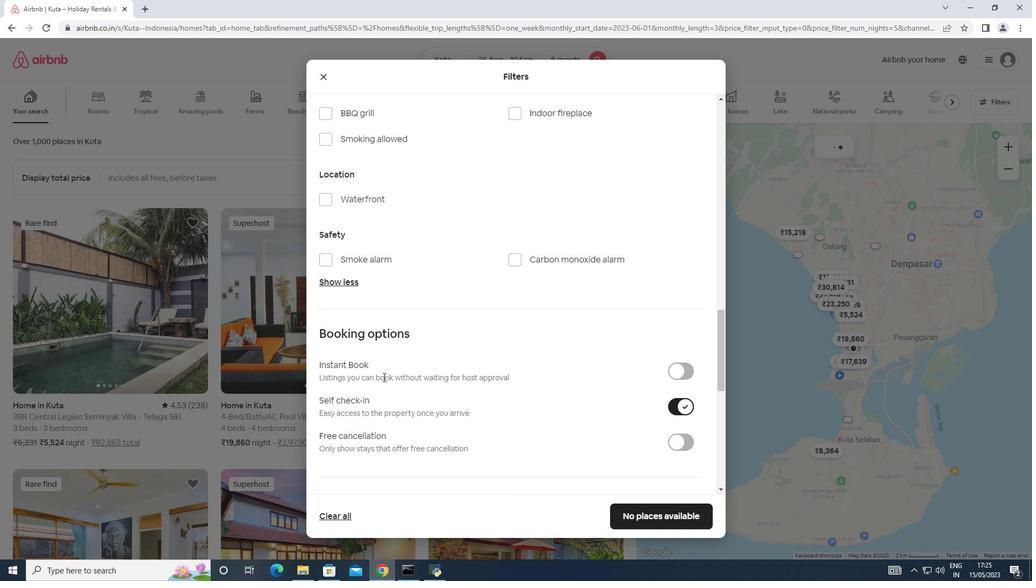 
Action: Mouse scrolled (383, 375) with delta (0, 0)
Screenshot: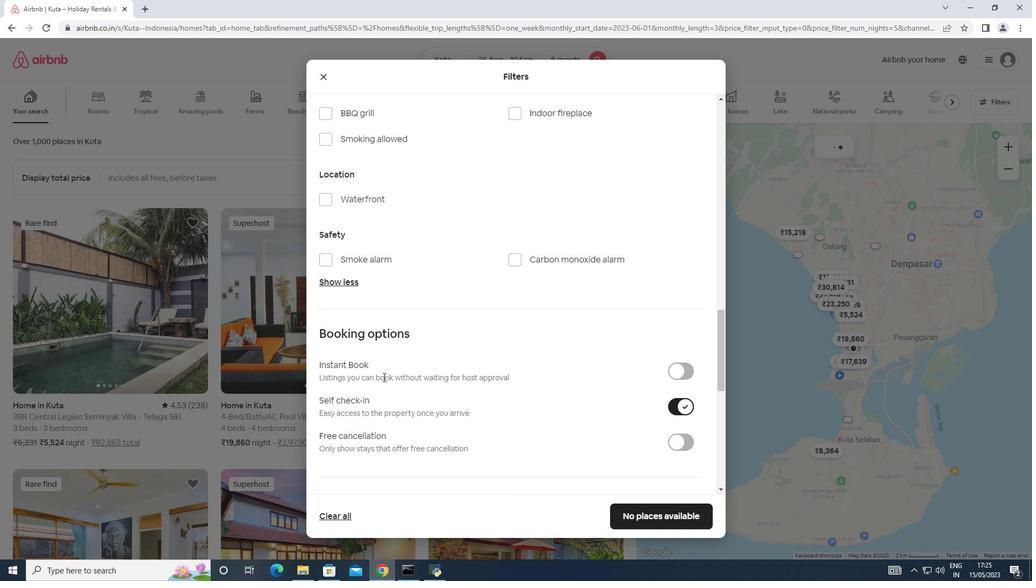 
Action: Mouse moved to (384, 375)
Screenshot: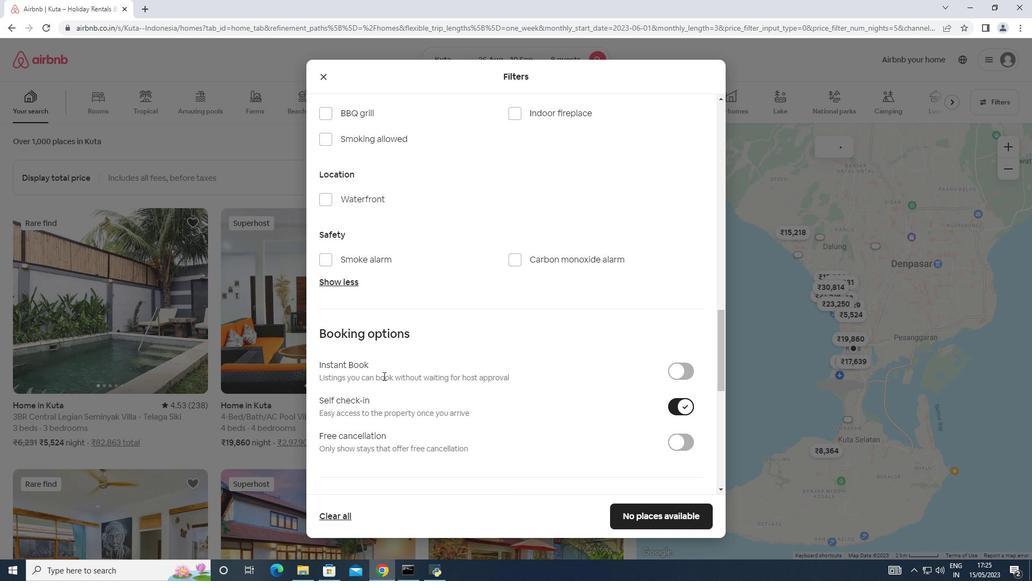 
Action: Mouse scrolled (384, 374) with delta (0, 0)
Screenshot: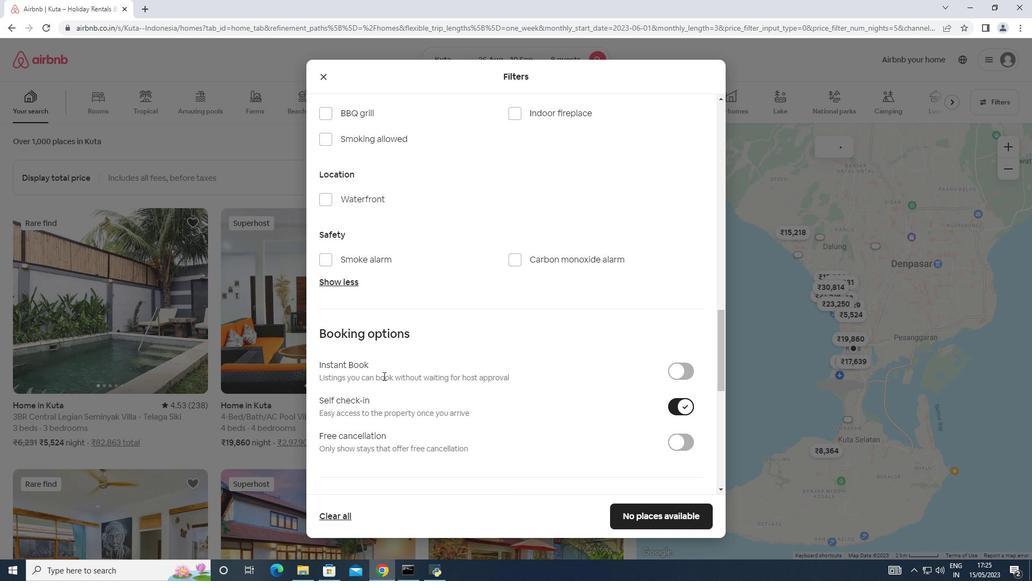 
Action: Mouse moved to (386, 373)
Screenshot: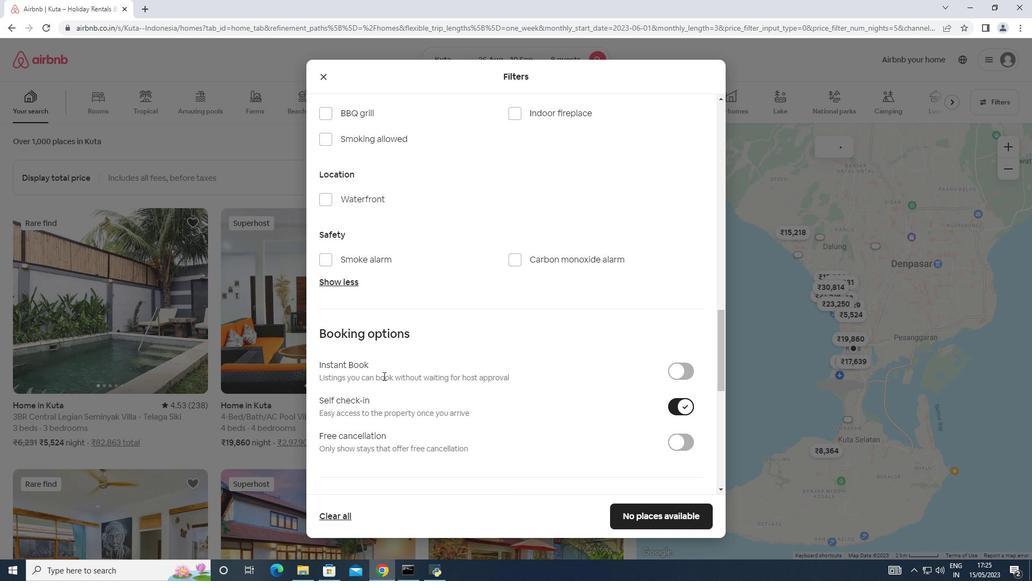 
Action: Mouse scrolled (386, 373) with delta (0, 0)
Screenshot: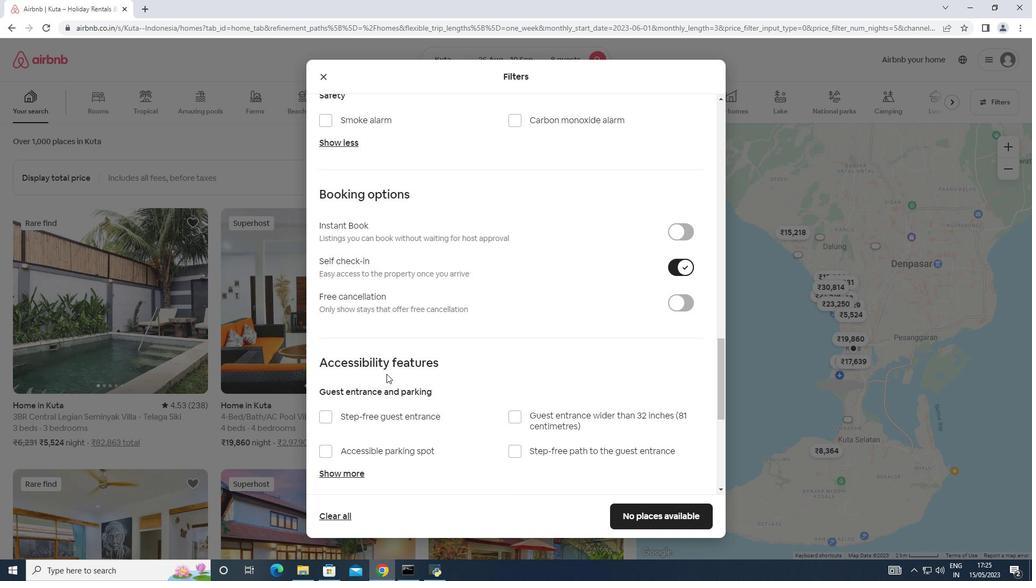 
Action: Mouse scrolled (386, 373) with delta (0, 0)
Screenshot: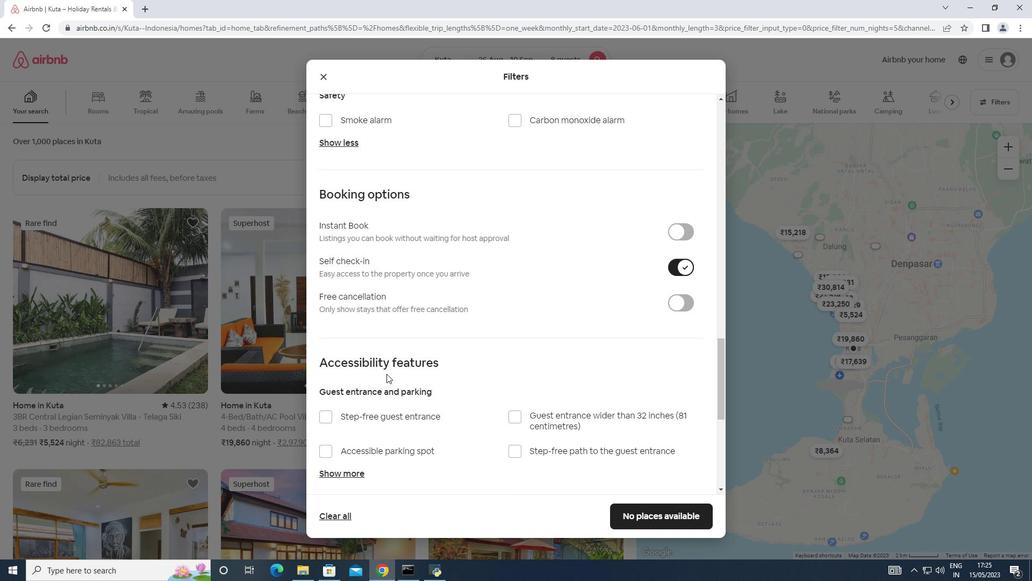 
Action: Mouse moved to (388, 372)
Screenshot: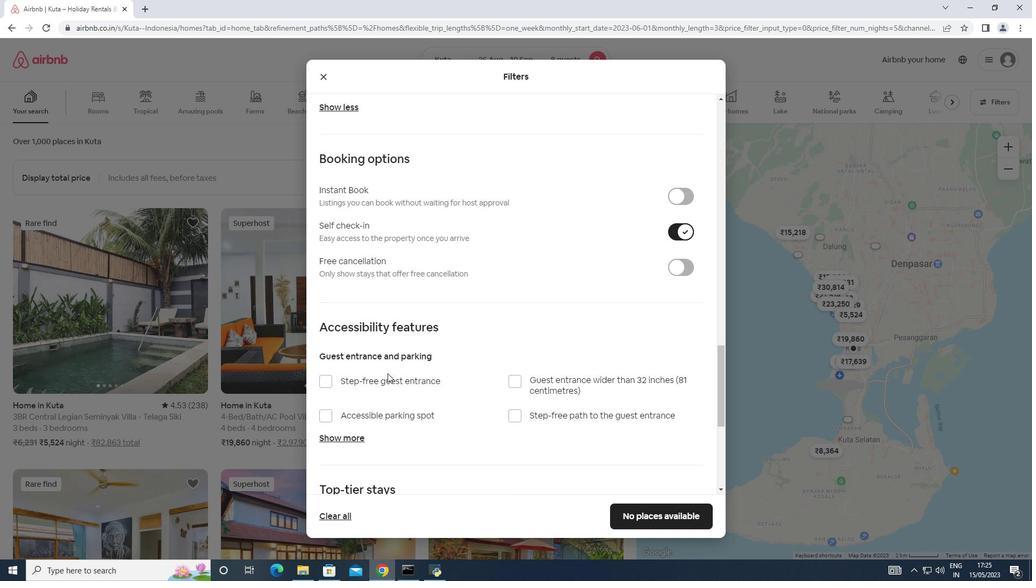 
Action: Mouse scrolled (388, 372) with delta (0, 0)
Screenshot: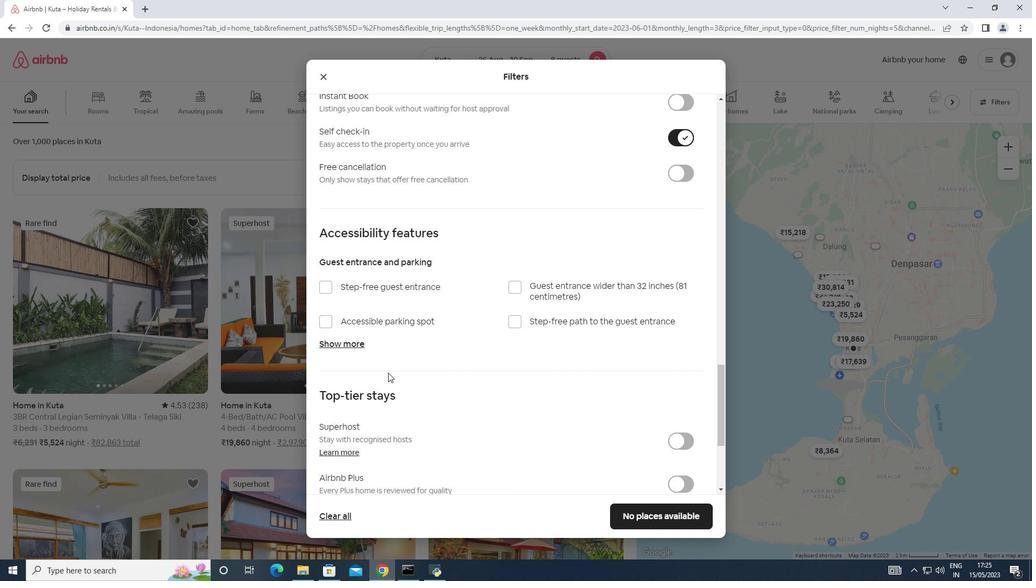 
Action: Mouse scrolled (388, 372) with delta (0, 0)
Screenshot: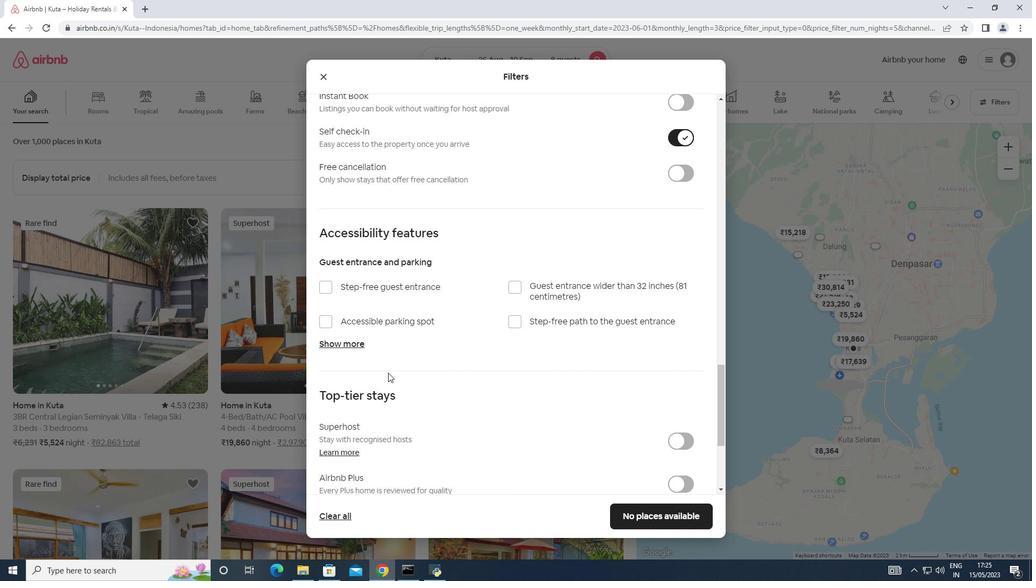 
Action: Mouse moved to (389, 371)
Screenshot: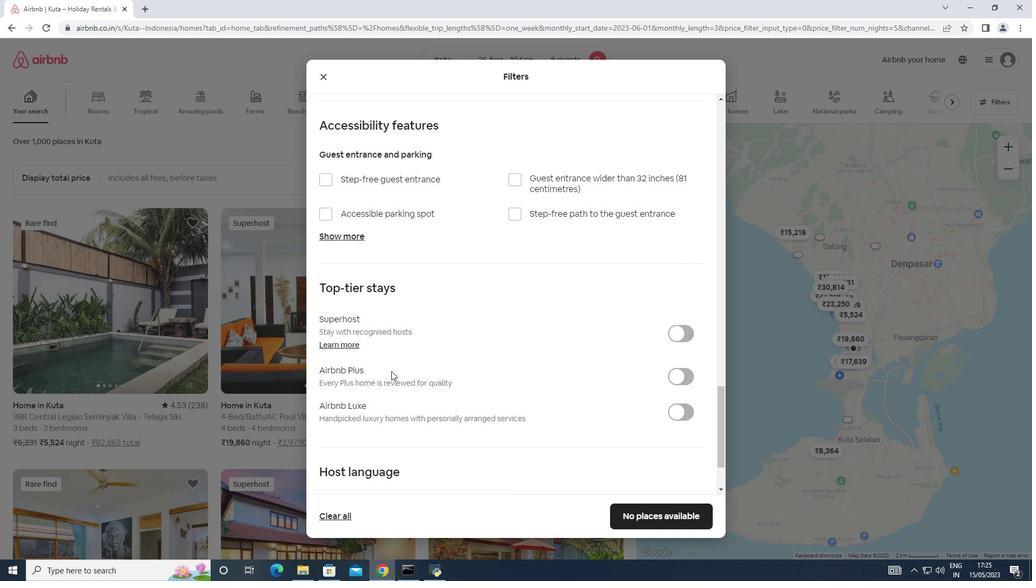 
Action: Mouse scrolled (389, 371) with delta (0, 0)
Screenshot: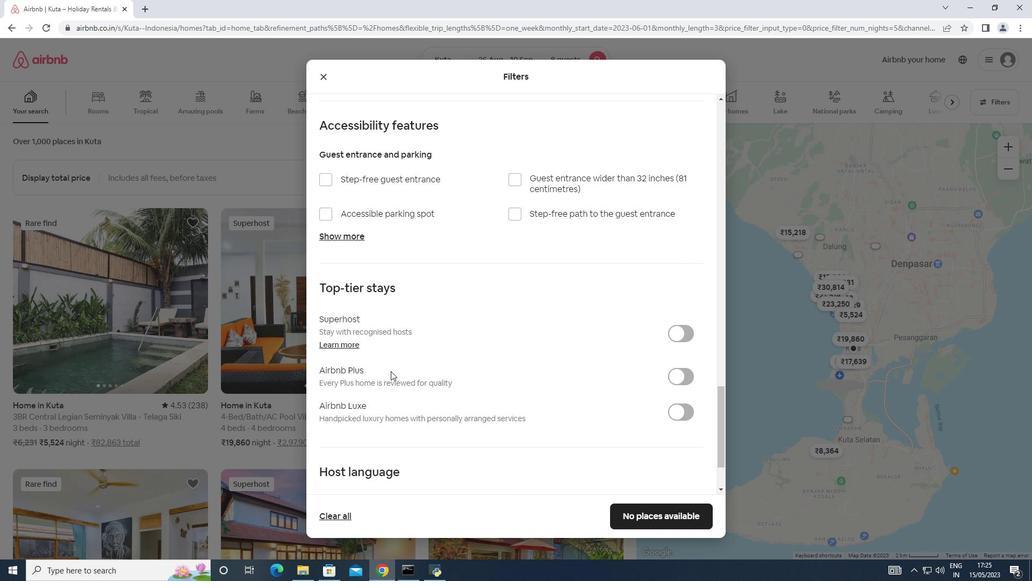 
Action: Mouse scrolled (389, 371) with delta (0, 0)
Screenshot: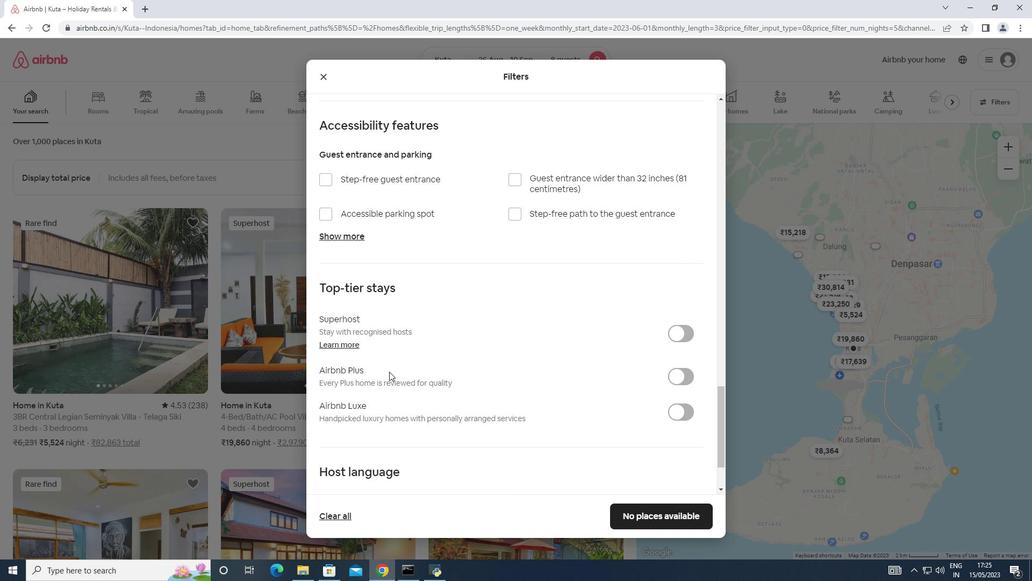 
Action: Mouse scrolled (389, 371) with delta (0, 0)
Screenshot: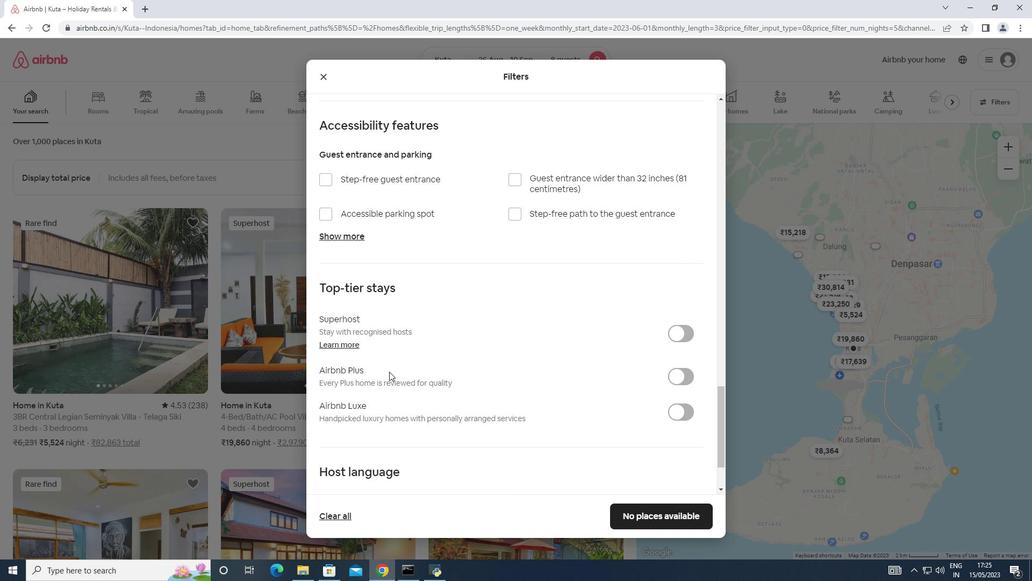 
Action: Mouse moved to (392, 370)
Screenshot: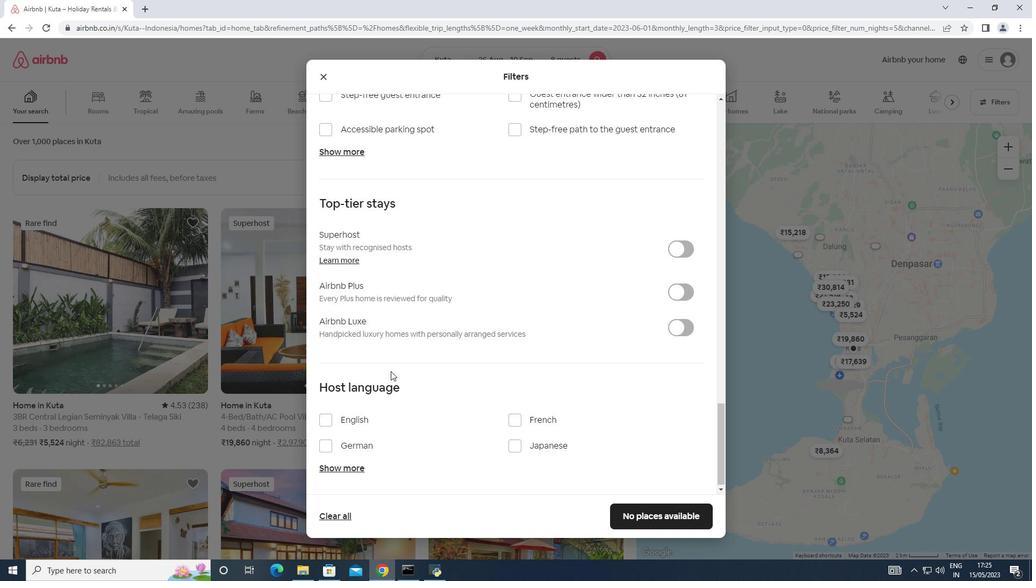 
Action: Mouse scrolled (392, 370) with delta (0, 0)
Screenshot: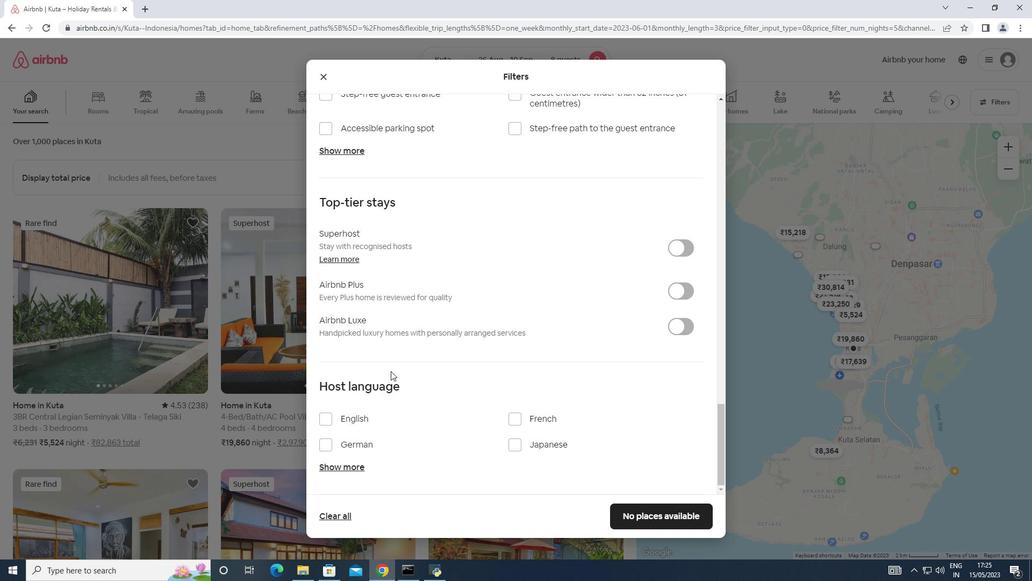 
Action: Mouse scrolled (392, 370) with delta (0, 0)
Screenshot: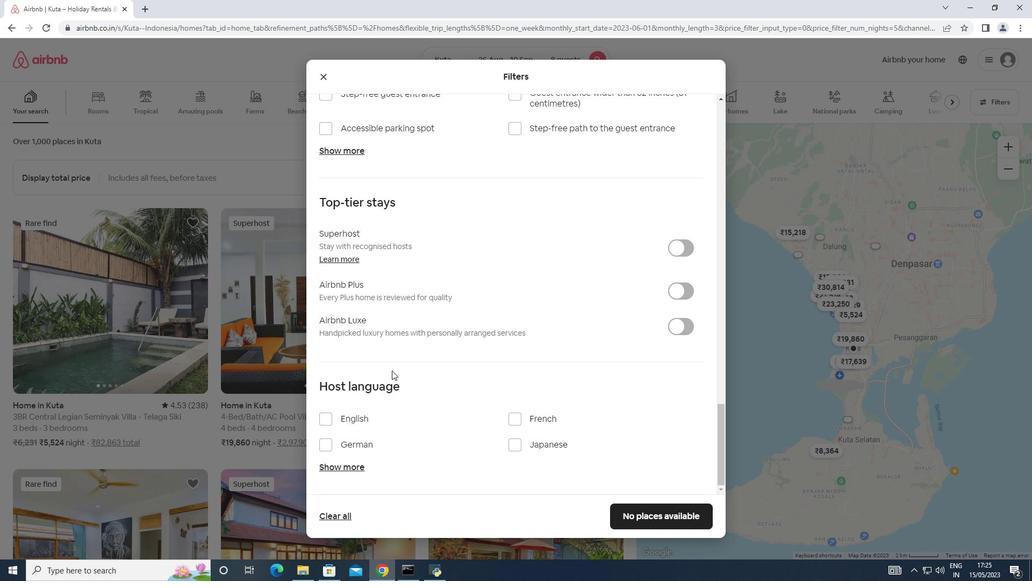 
Action: Mouse moved to (344, 415)
Screenshot: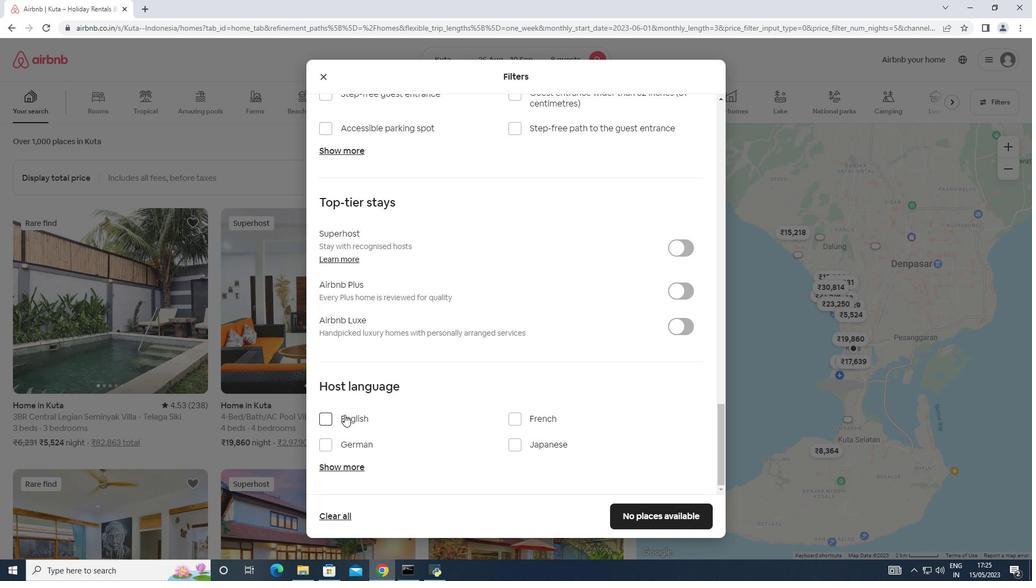 
Action: Mouse pressed left at (344, 415)
Screenshot: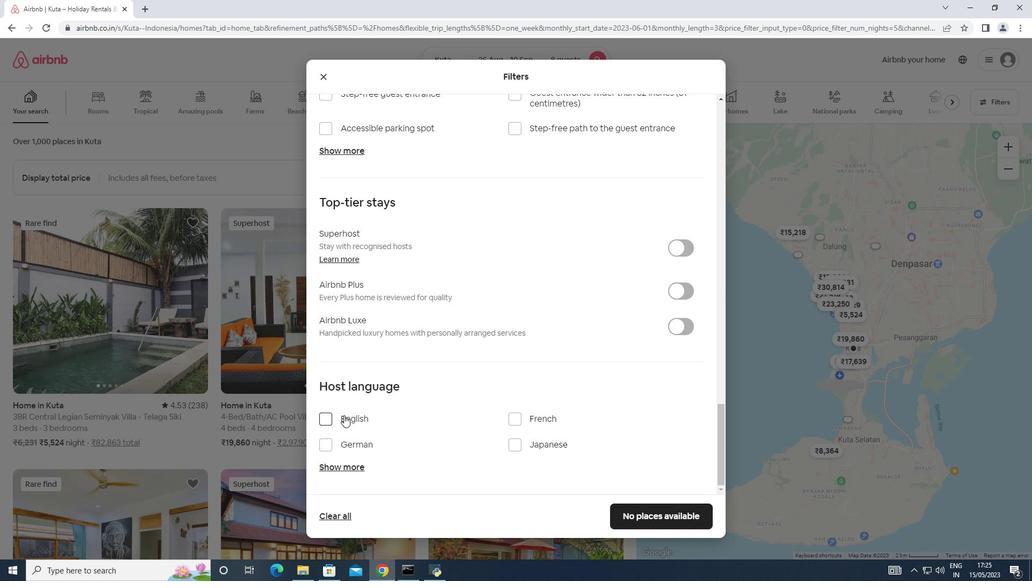 
Action: Mouse moved to (661, 517)
Screenshot: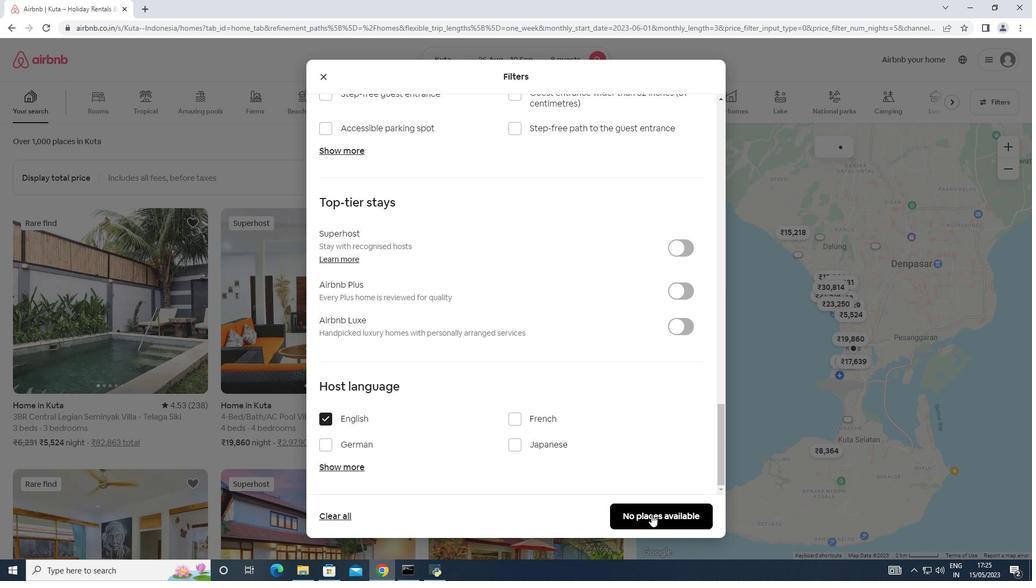 
Action: Mouse pressed left at (661, 517)
Screenshot: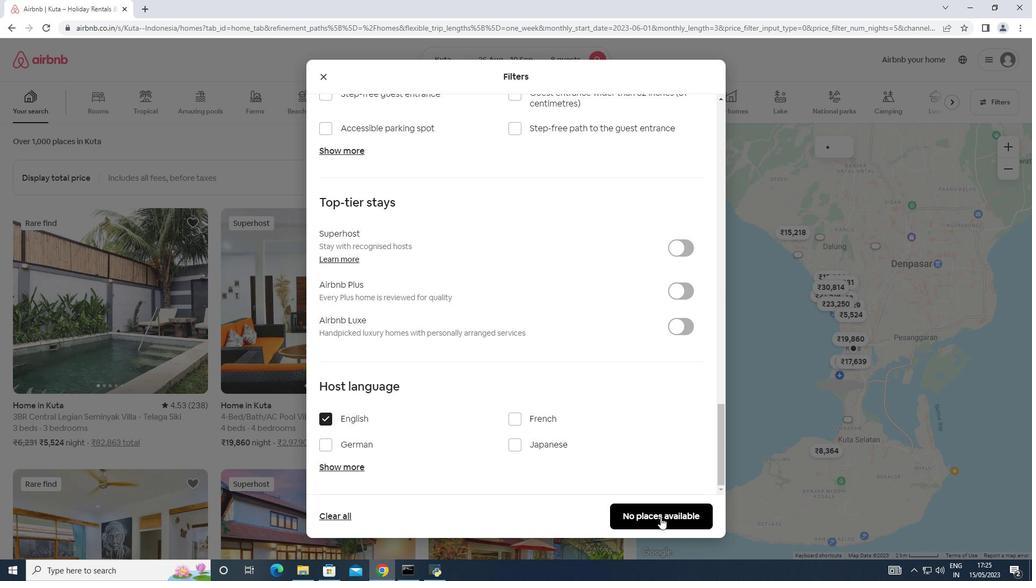 
Action: Mouse moved to (652, 495)
Screenshot: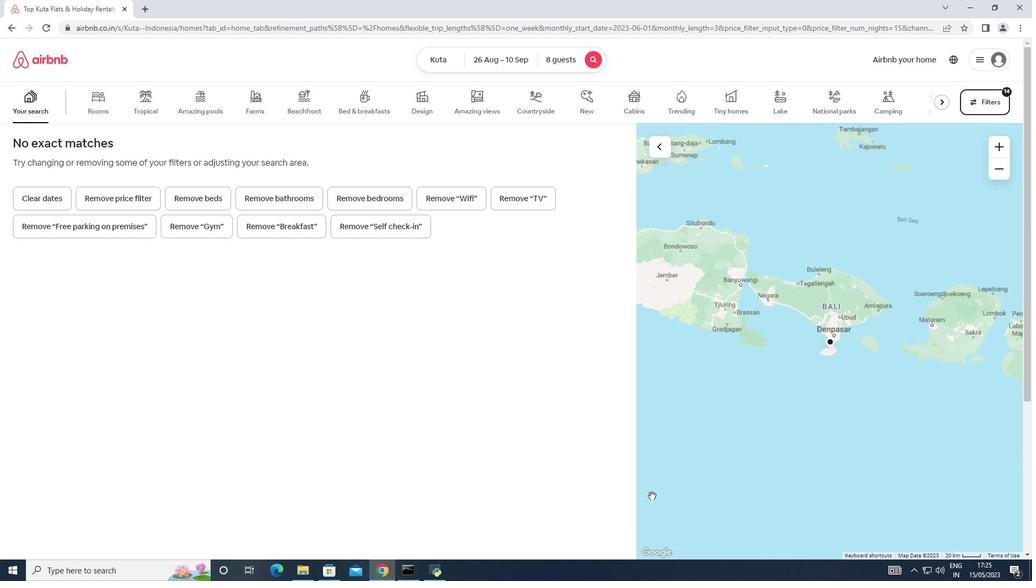 
